 Task: Get the traffic updates for the Chicago Skyway (I-90).
Action: Key pressed chicago<Key.space>skyway
Screenshot: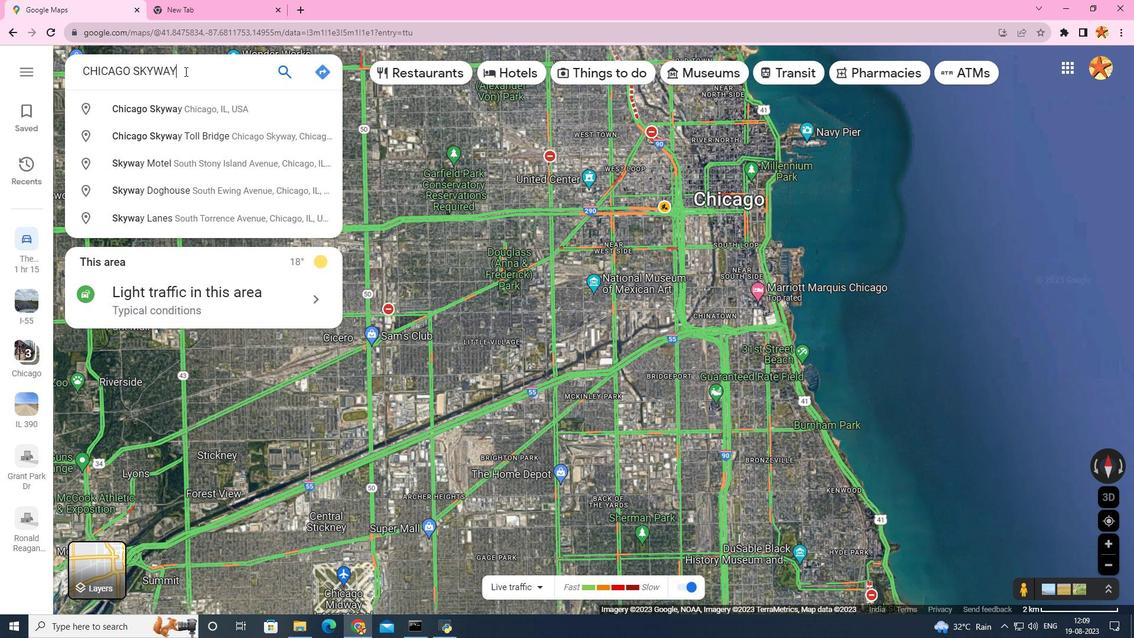 
Action: Mouse moved to (187, 111)
Screenshot: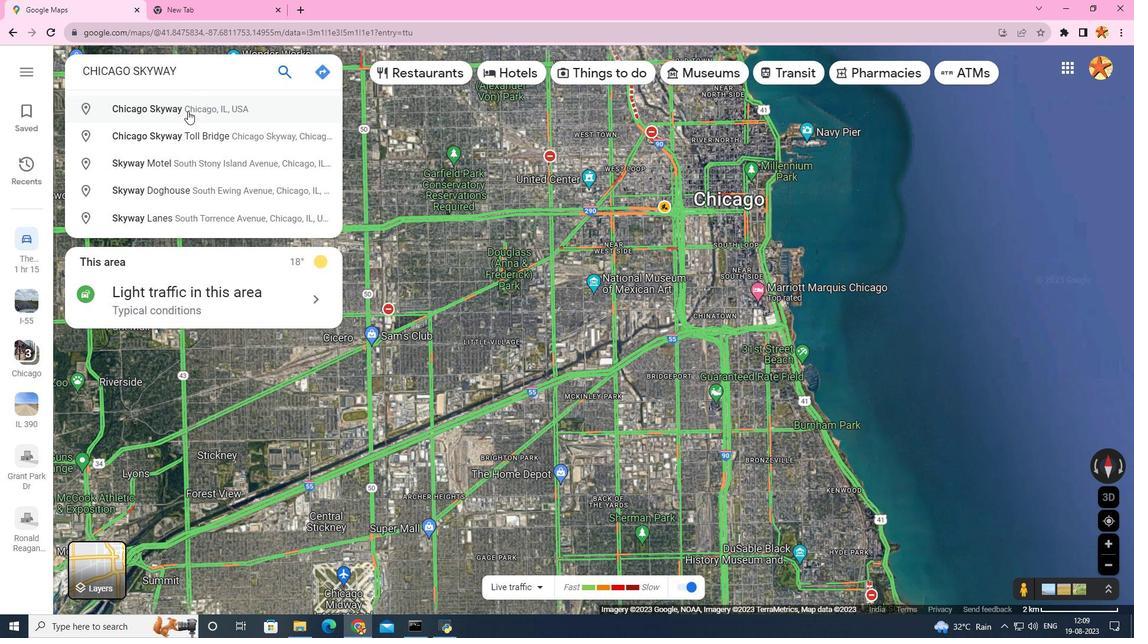 
Action: Mouse pressed left at (187, 111)
Screenshot: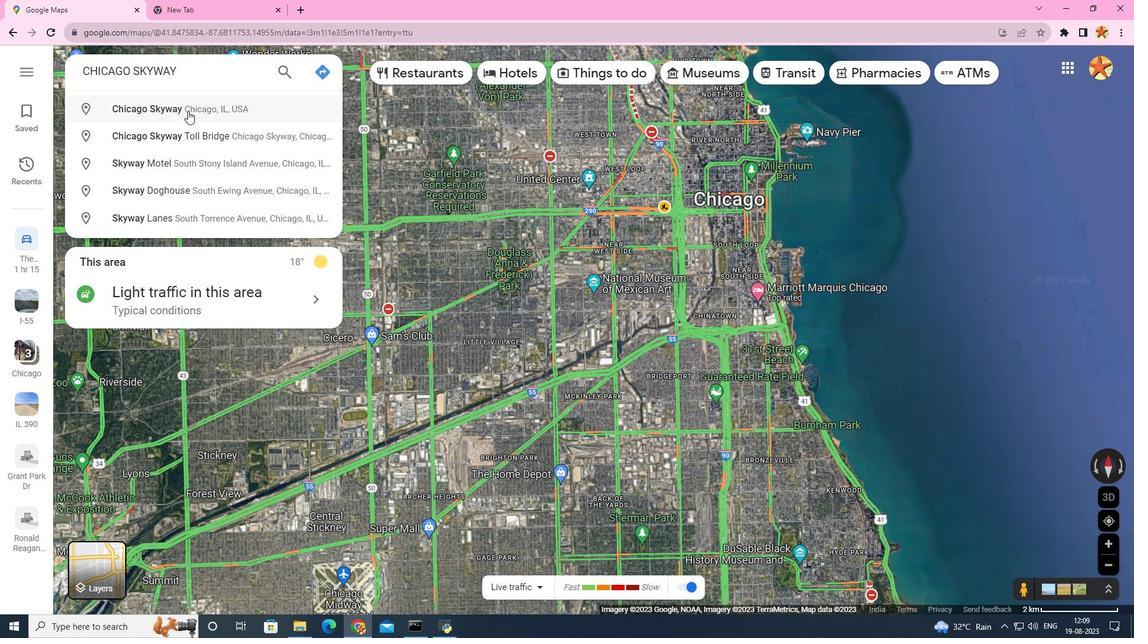 
Action: Mouse moved to (167, 381)
Screenshot: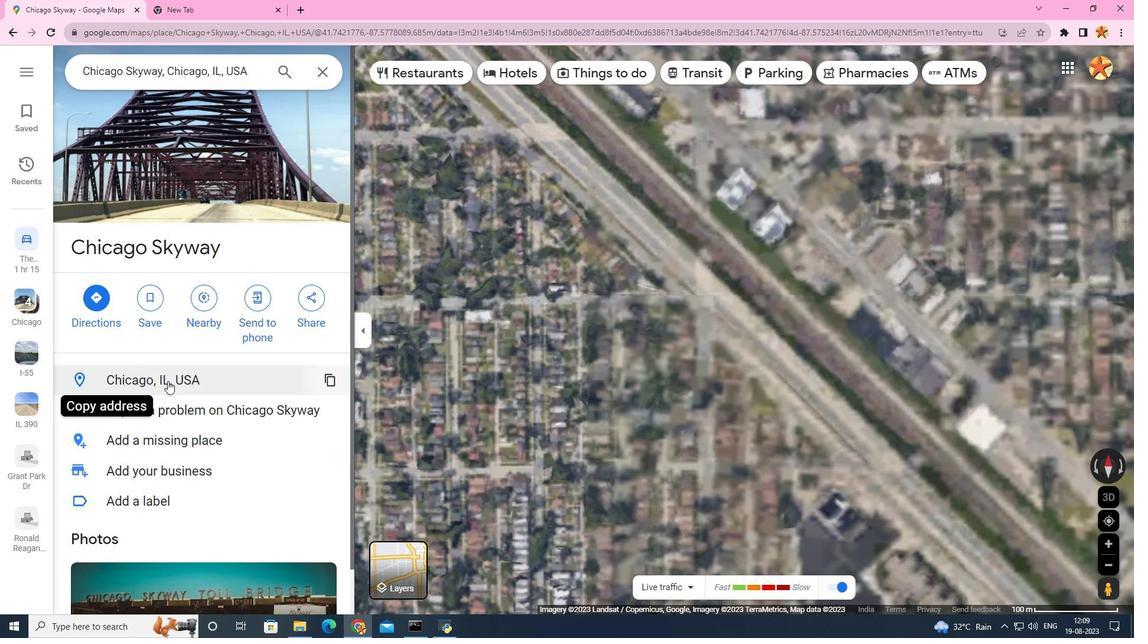 
Action: Mouse scrolled (167, 381) with delta (0, 0)
Screenshot: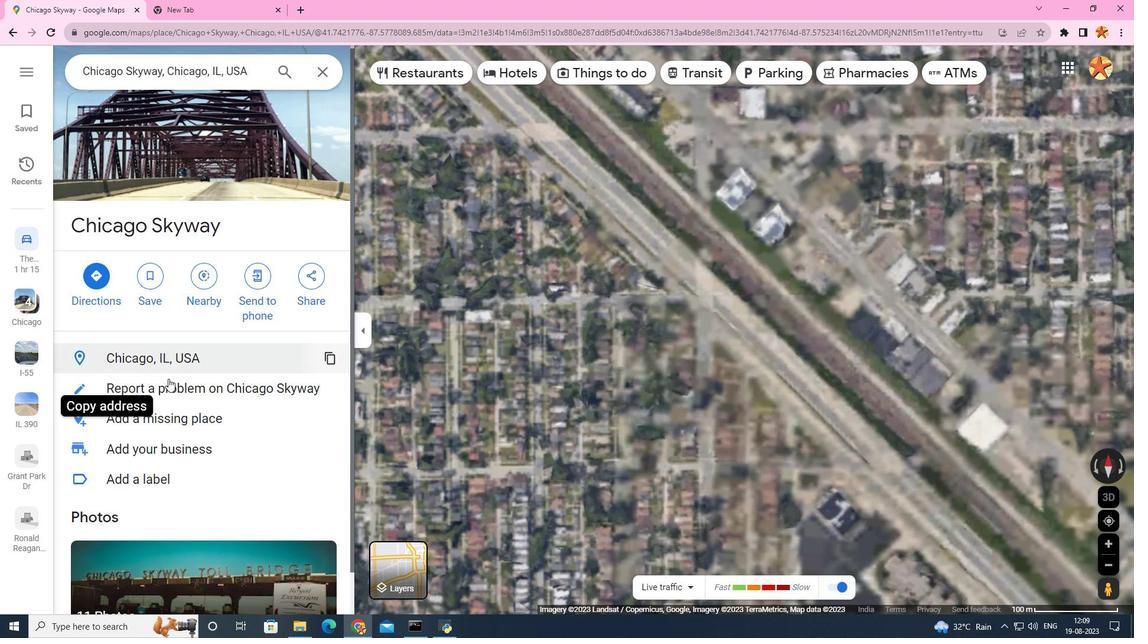 
Action: Mouse moved to (168, 379)
Screenshot: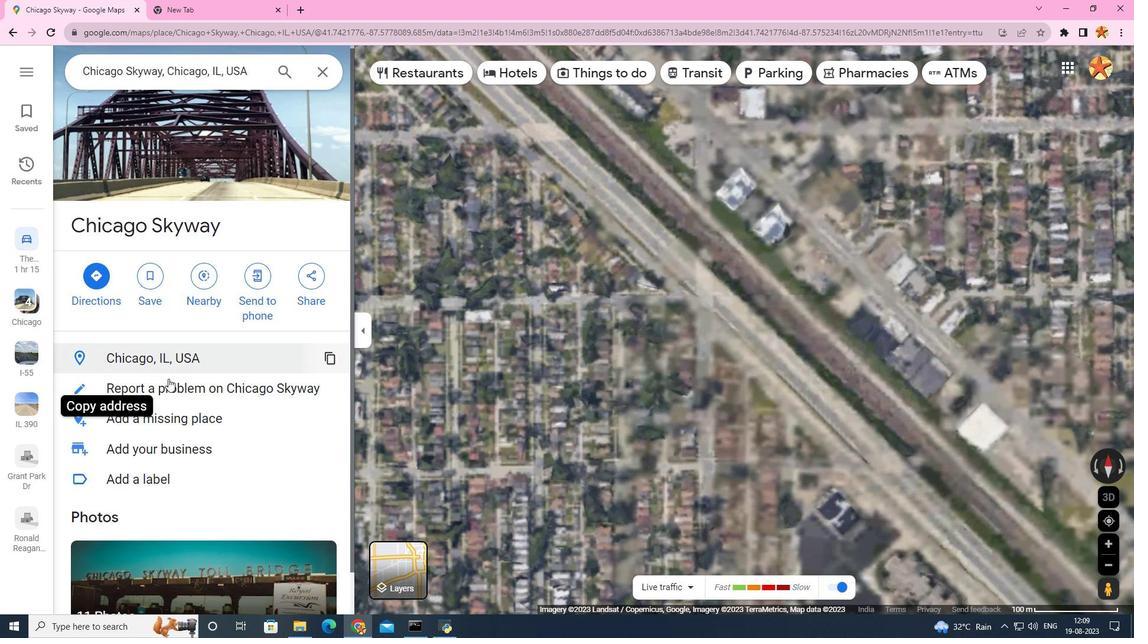 
Action: Mouse scrolled (168, 378) with delta (0, 0)
Screenshot: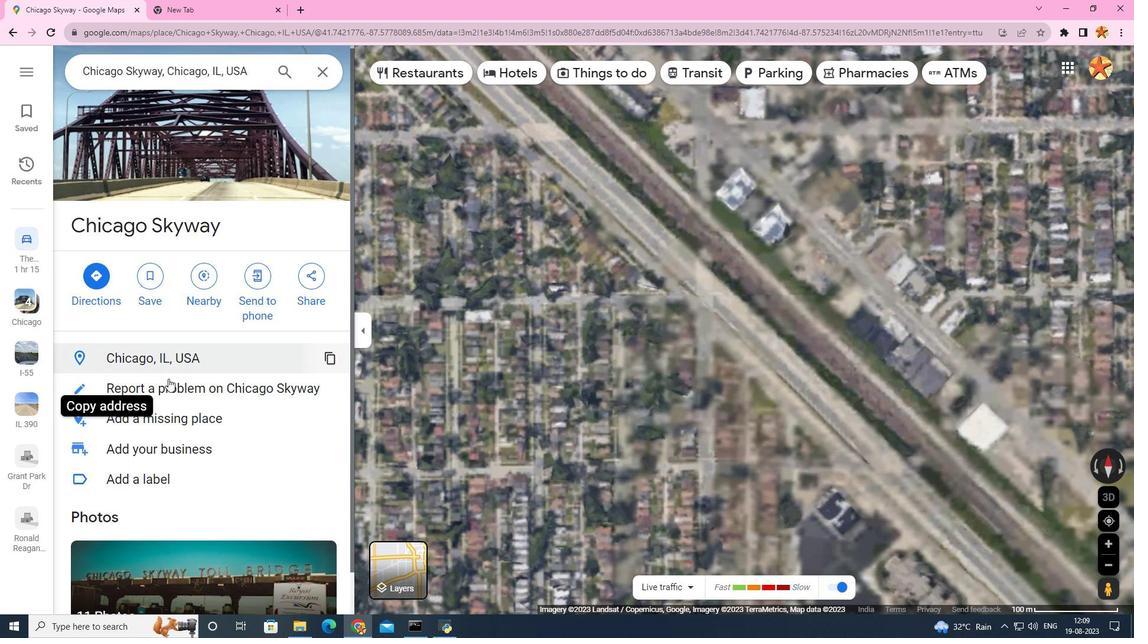 
Action: Mouse moved to (404, 573)
Screenshot: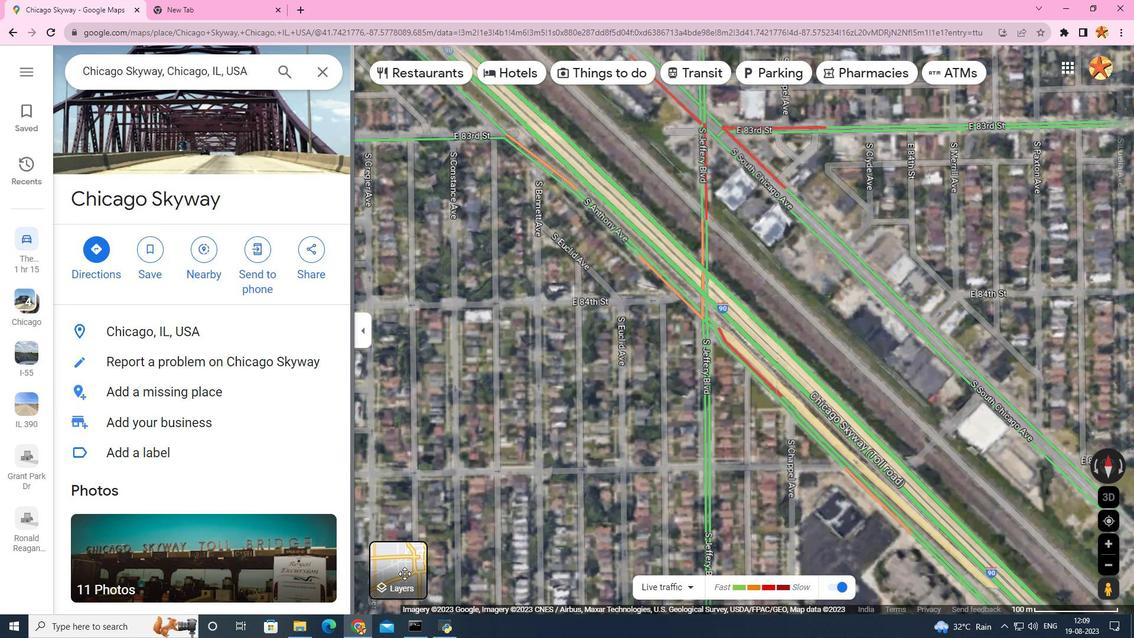 
Action: Mouse pressed left at (404, 573)
Screenshot: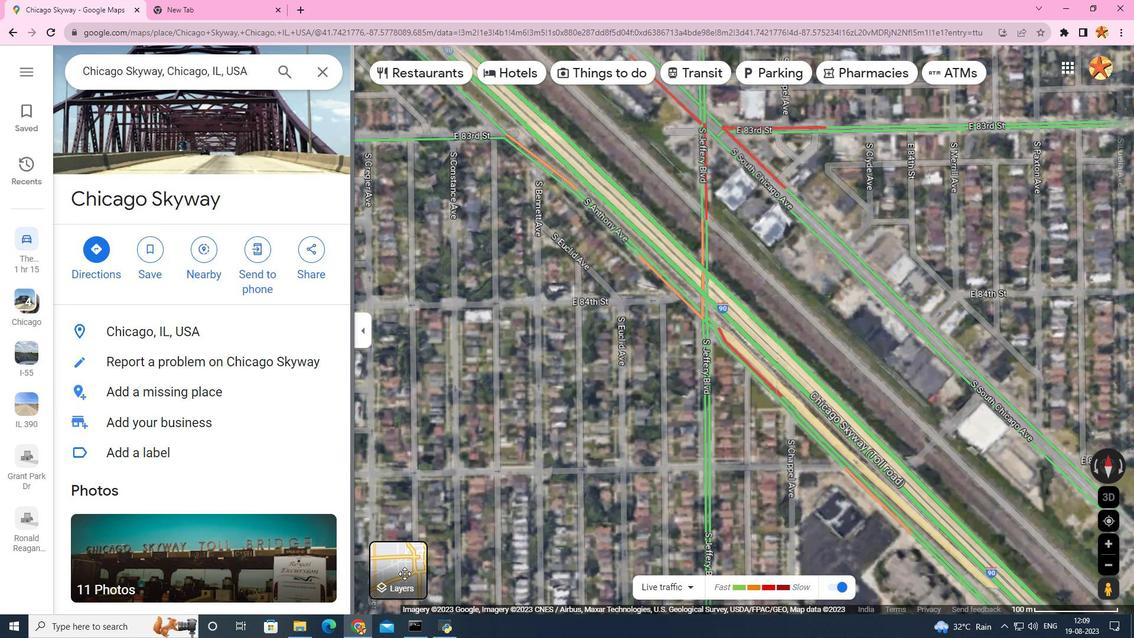 
Action: Mouse moved to (505, 564)
Screenshot: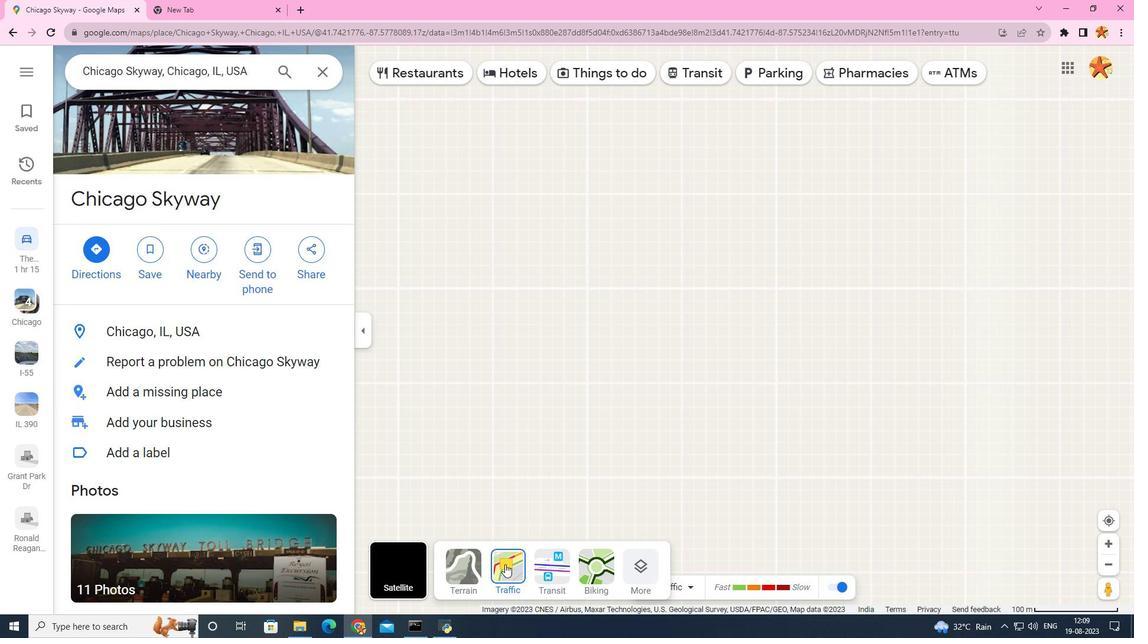 
Action: Mouse pressed left at (505, 564)
Screenshot: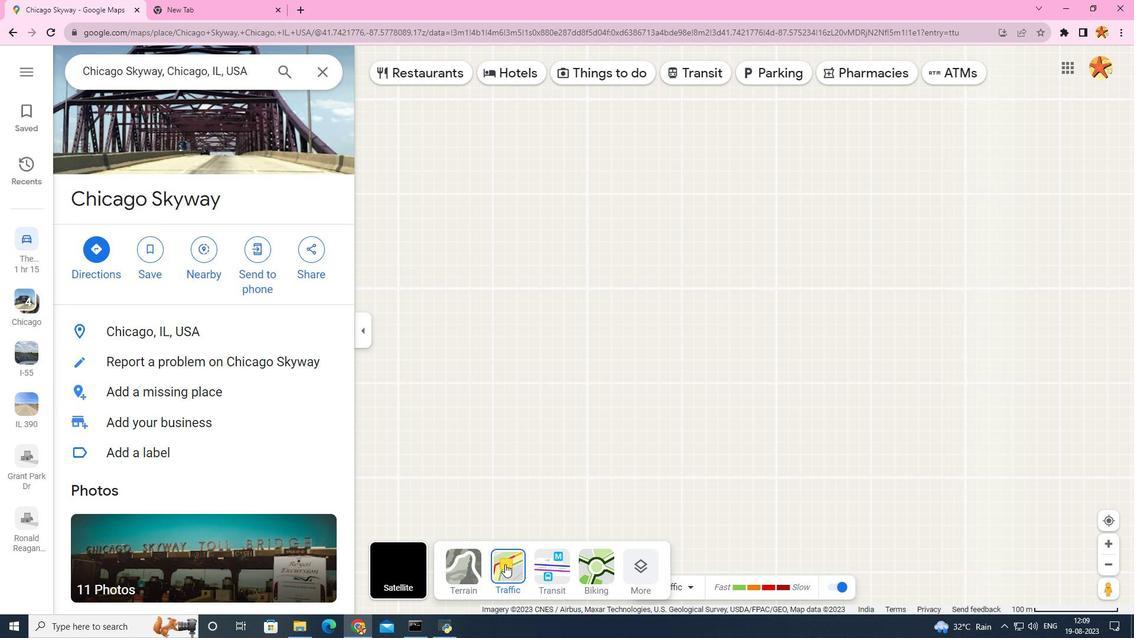
Action: Mouse moved to (612, 264)
Screenshot: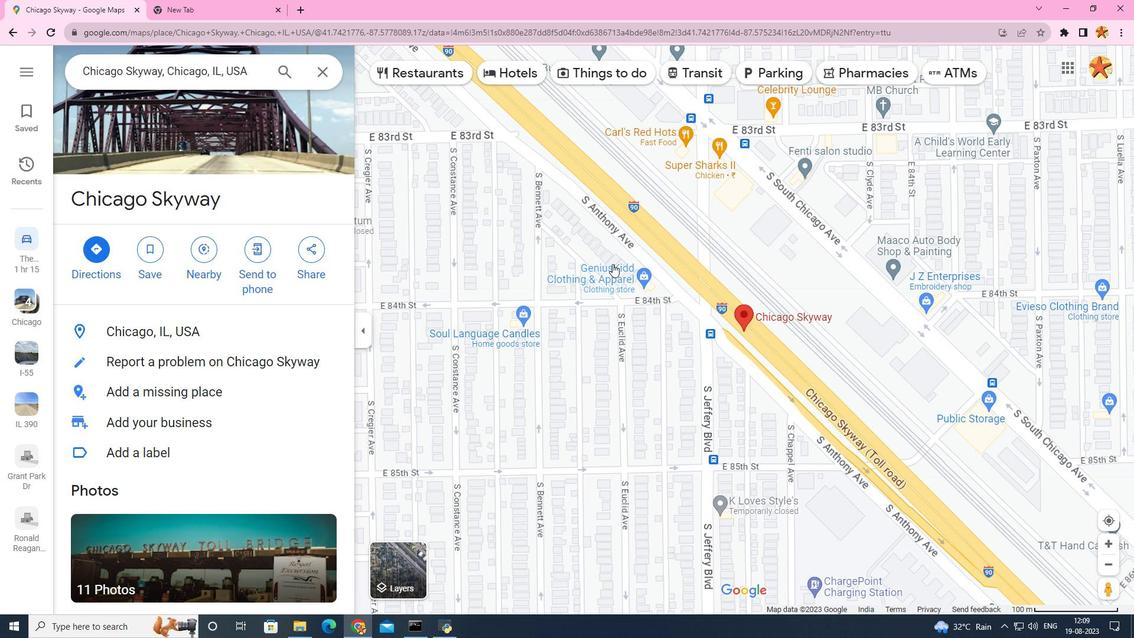 
Action: Mouse scrolled (612, 264) with delta (0, 0)
Screenshot: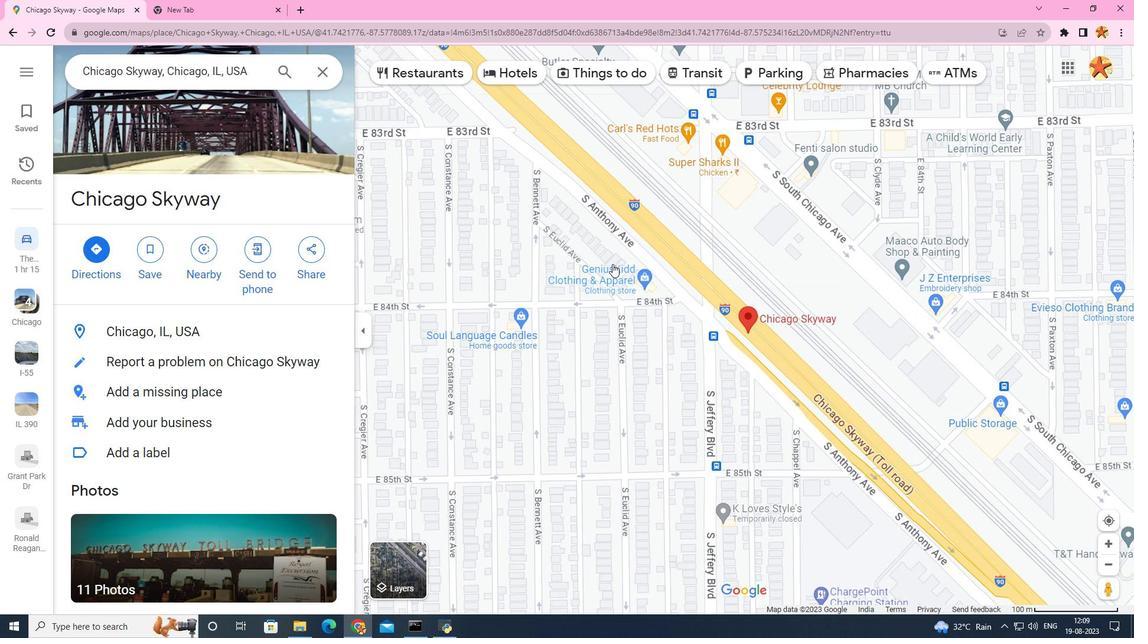 
Action: Mouse scrolled (612, 264) with delta (0, 0)
Screenshot: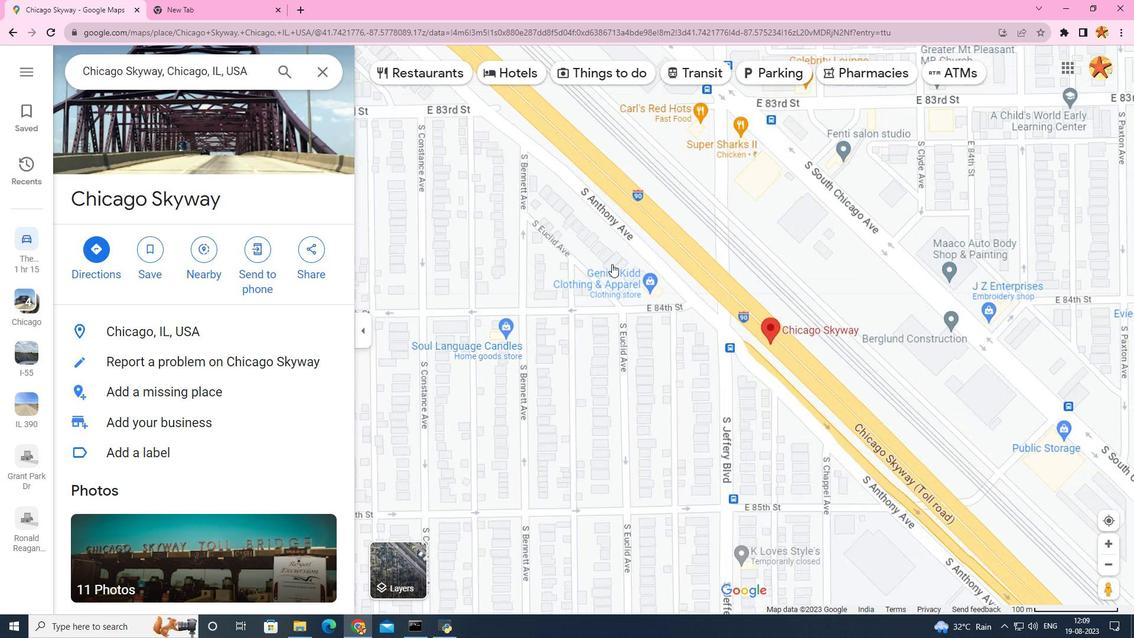 
Action: Mouse scrolled (612, 264) with delta (0, 0)
Screenshot: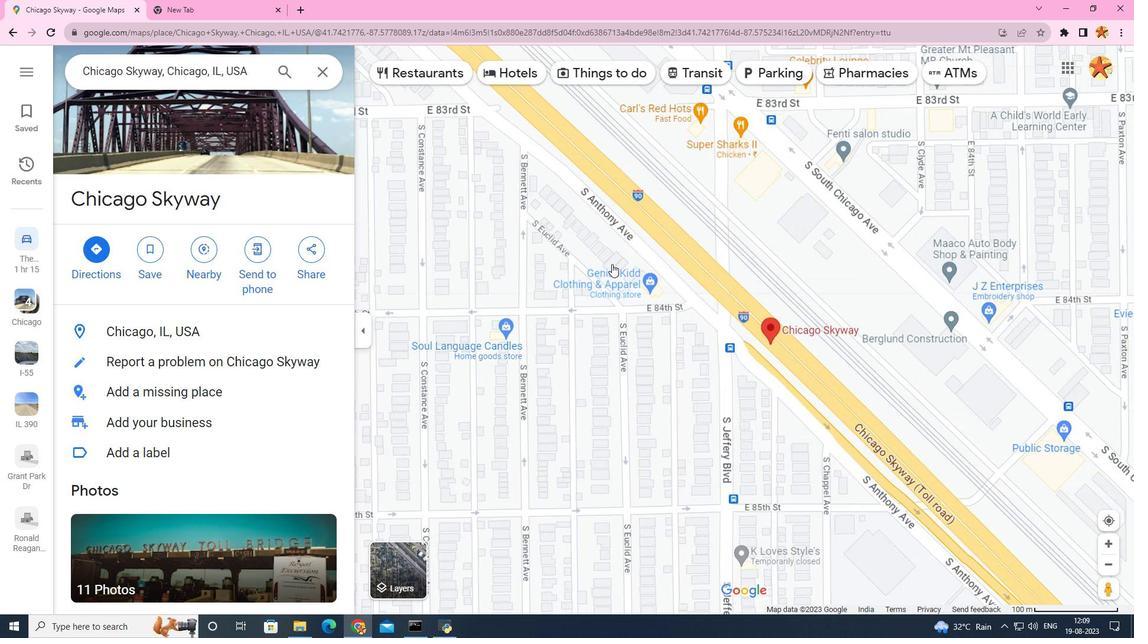 
Action: Mouse scrolled (612, 264) with delta (0, 0)
Screenshot: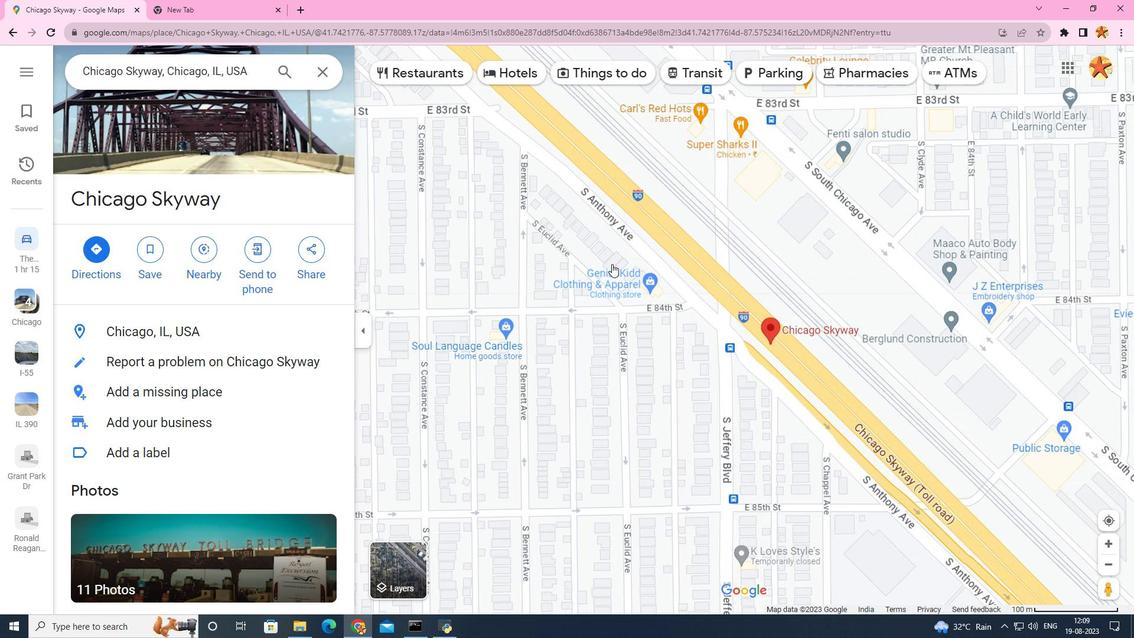 
Action: Mouse scrolled (612, 264) with delta (0, 0)
Screenshot: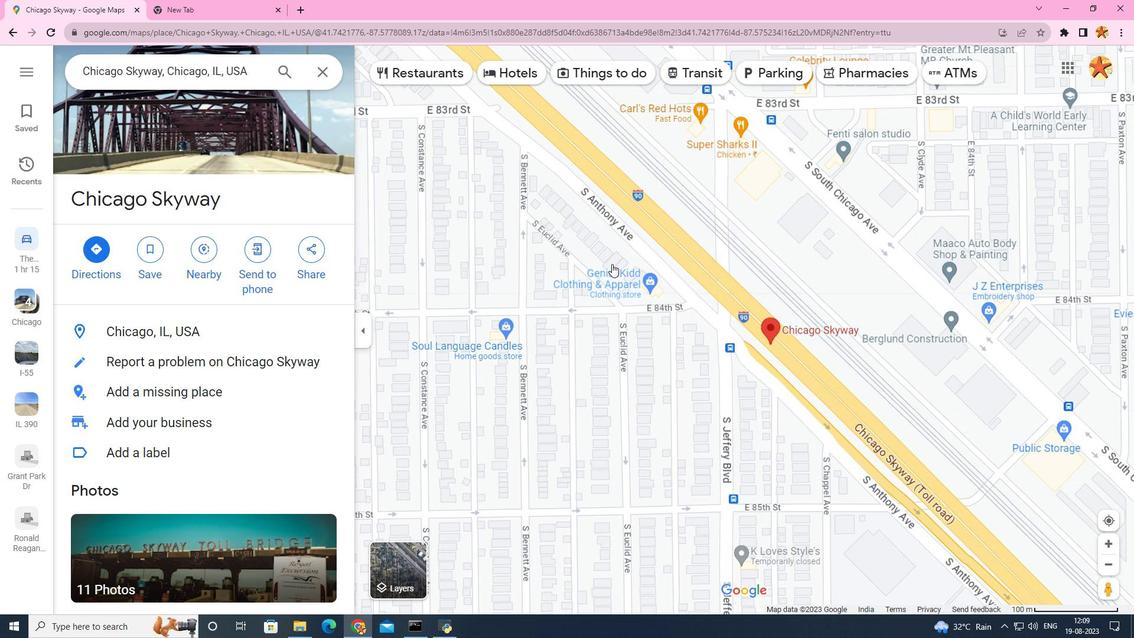 
Action: Mouse moved to (611, 264)
Screenshot: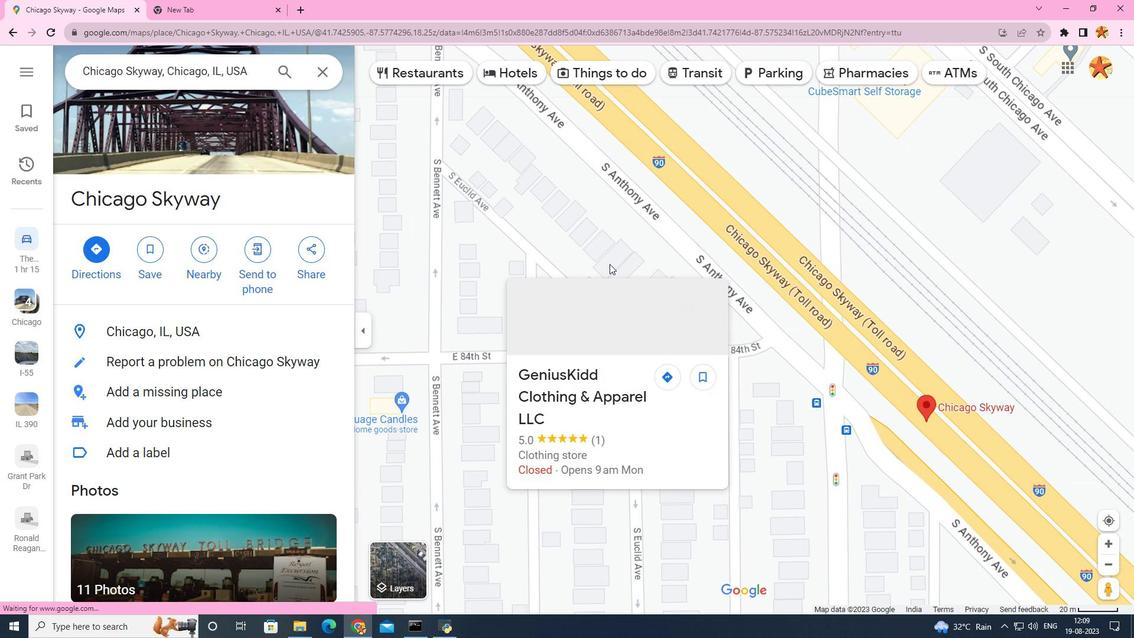 
Action: Mouse scrolled (611, 263) with delta (0, 0)
Screenshot: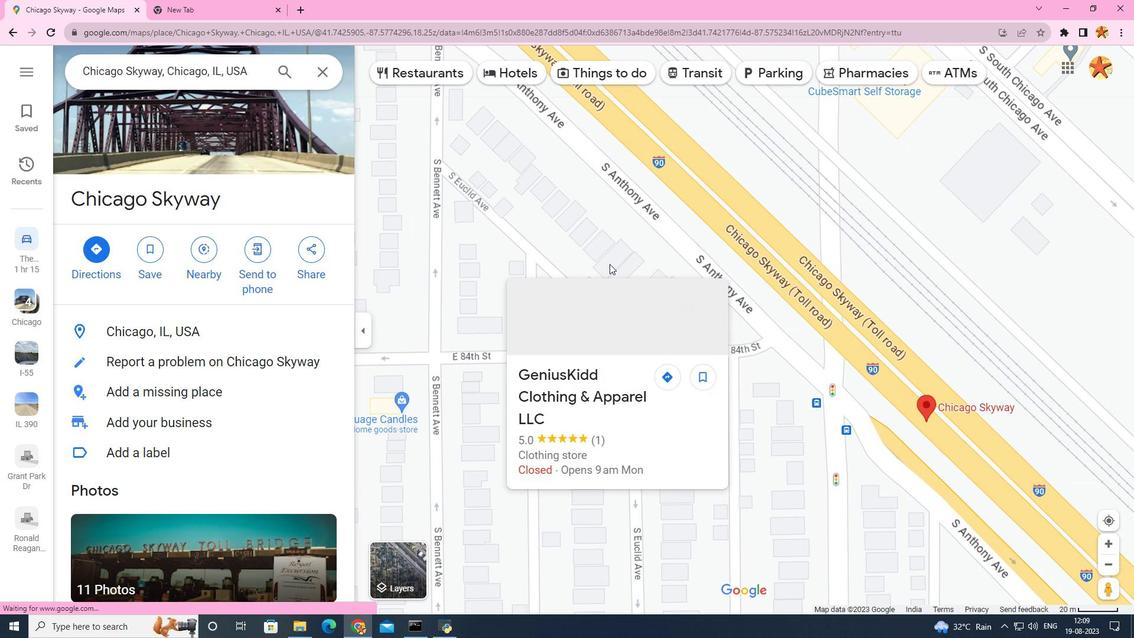
Action: Mouse scrolled (611, 263) with delta (0, 0)
Screenshot: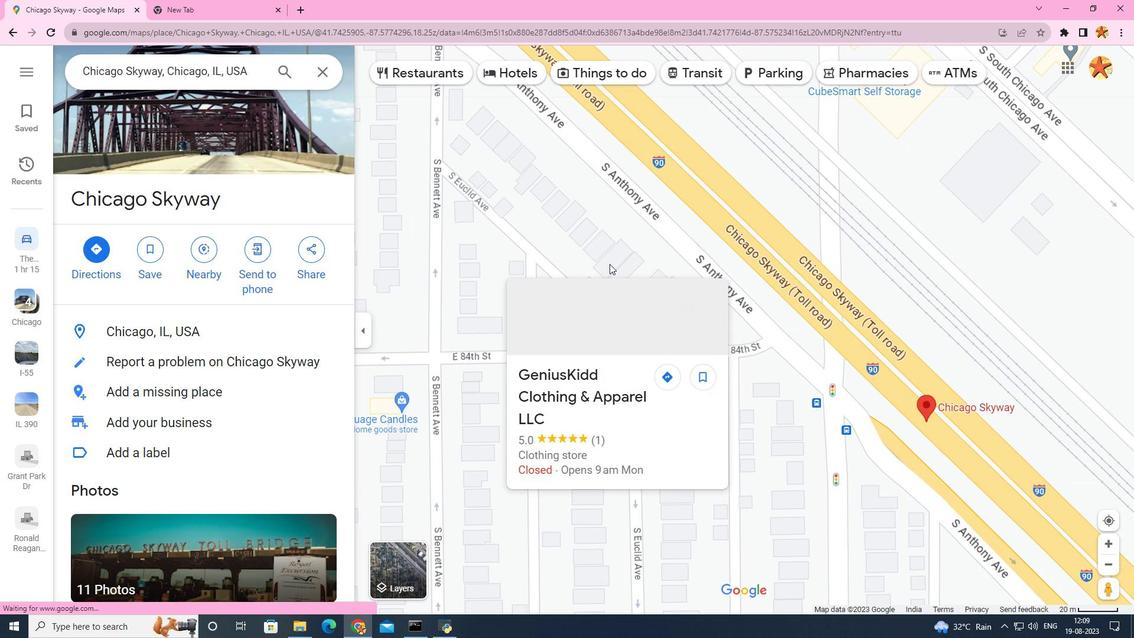 
Action: Mouse moved to (610, 264)
Screenshot: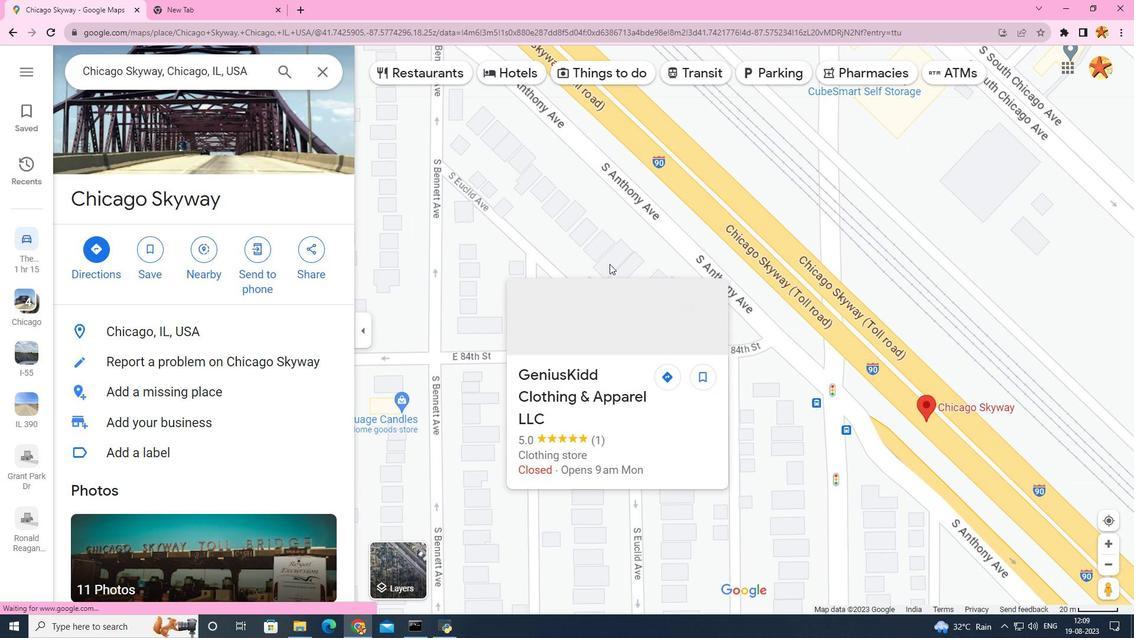
Action: Mouse scrolled (610, 263) with delta (0, 0)
Screenshot: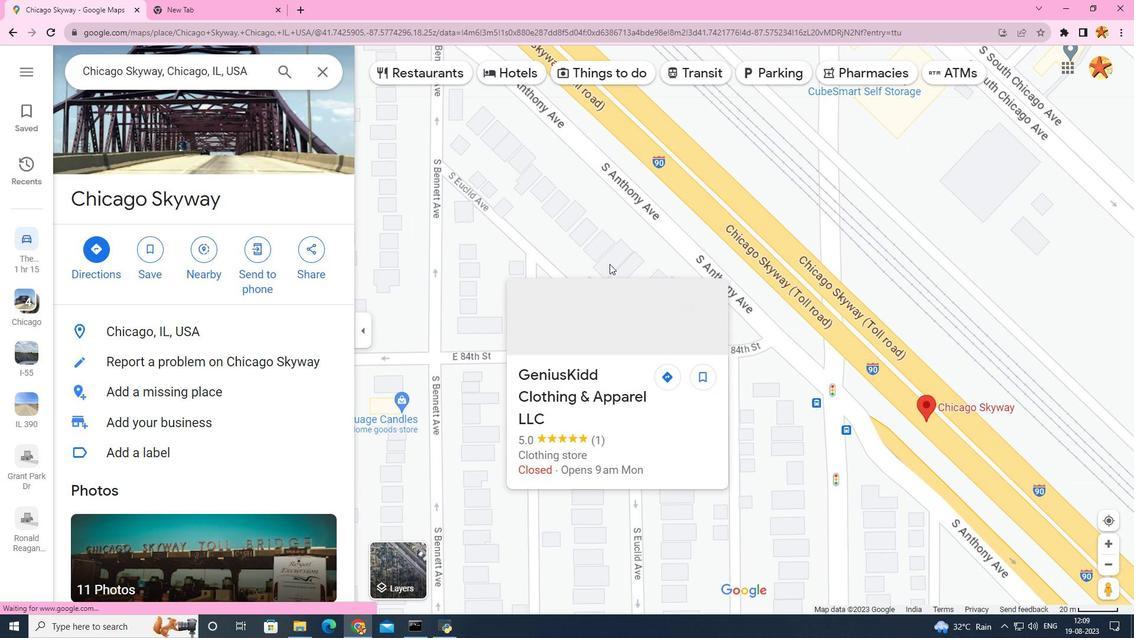
Action: Mouse moved to (609, 264)
Screenshot: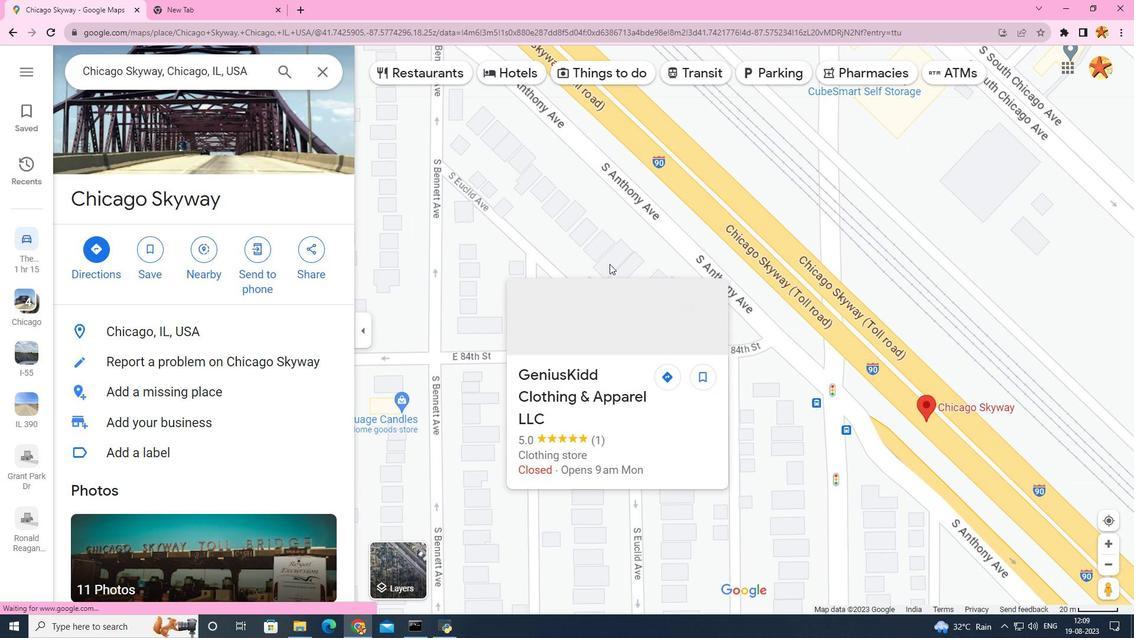 
Action: Mouse scrolled (610, 263) with delta (0, 0)
Screenshot: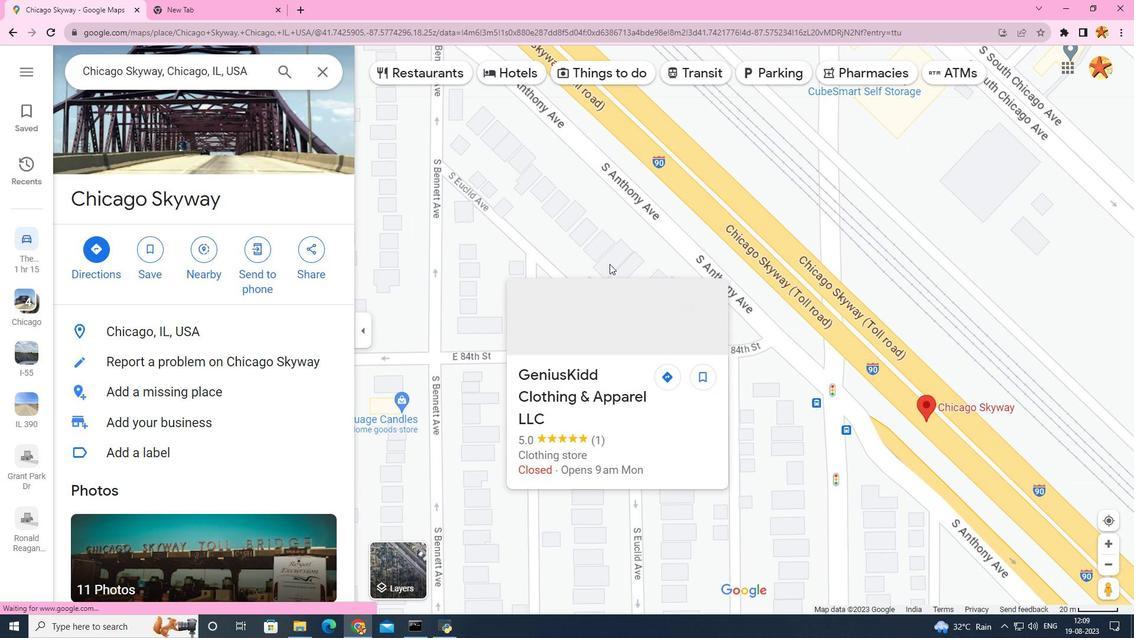 
Action: Mouse scrolled (609, 263) with delta (0, 0)
Screenshot: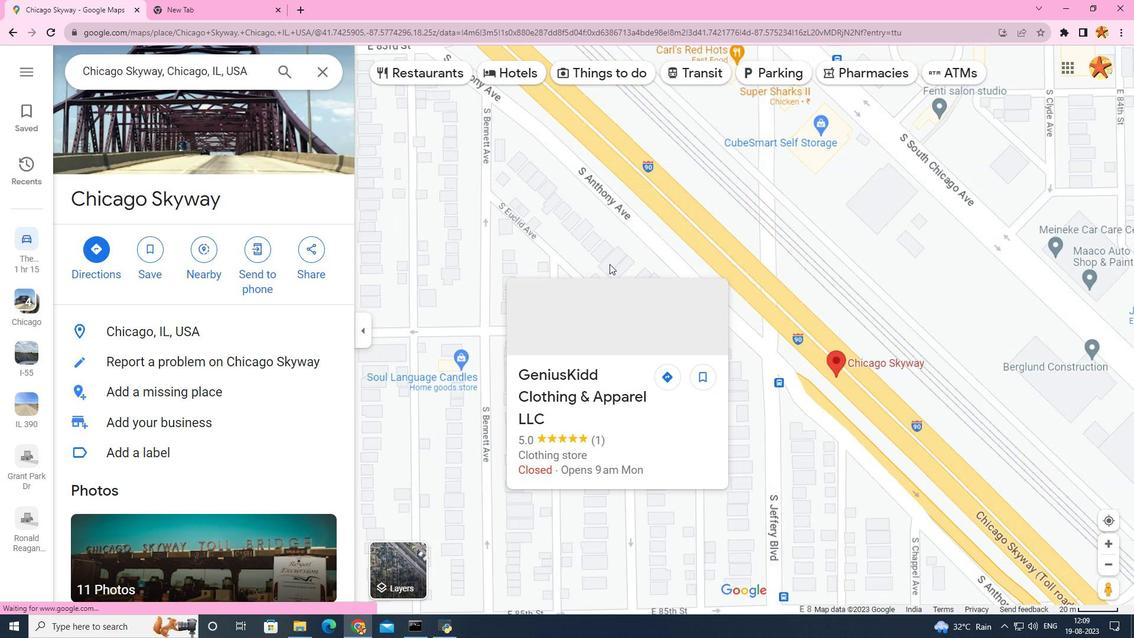 
Action: Mouse scrolled (609, 263) with delta (0, 0)
Screenshot: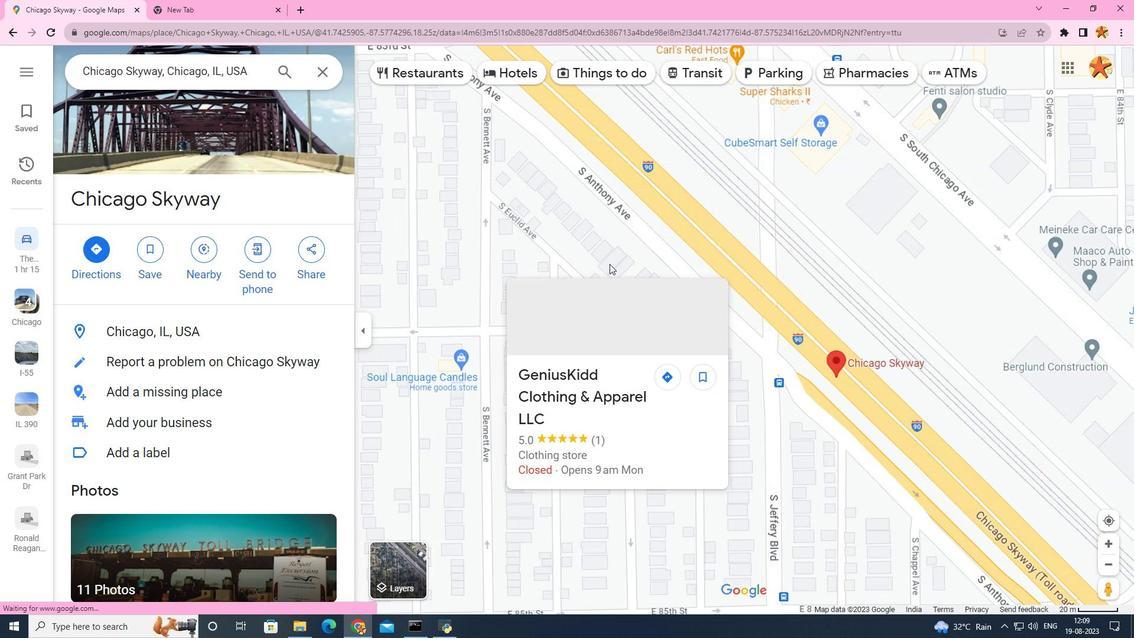
Action: Mouse scrolled (609, 263) with delta (0, 0)
Screenshot: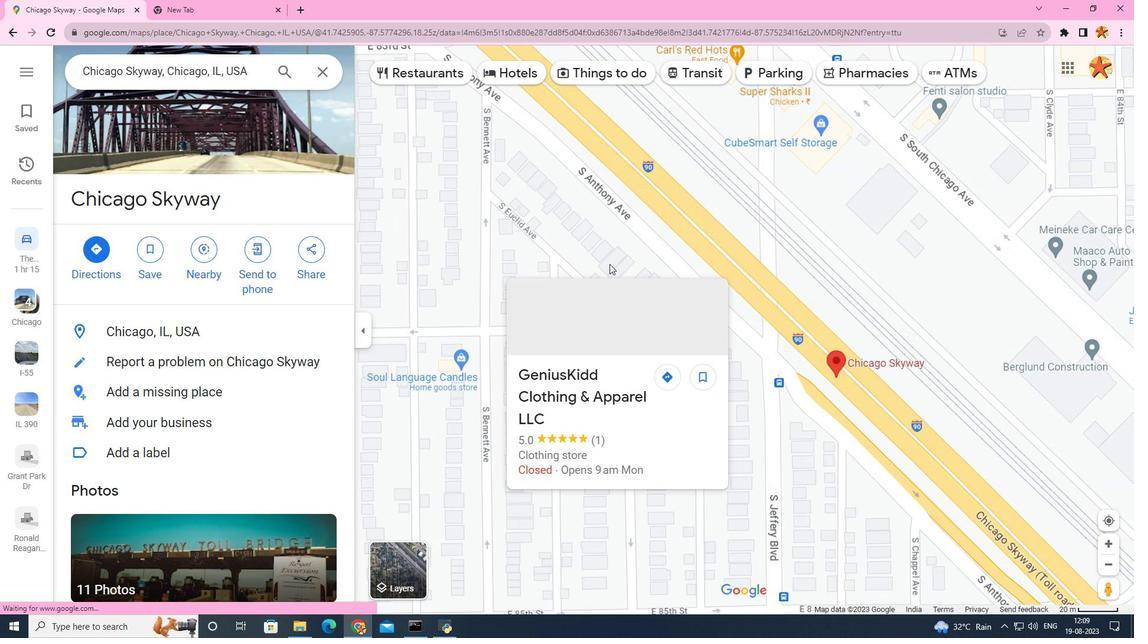 
Action: Mouse moved to (499, 566)
Screenshot: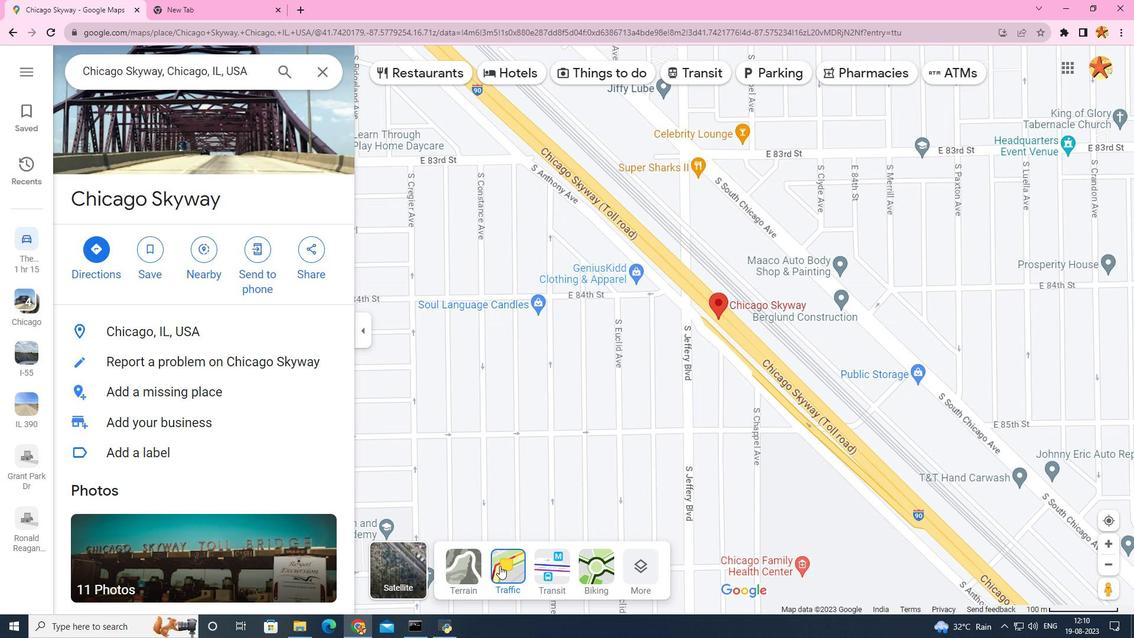 
Action: Mouse pressed left at (499, 566)
Screenshot: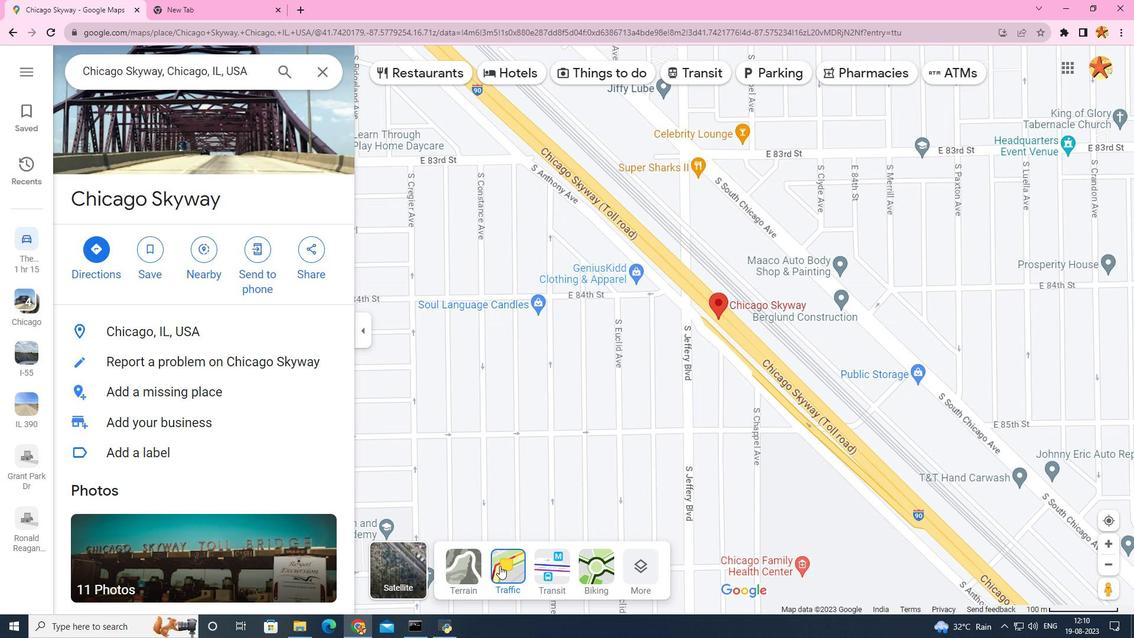 
Action: Mouse moved to (546, 183)
Screenshot: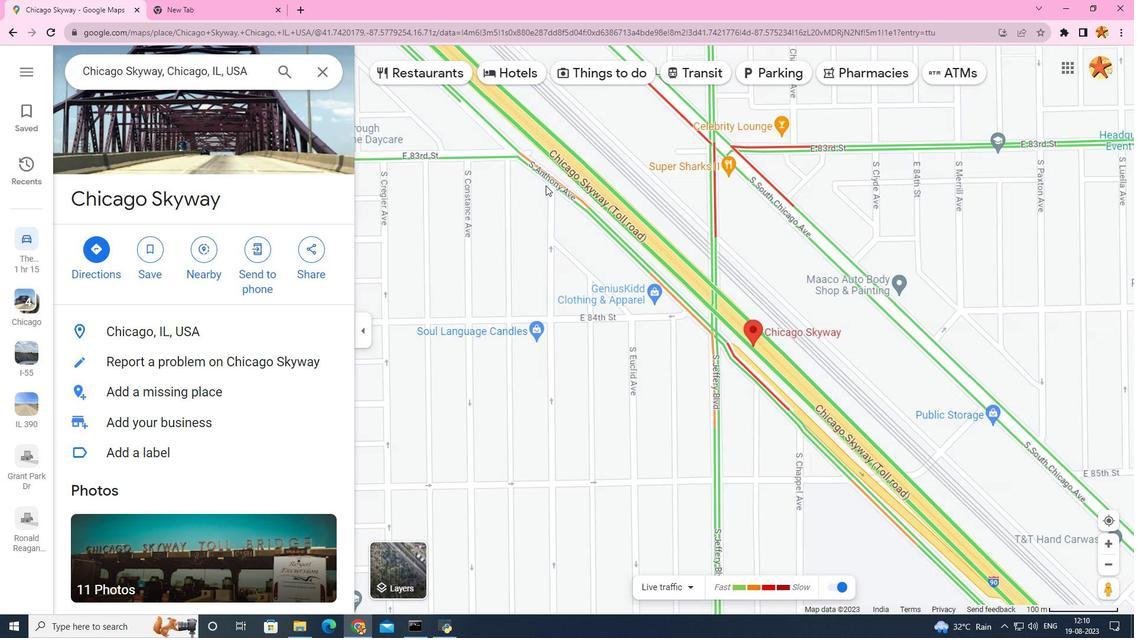 
Action: Mouse scrolled (546, 182) with delta (0, 0)
Screenshot: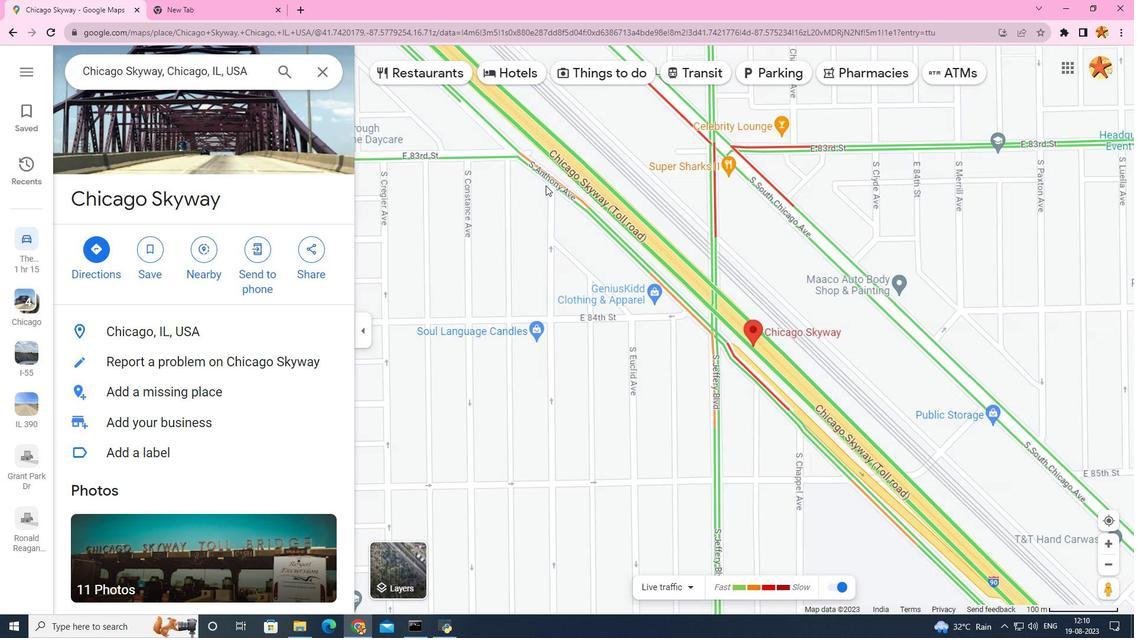 
Action: Mouse moved to (546, 183)
Screenshot: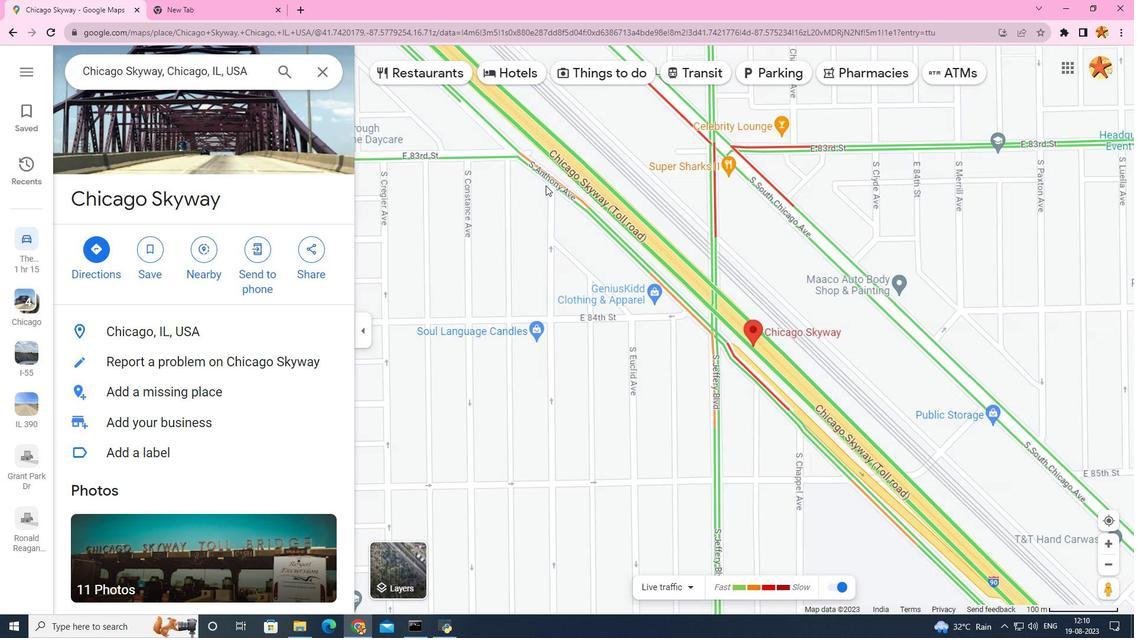 
Action: Mouse scrolled (546, 183) with delta (0, 0)
Screenshot: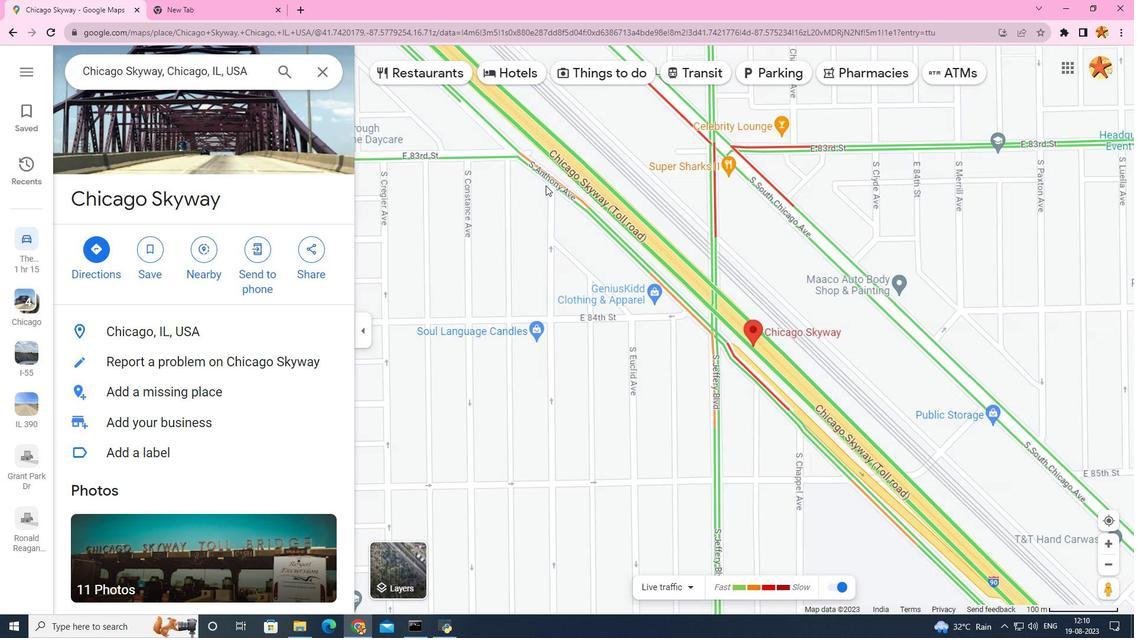 
Action: Mouse scrolled (546, 183) with delta (0, 0)
Screenshot: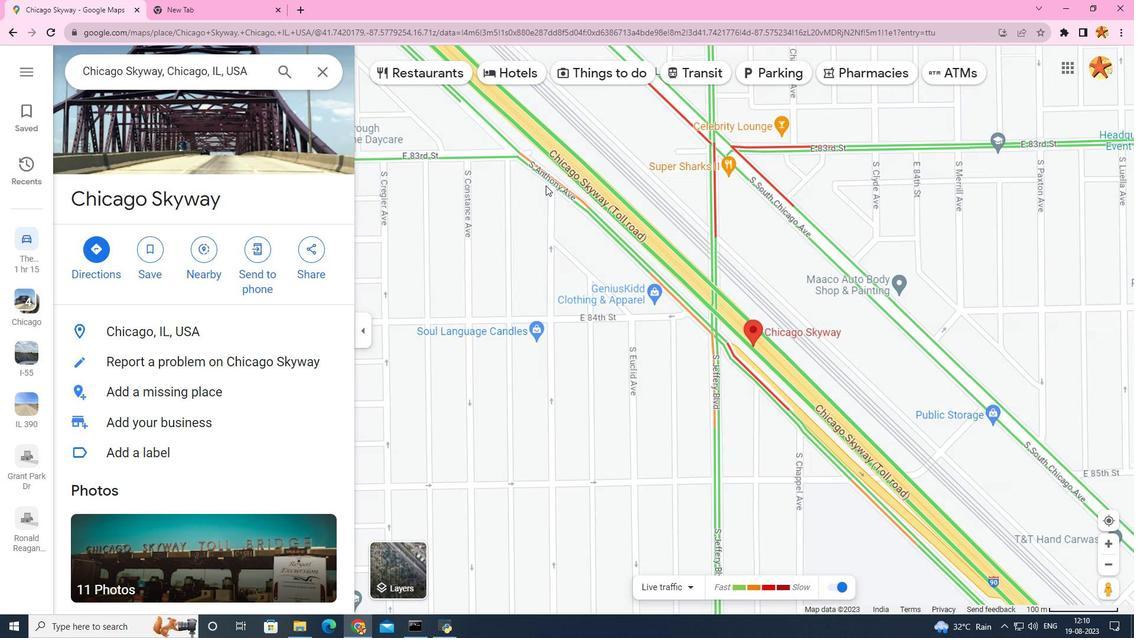 
Action: Mouse moved to (546, 183)
Screenshot: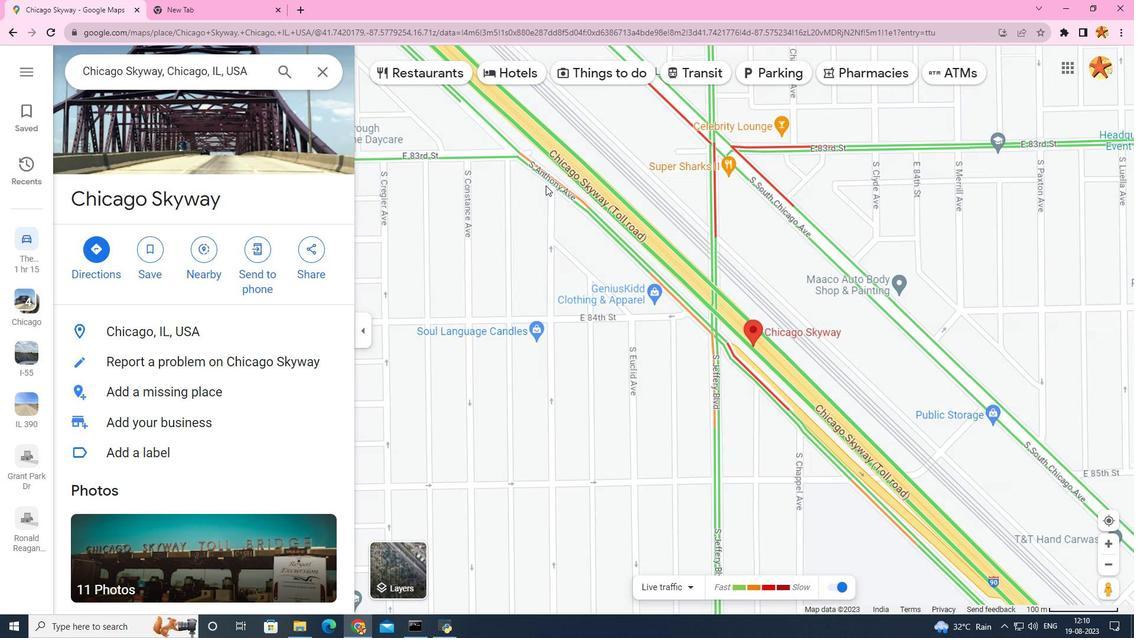 
Action: Mouse scrolled (546, 184) with delta (0, 0)
Screenshot: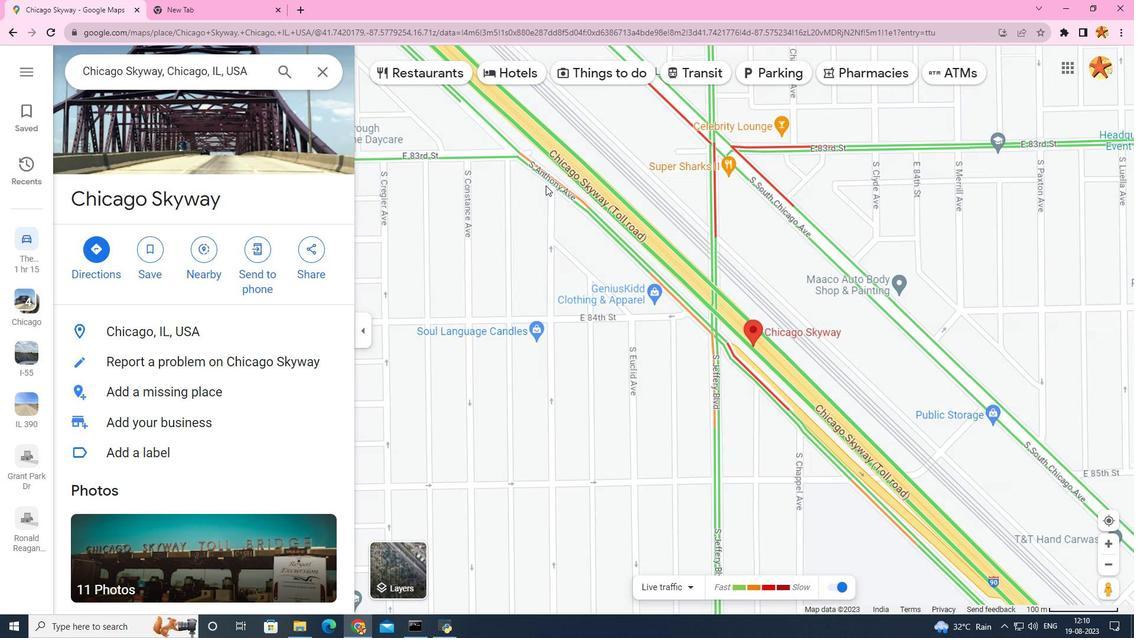 
Action: Mouse moved to (546, 184)
Screenshot: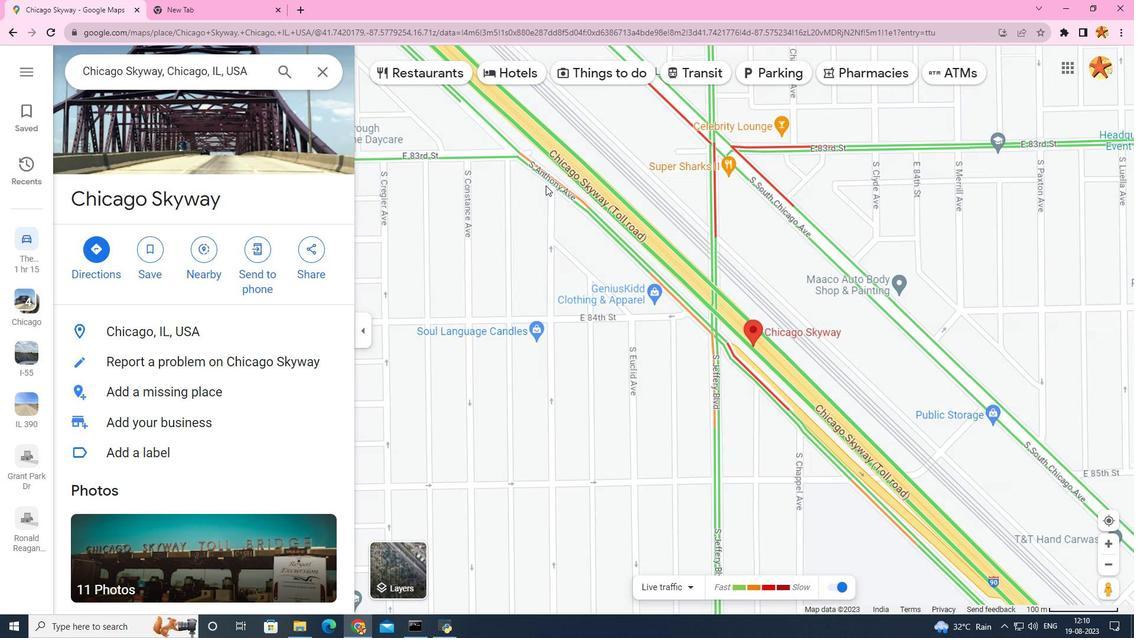 
Action: Mouse scrolled (546, 184) with delta (0, 0)
Screenshot: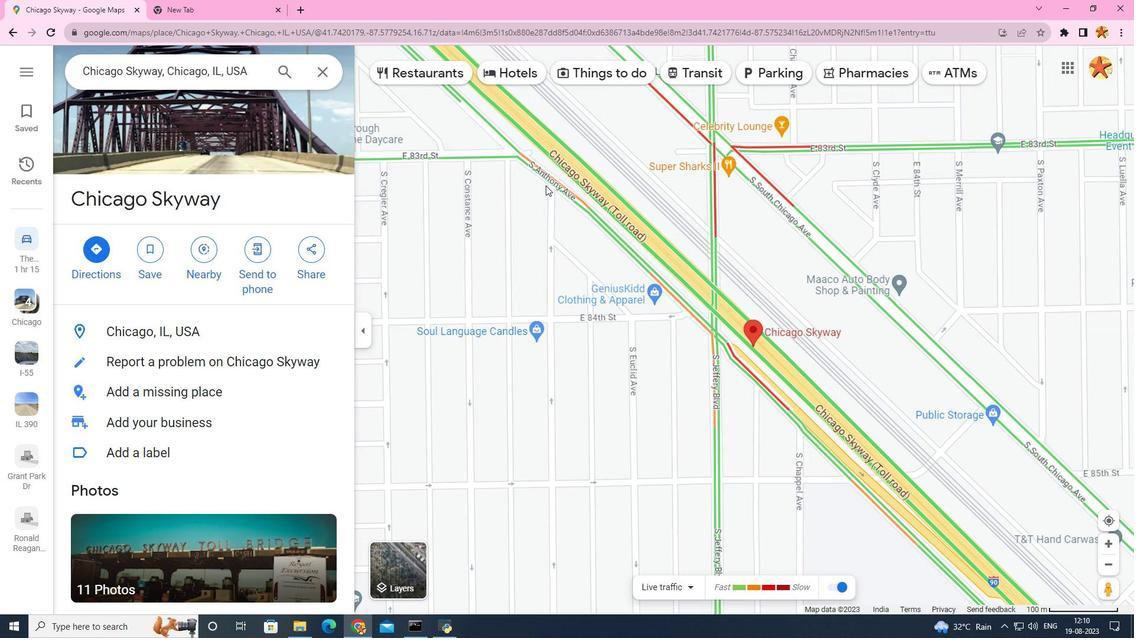 
Action: Mouse moved to (545, 187)
Screenshot: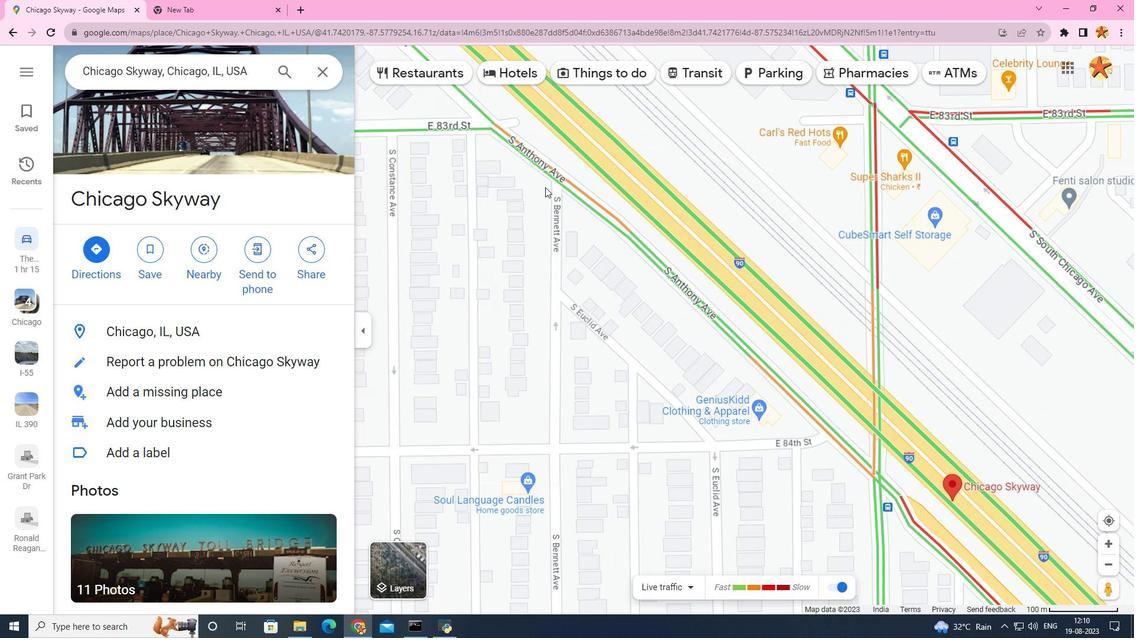 
Action: Mouse scrolled (545, 186) with delta (0, 0)
Screenshot: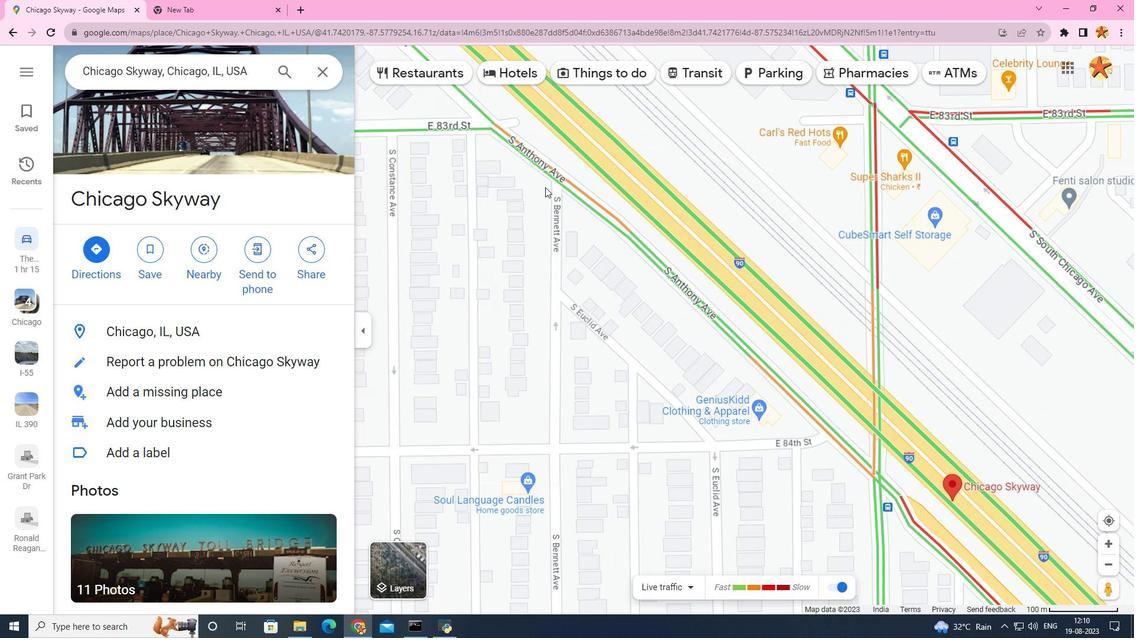 
Action: Mouse scrolled (545, 186) with delta (0, 0)
Screenshot: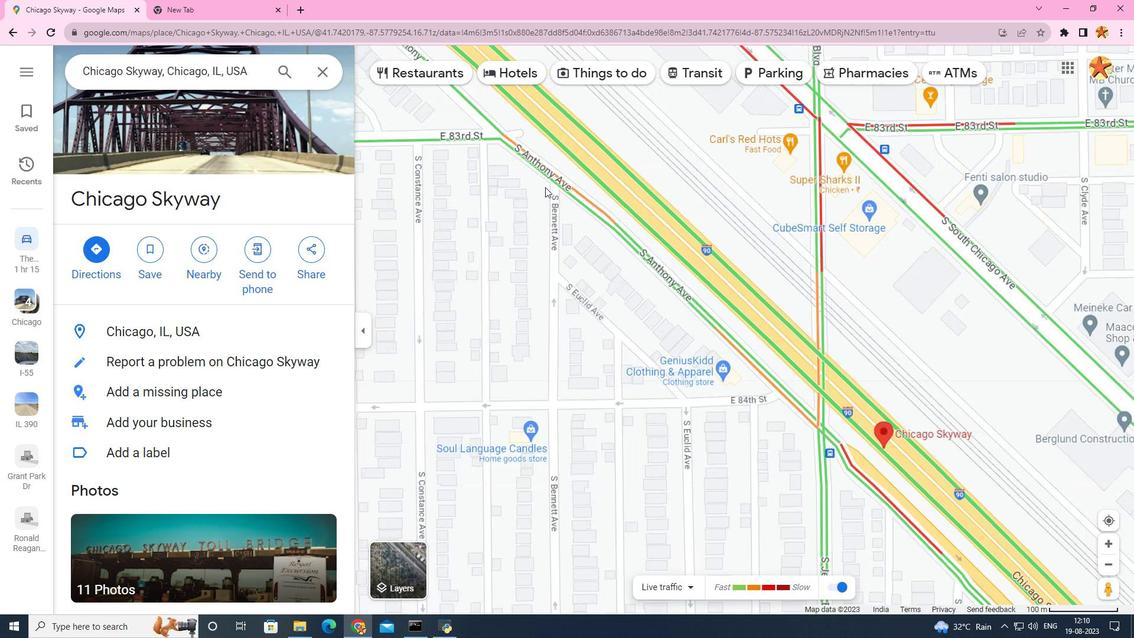 
Action: Mouse scrolled (545, 186) with delta (0, 0)
Screenshot: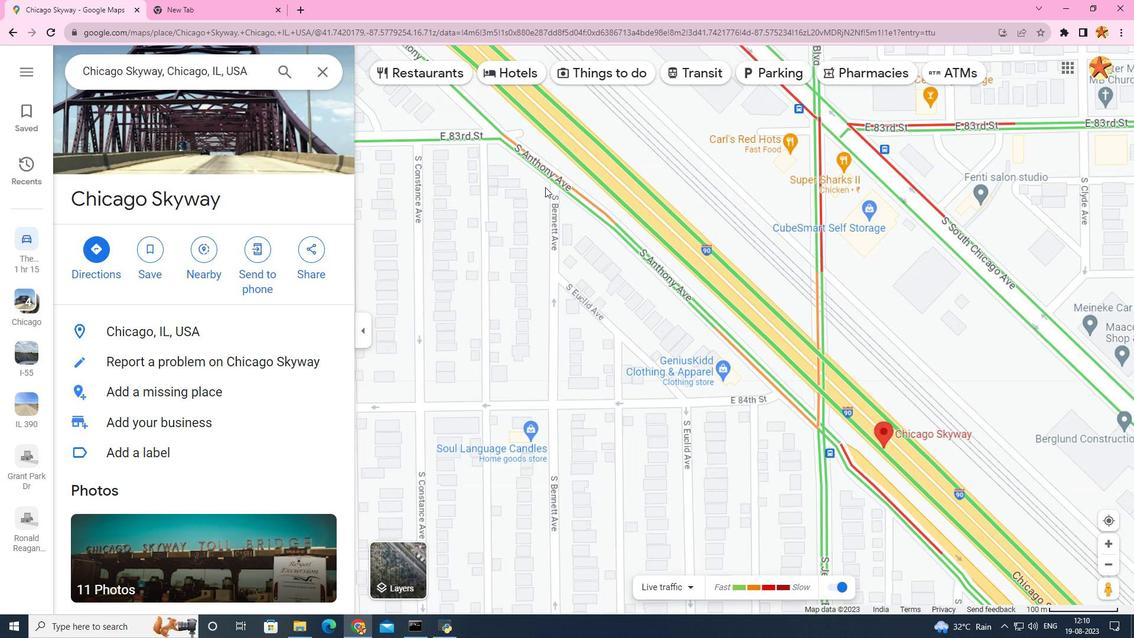 
Action: Mouse scrolled (545, 186) with delta (0, 0)
Screenshot: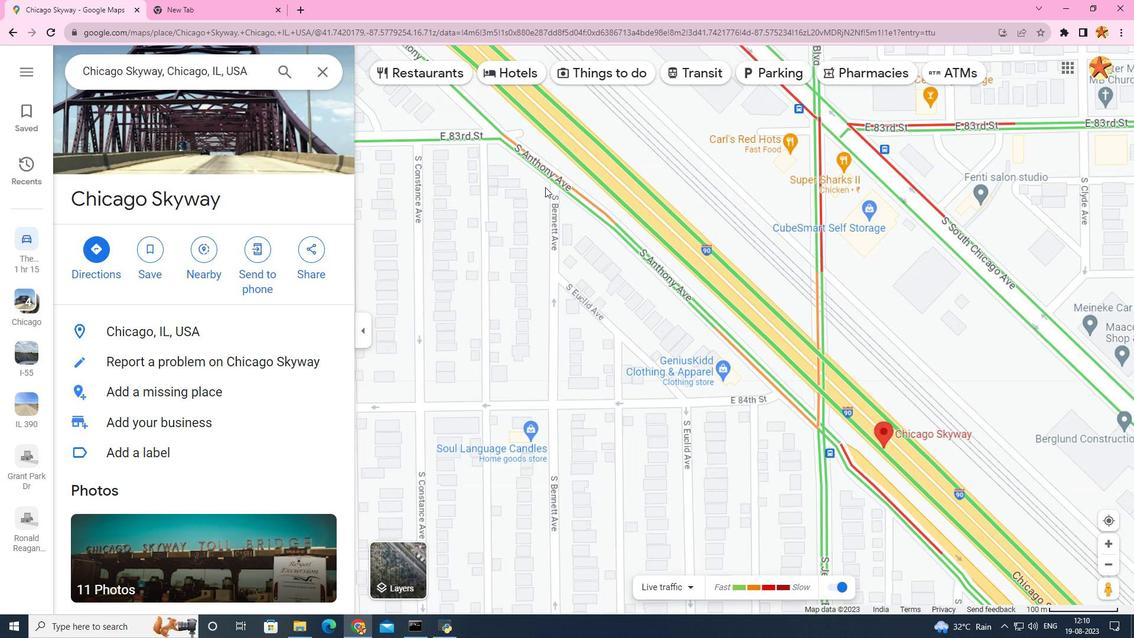 
Action: Mouse scrolled (545, 186) with delta (0, 0)
Screenshot: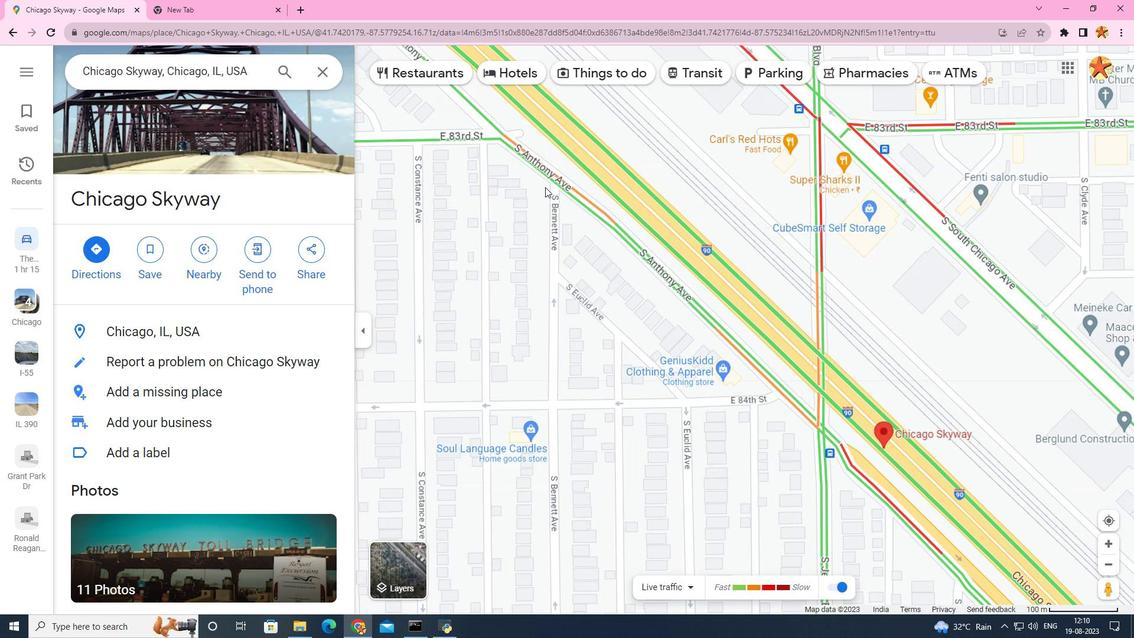 
Action: Mouse scrolled (545, 186) with delta (0, 0)
Screenshot: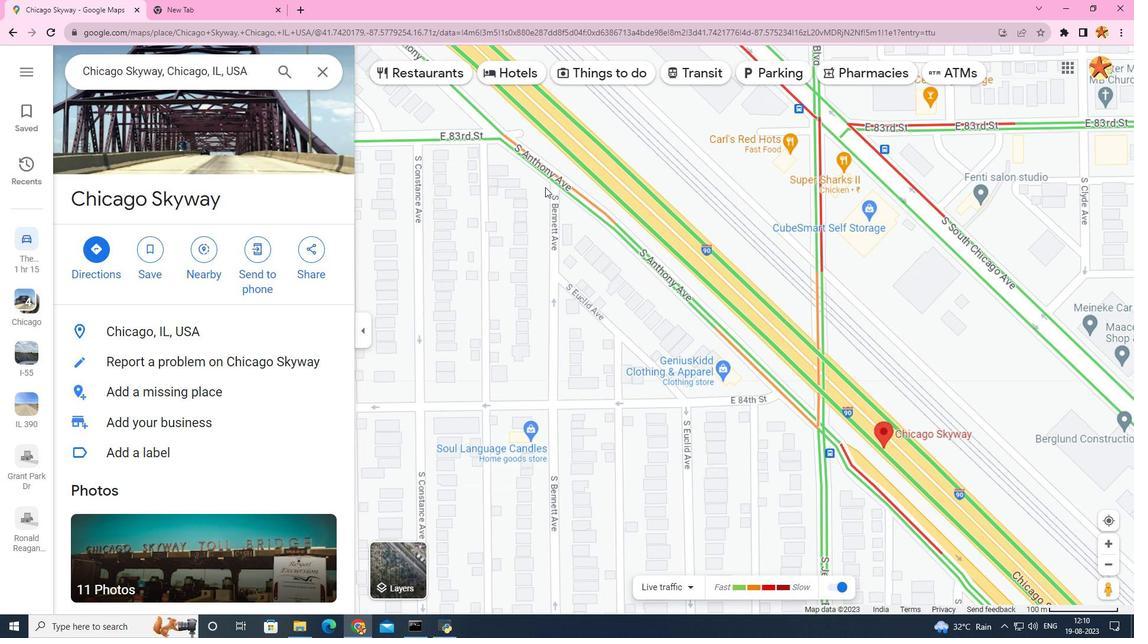 
Action: Mouse scrolled (545, 186) with delta (0, 0)
Screenshot: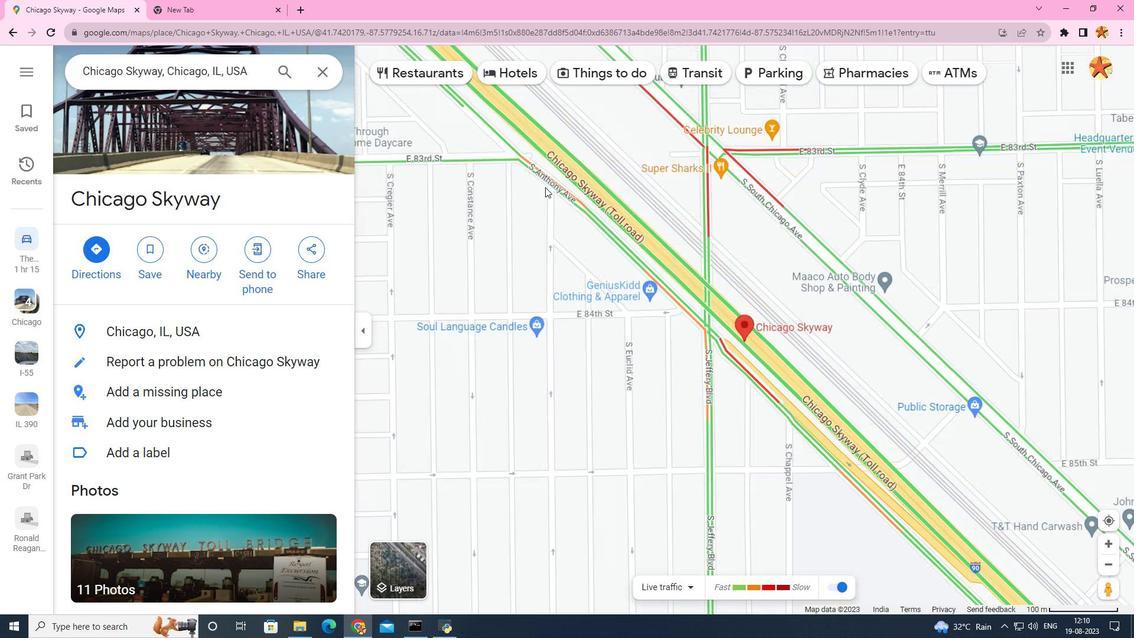 
Action: Mouse scrolled (545, 186) with delta (0, 0)
Screenshot: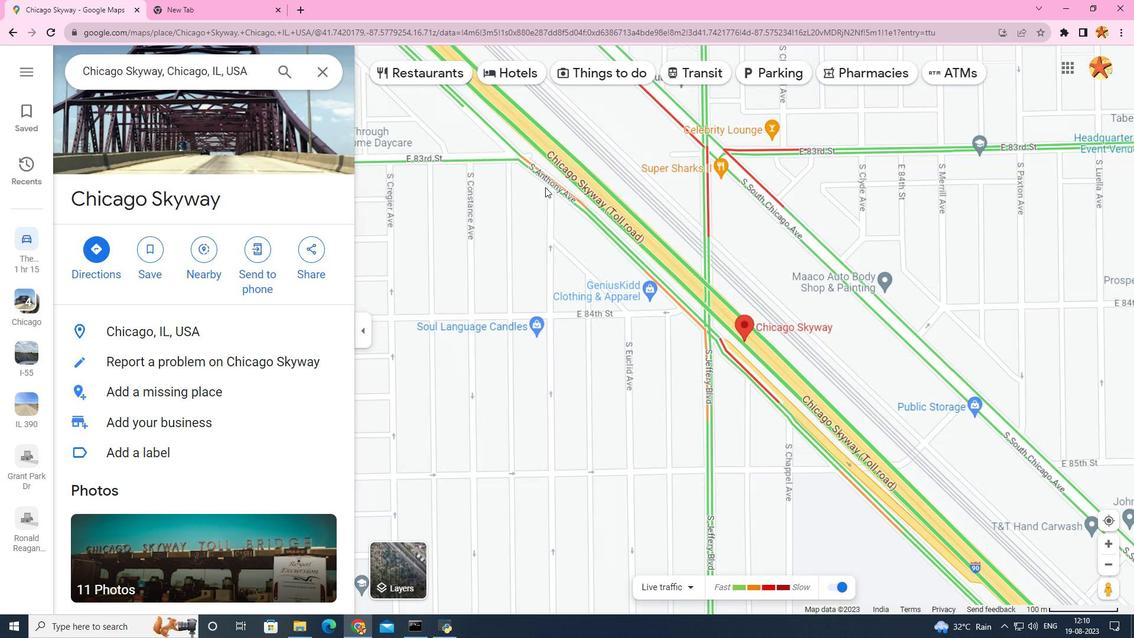 
Action: Mouse scrolled (545, 186) with delta (0, 0)
Screenshot: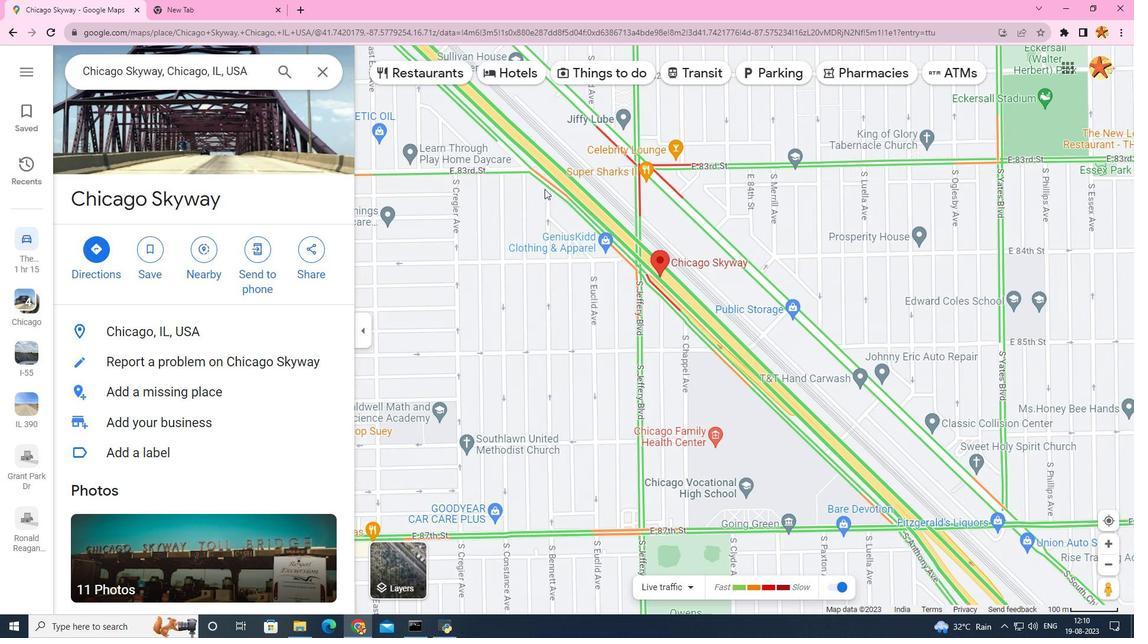 
Action: Mouse moved to (545, 187)
Screenshot: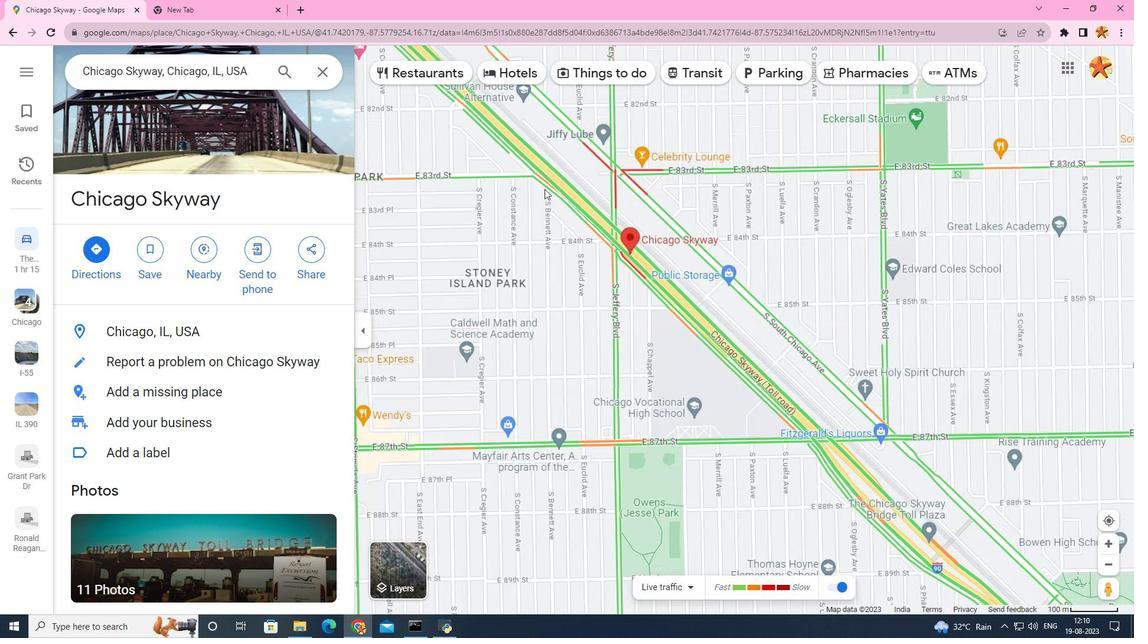 
Action: Mouse scrolled (545, 186) with delta (0, 0)
Screenshot: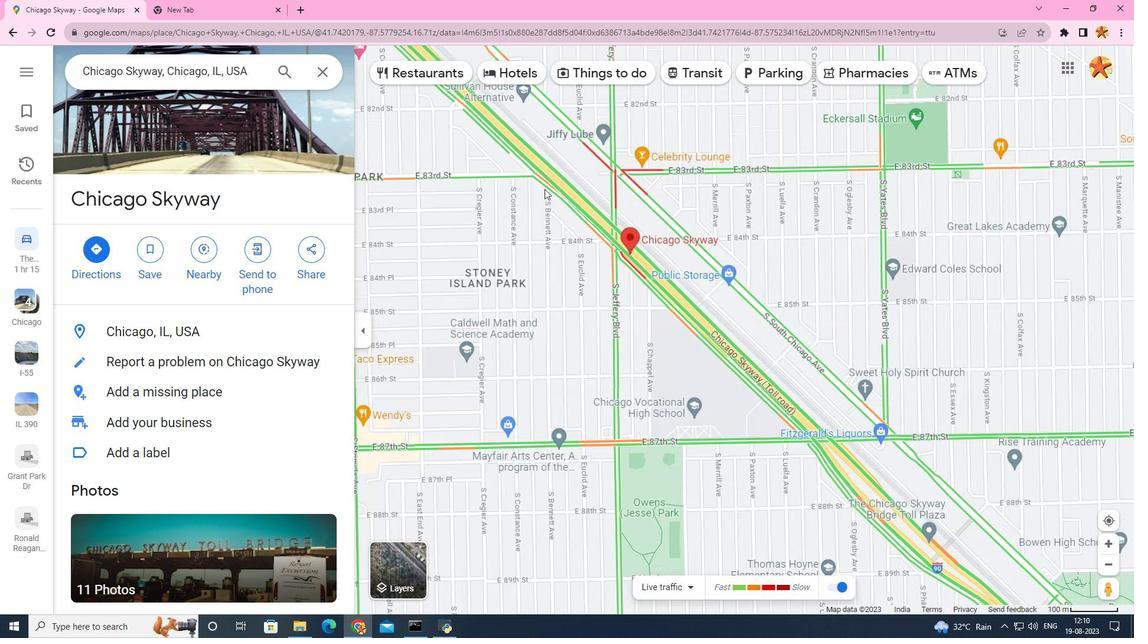 
Action: Mouse scrolled (545, 186) with delta (0, 0)
Screenshot: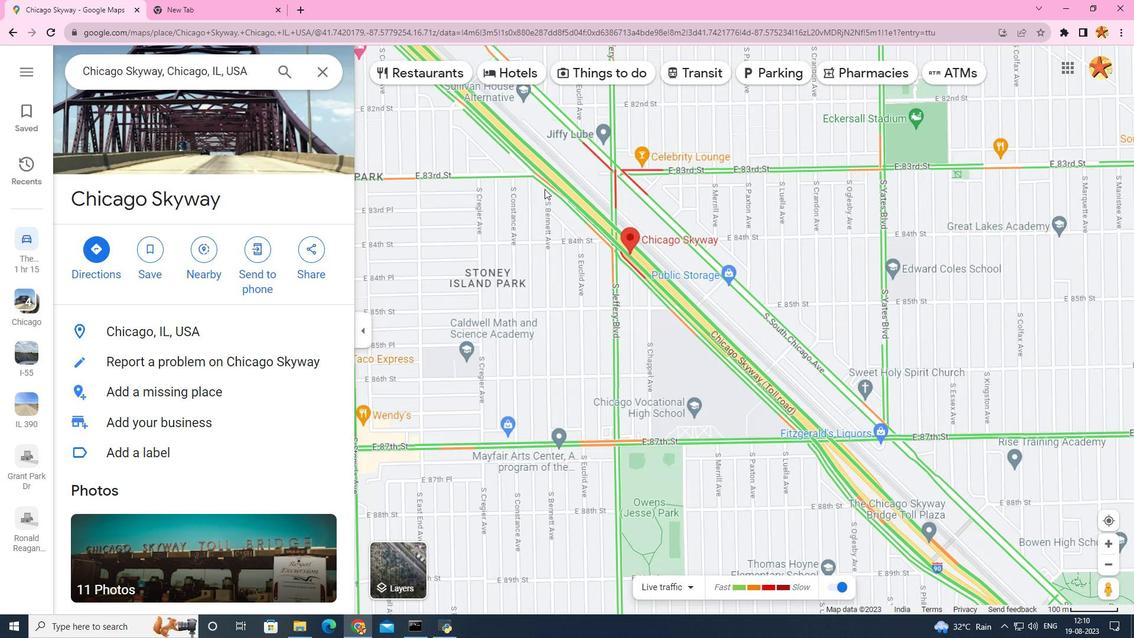 
Action: Mouse scrolled (545, 186) with delta (0, 0)
Screenshot: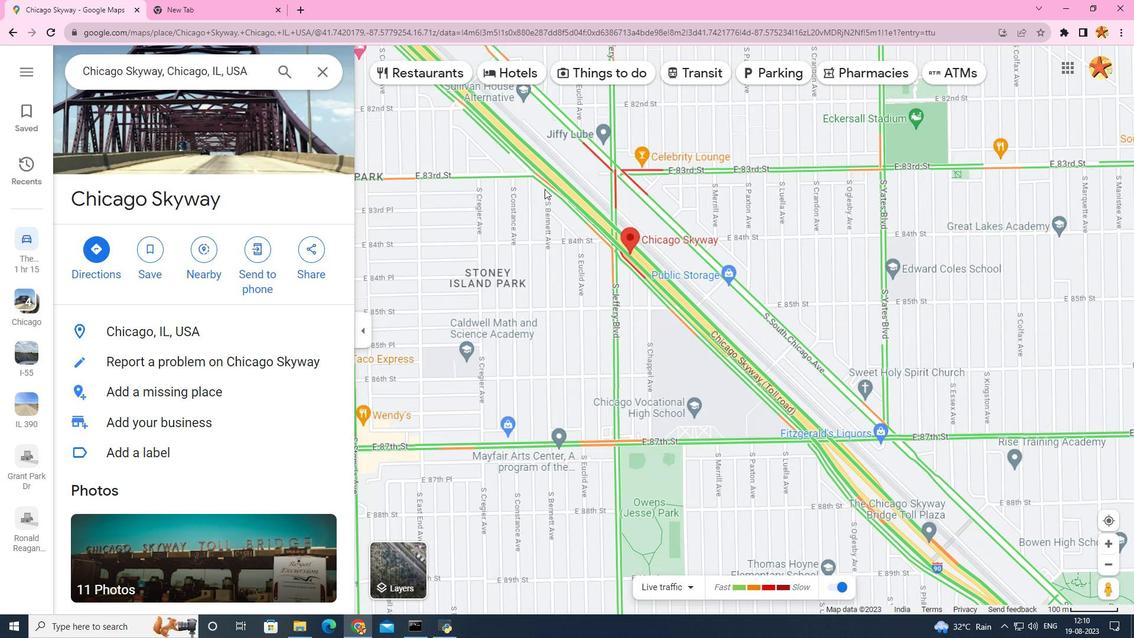 
Action: Mouse moved to (545, 188)
Screenshot: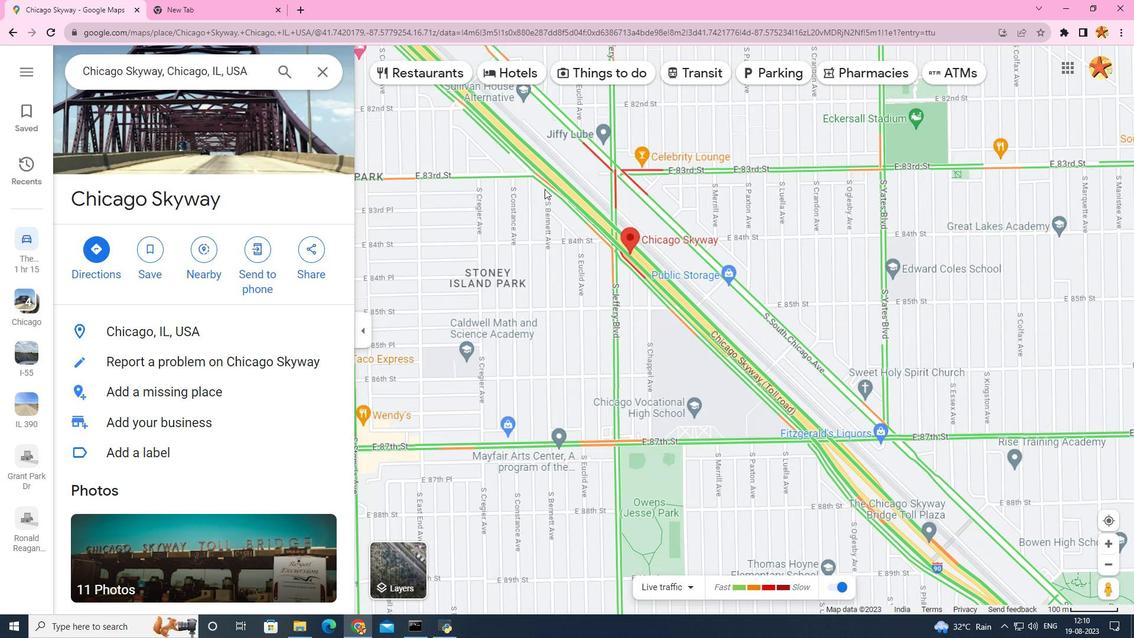 
Action: Mouse scrolled (545, 187) with delta (0, 0)
Screenshot: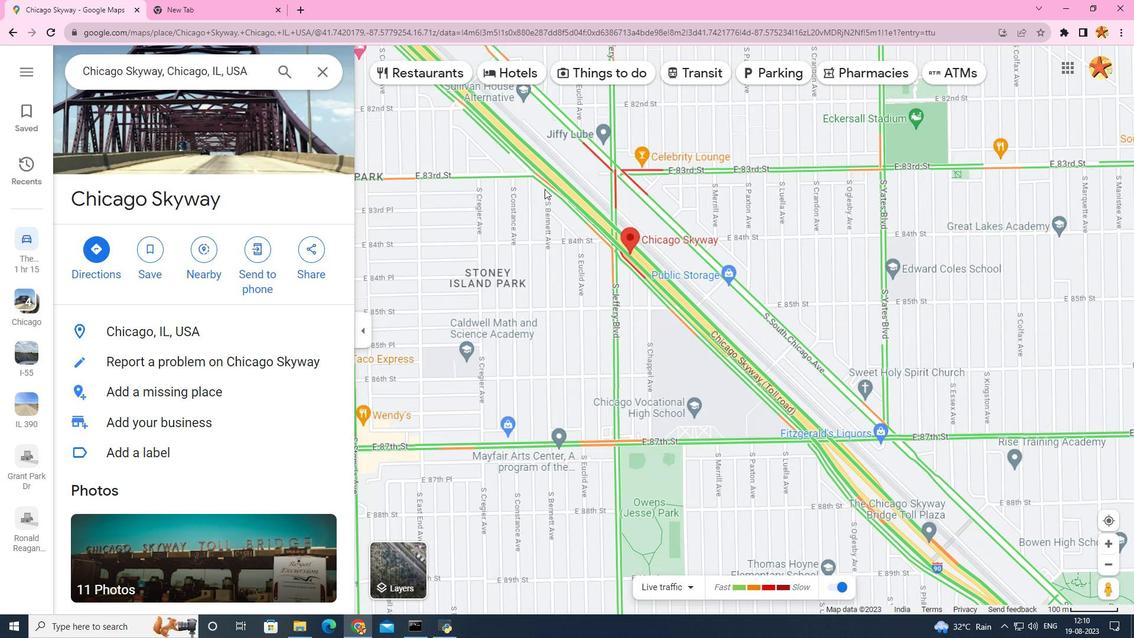 
Action: Mouse moved to (544, 189)
Screenshot: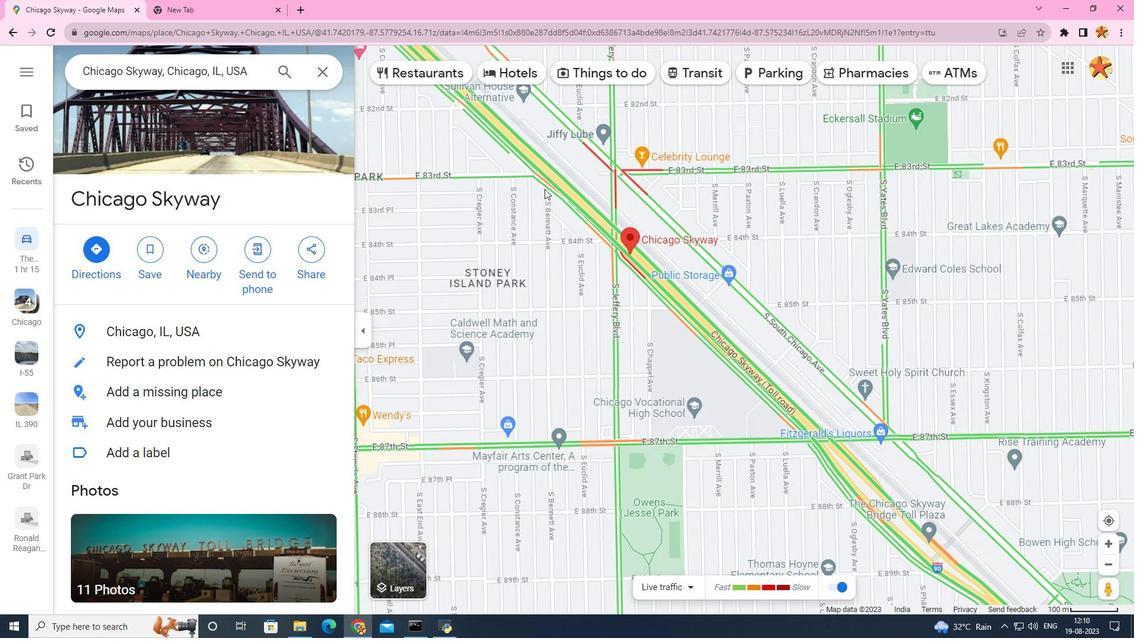 
Action: Mouse scrolled (544, 188) with delta (0, 0)
Screenshot: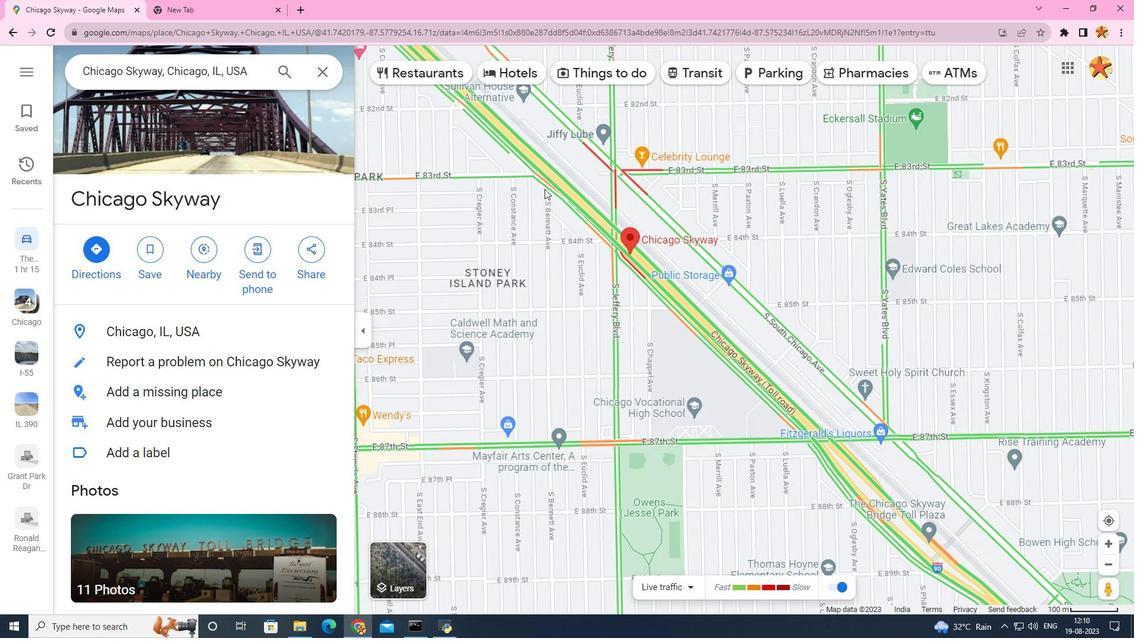 
Action: Mouse scrolled (544, 188) with delta (0, 0)
Screenshot: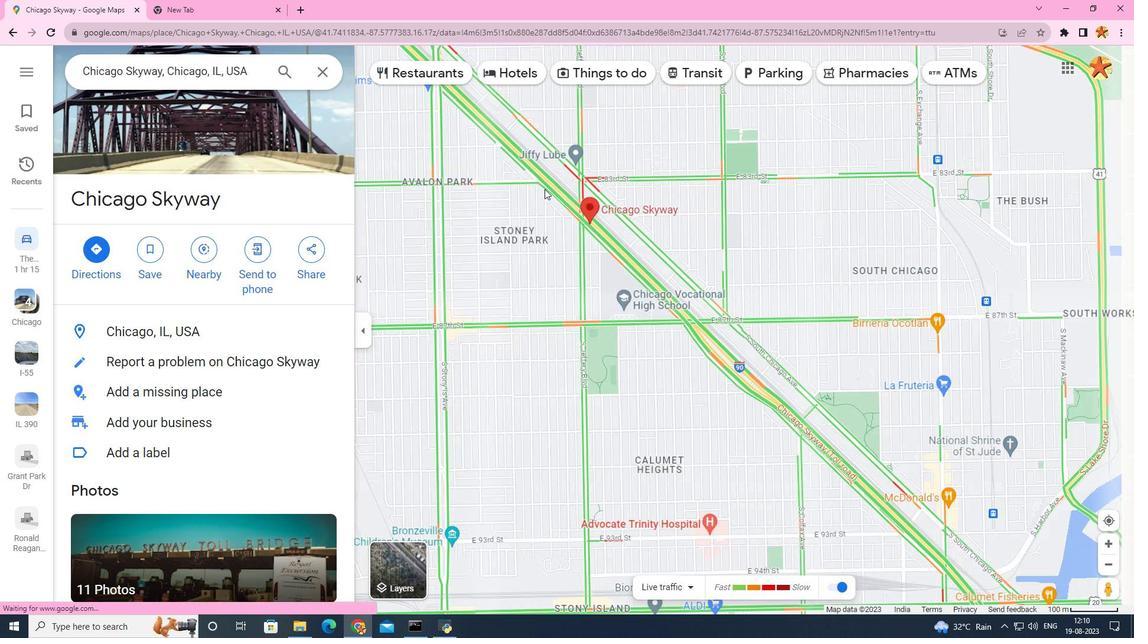 
Action: Mouse moved to (621, 224)
Screenshot: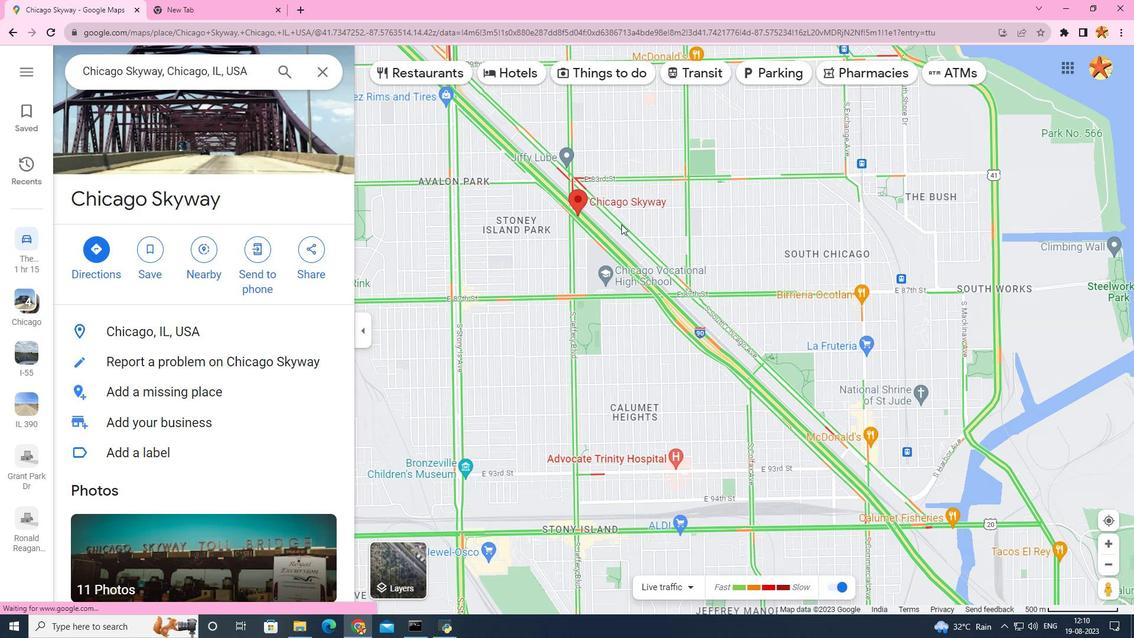 
Action: Mouse scrolled (621, 225) with delta (0, 0)
Screenshot: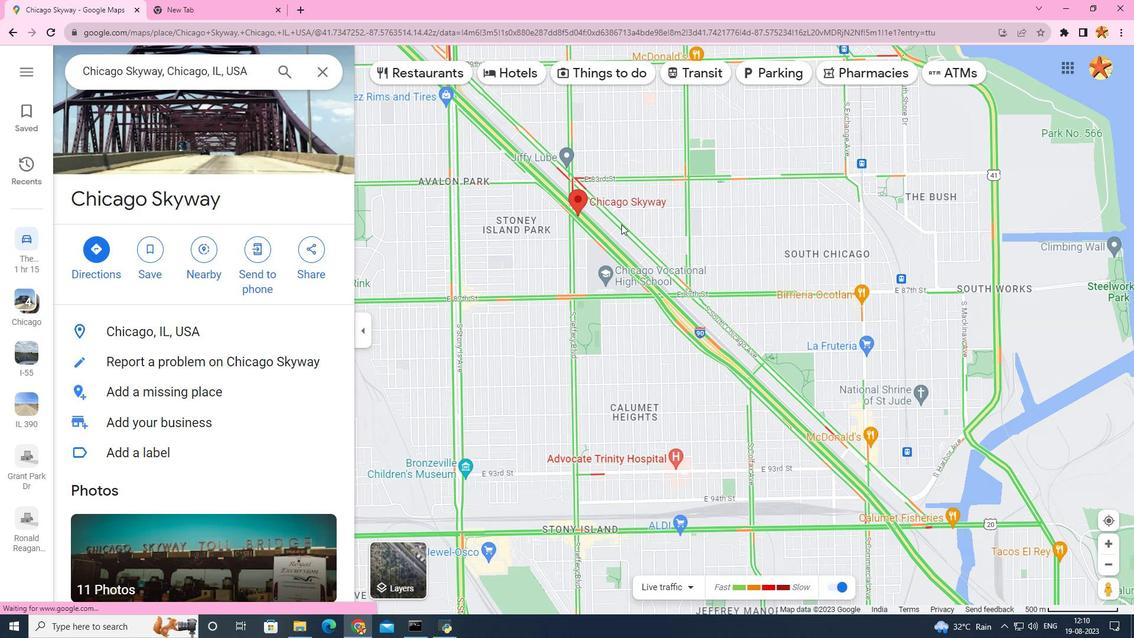 
Action: Mouse scrolled (621, 225) with delta (0, 0)
Screenshot: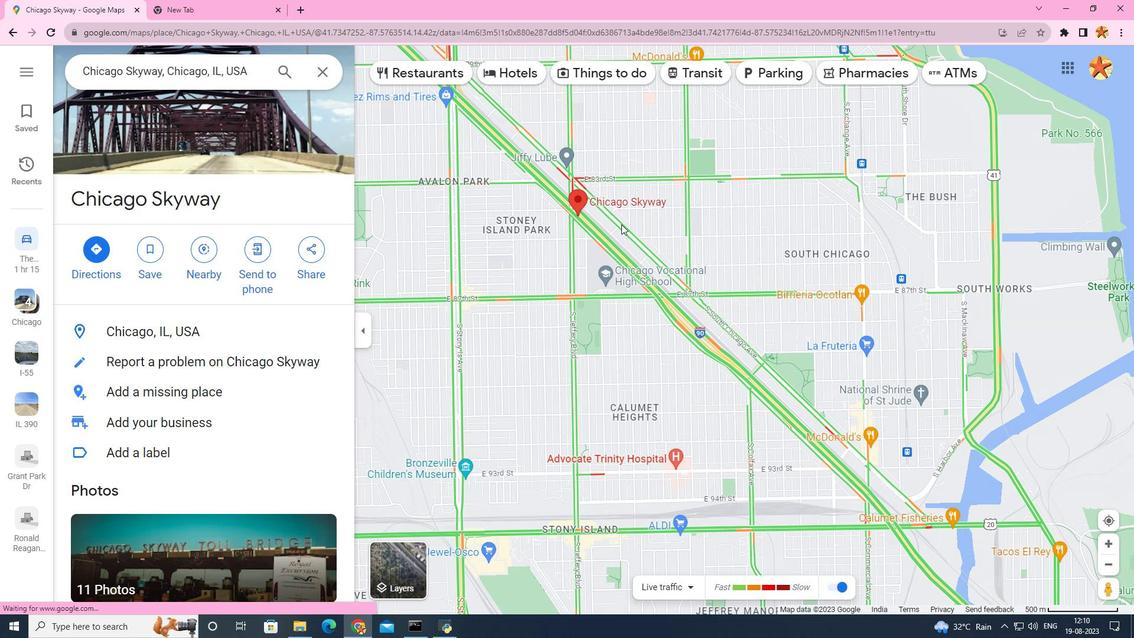 
Action: Mouse scrolled (621, 225) with delta (0, 0)
Screenshot: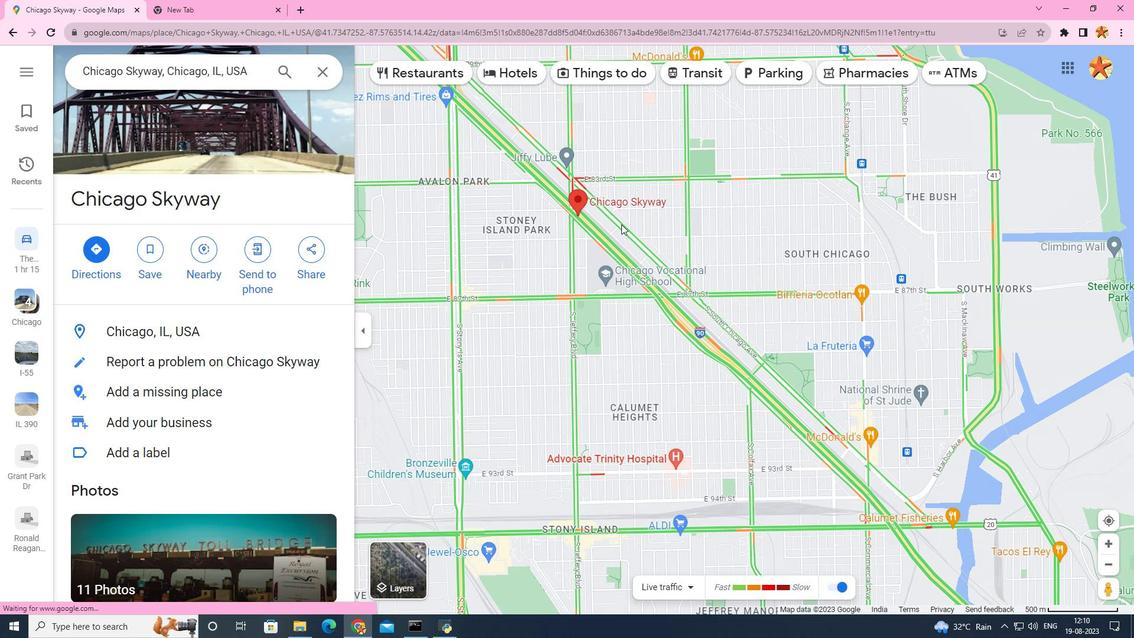 
Action: Mouse scrolled (621, 225) with delta (0, 0)
Screenshot: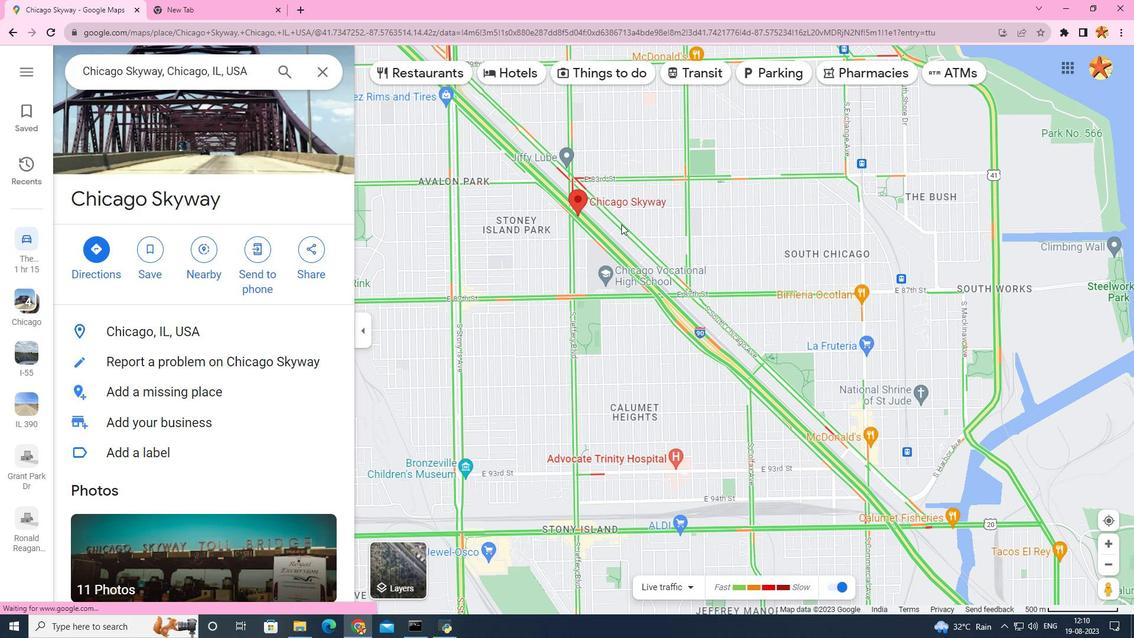 
Action: Mouse scrolled (621, 225) with delta (0, 0)
Screenshot: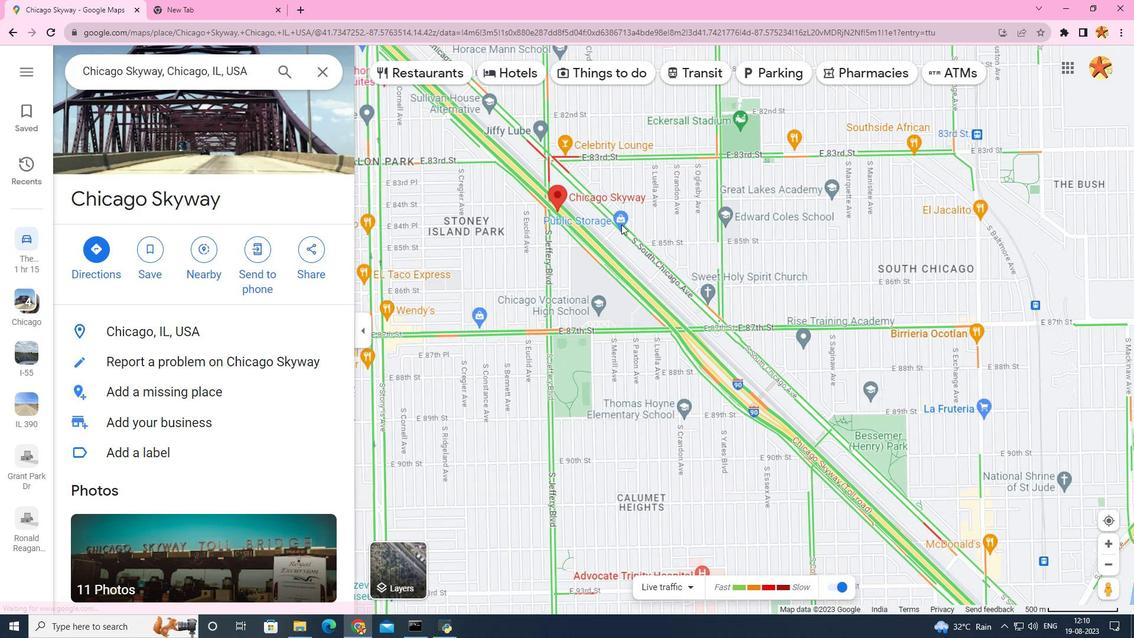 
Action: Mouse scrolled (621, 225) with delta (0, 0)
Screenshot: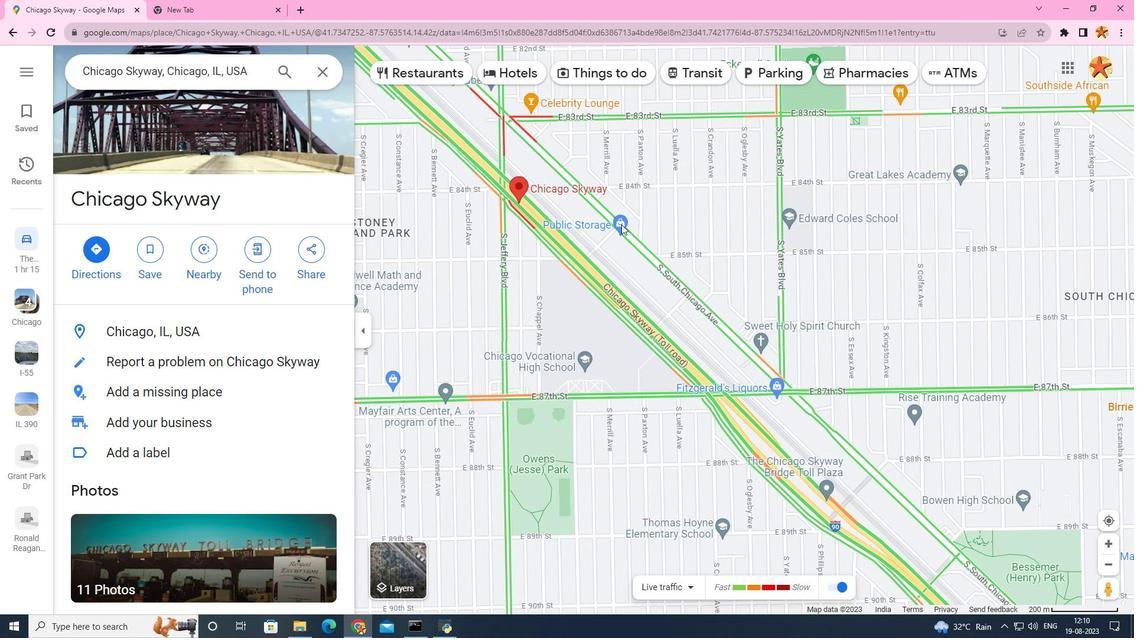
Action: Mouse scrolled (621, 225) with delta (0, 0)
Screenshot: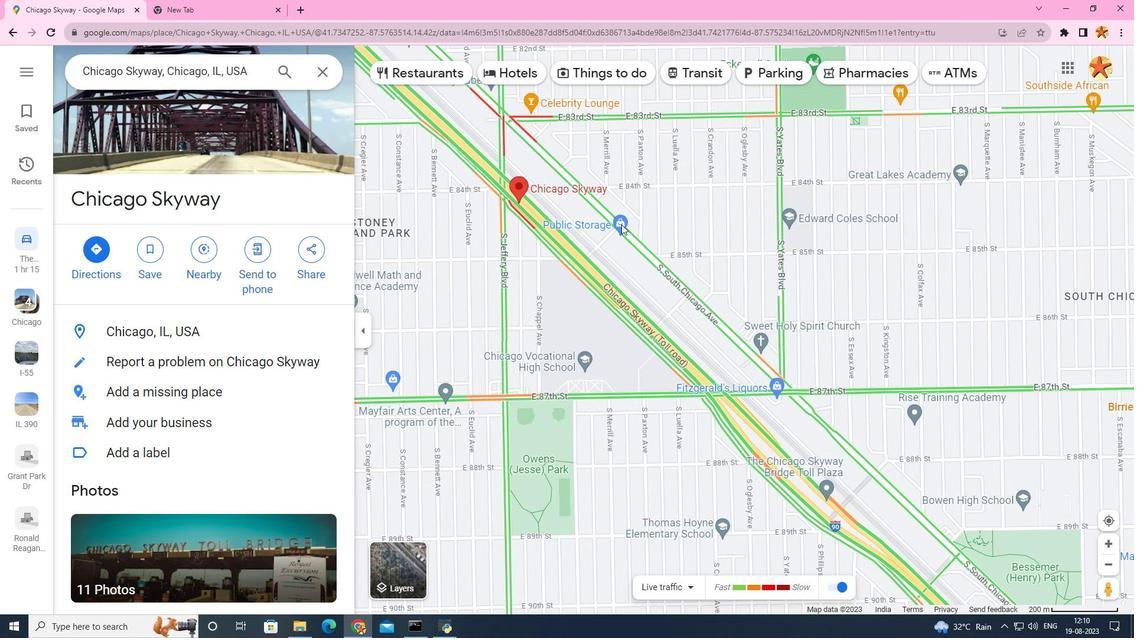 
Action: Mouse scrolled (621, 225) with delta (0, 0)
Screenshot: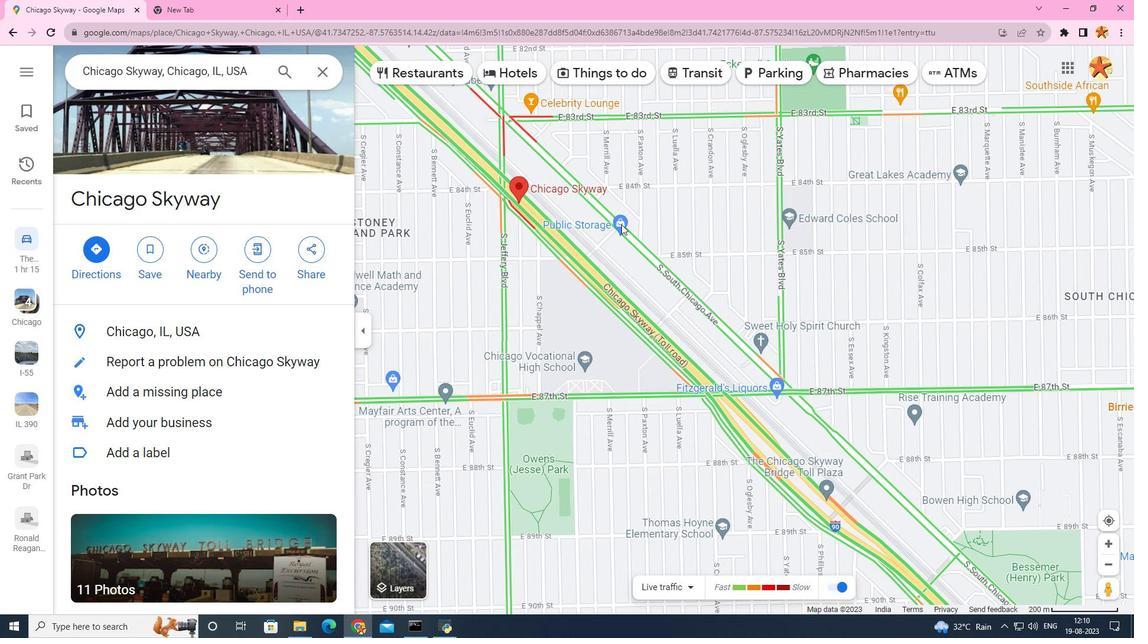 
Action: Mouse scrolled (621, 225) with delta (0, 0)
Screenshot: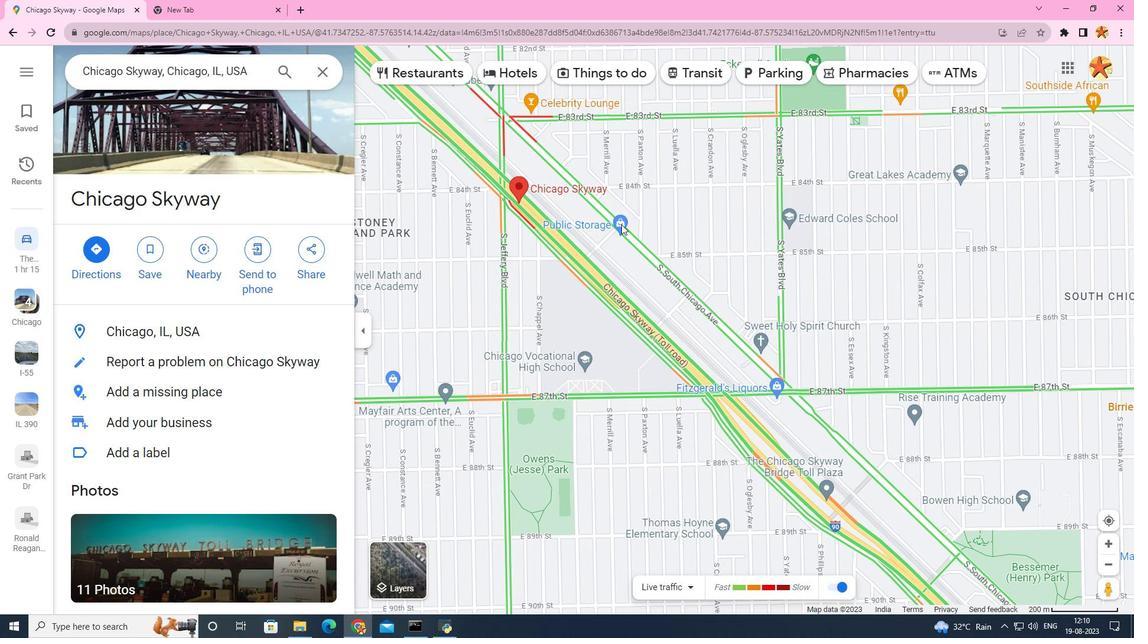 
Action: Mouse scrolled (621, 225) with delta (0, 0)
Screenshot: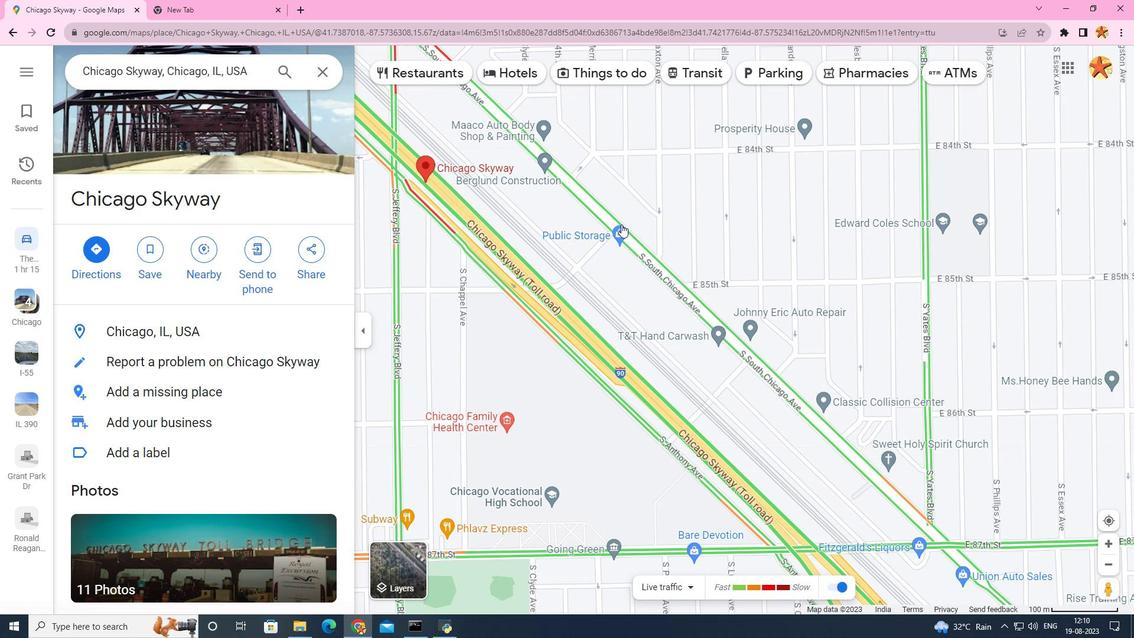 
Action: Mouse scrolled (621, 223) with delta (0, 0)
Screenshot: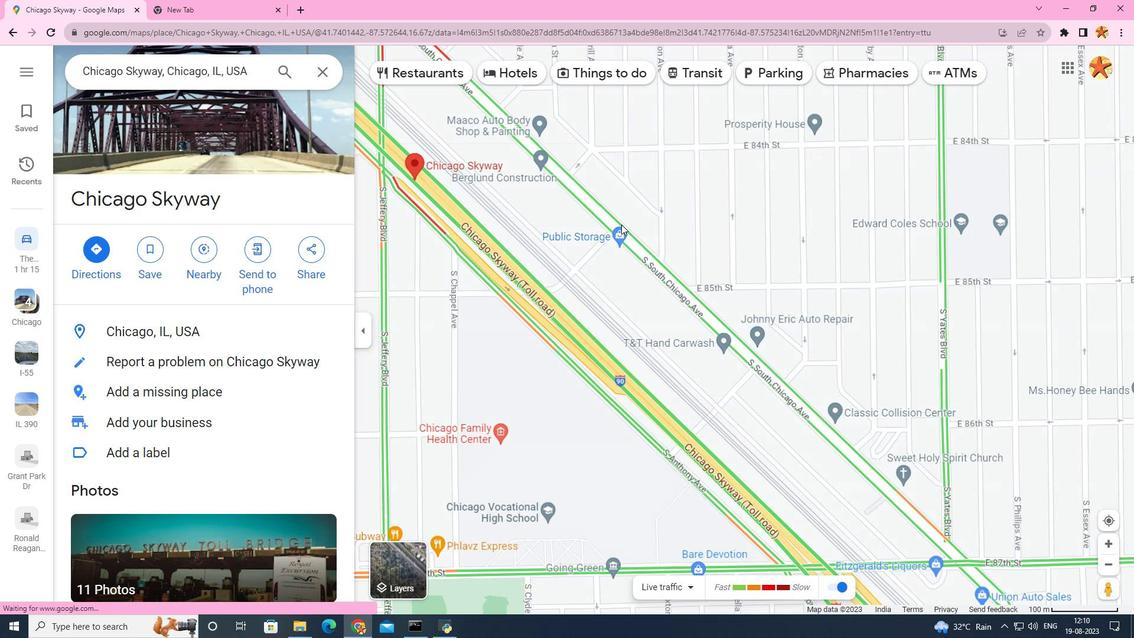 
Action: Mouse scrolled (621, 223) with delta (0, 0)
Screenshot: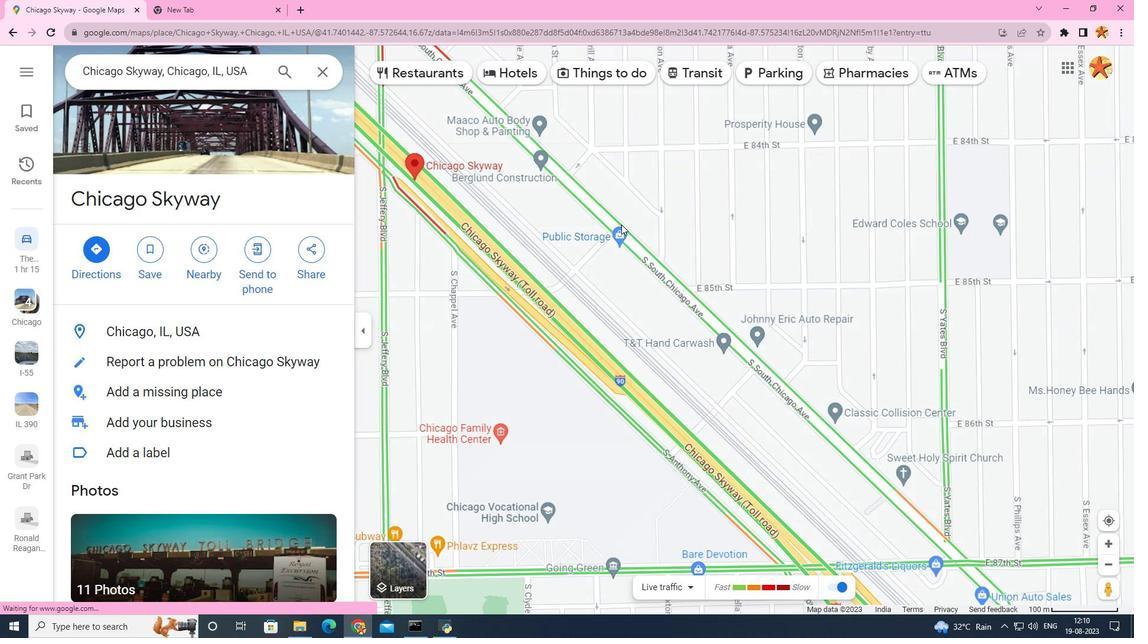 
Action: Mouse scrolled (621, 223) with delta (0, 0)
Screenshot: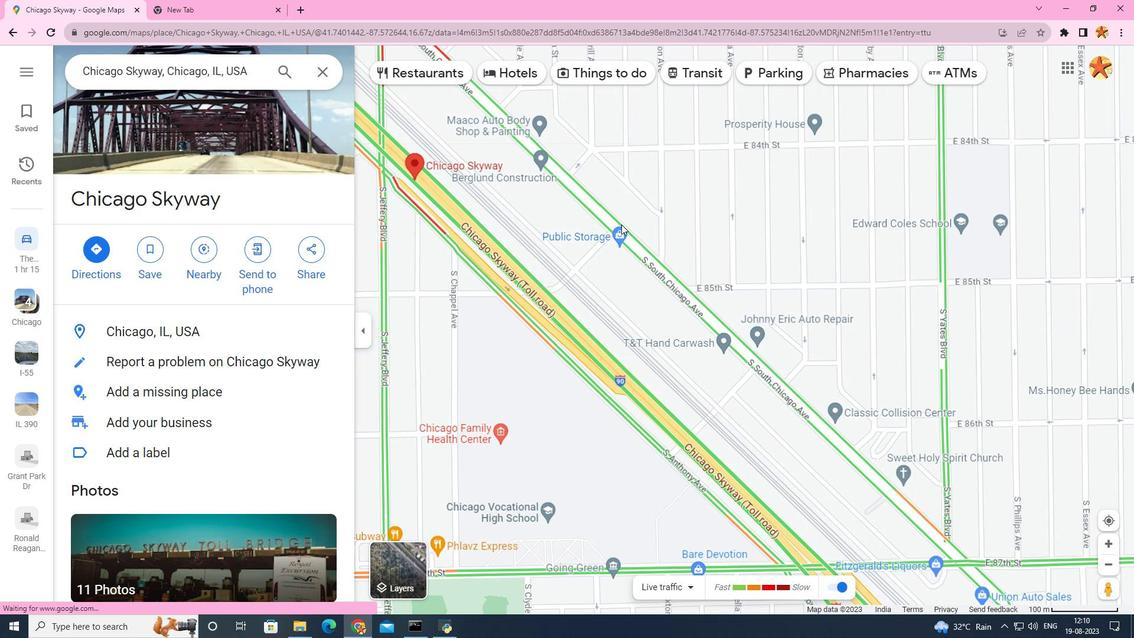 
Action: Mouse scrolled (621, 223) with delta (0, 0)
Screenshot: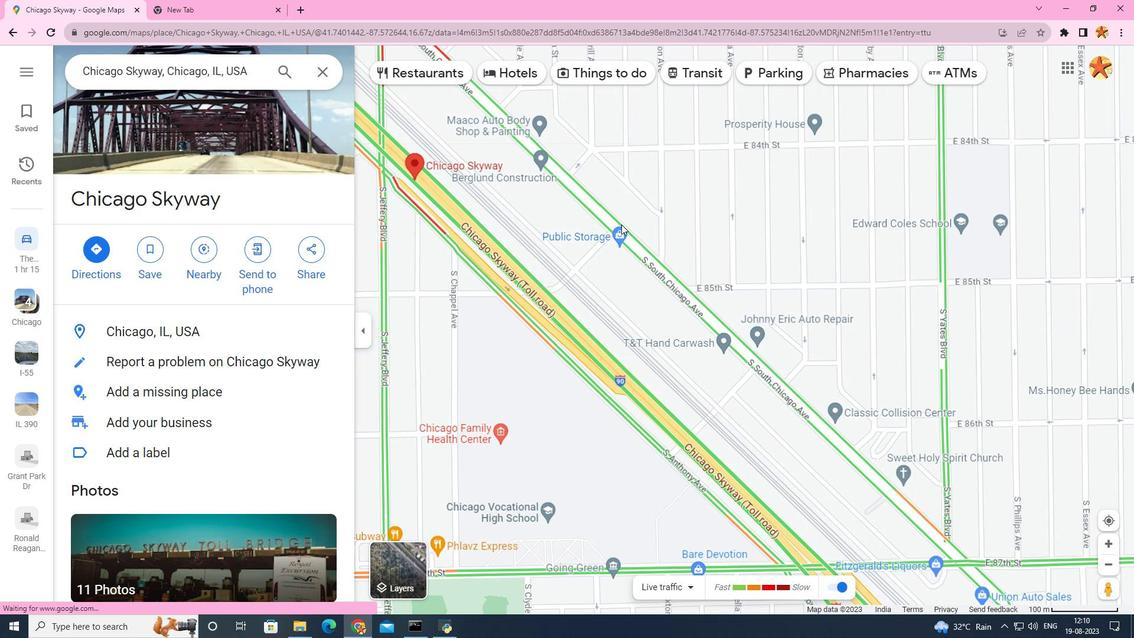 
Action: Mouse scrolled (621, 223) with delta (0, 0)
Screenshot: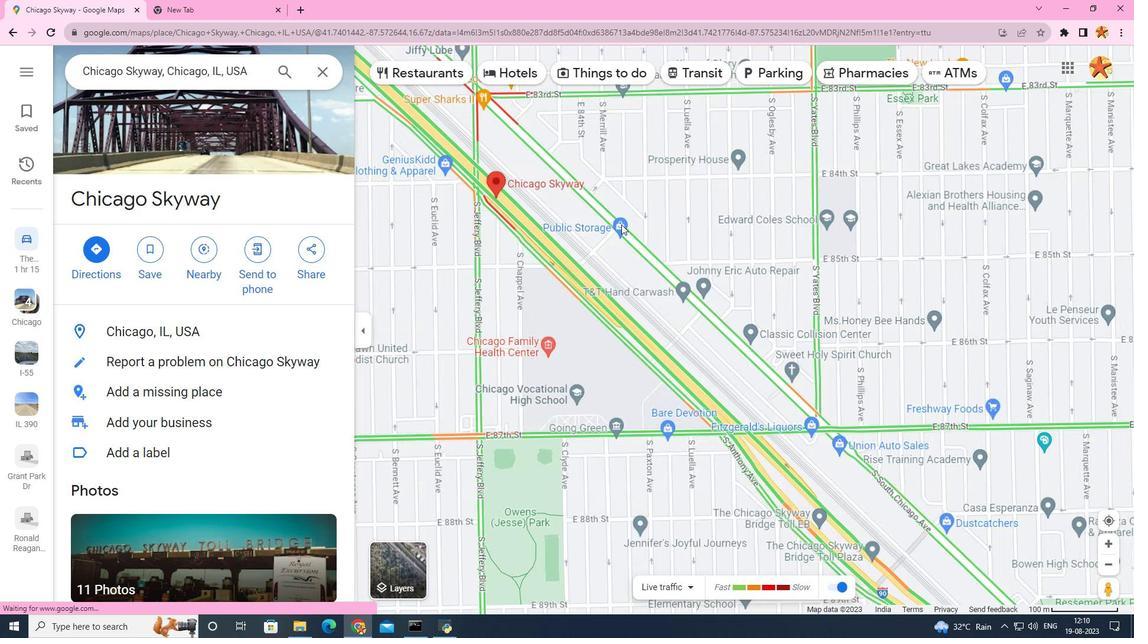 
Action: Mouse scrolled (621, 225) with delta (0, 0)
Screenshot: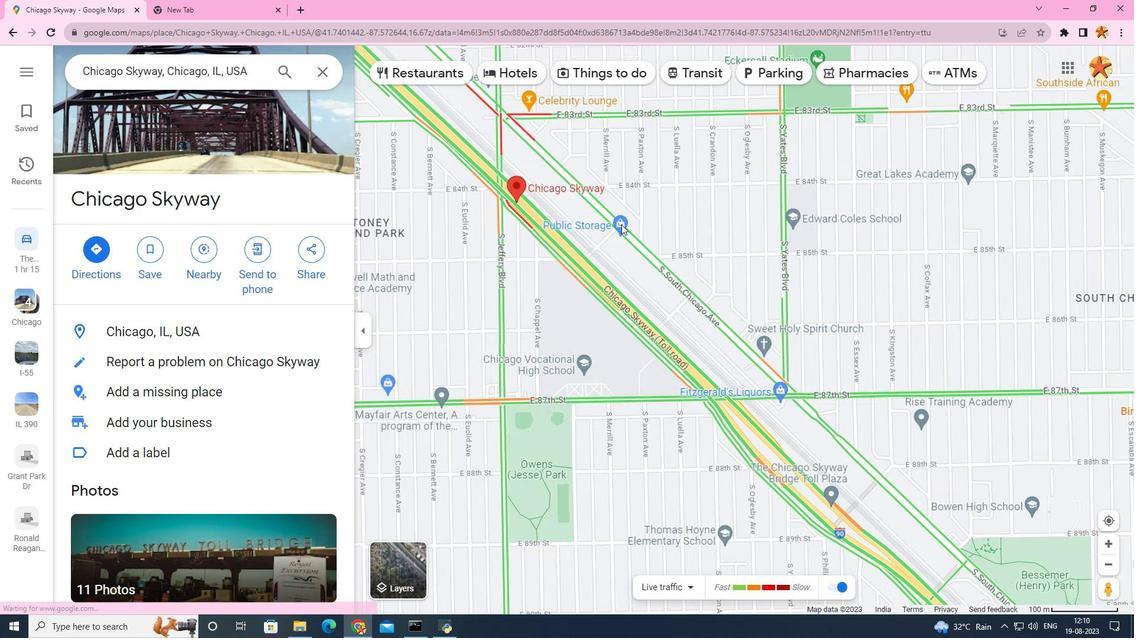 
Action: Mouse scrolled (621, 223) with delta (0, 0)
Screenshot: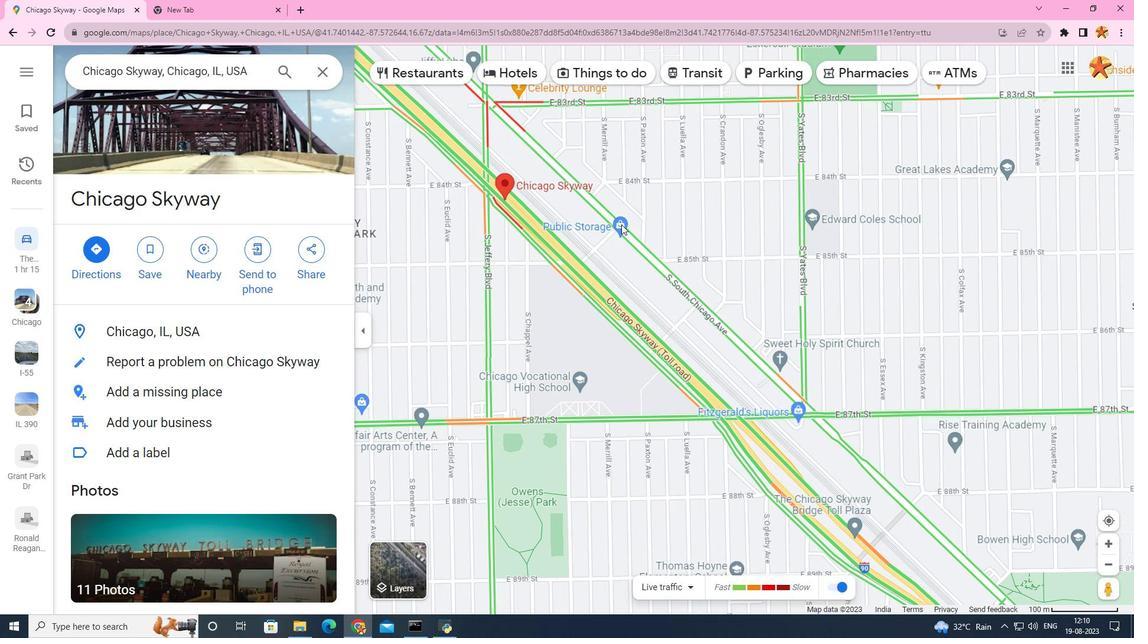 
Action: Mouse scrolled (621, 223) with delta (0, 0)
Screenshot: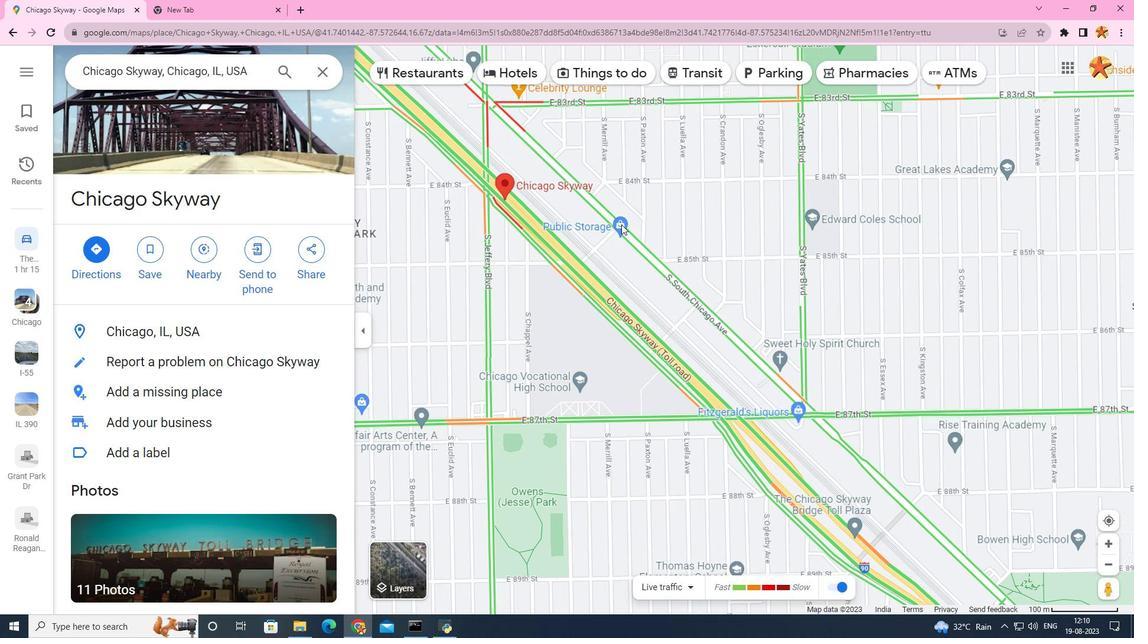 
Action: Mouse scrolled (621, 223) with delta (0, 0)
Screenshot: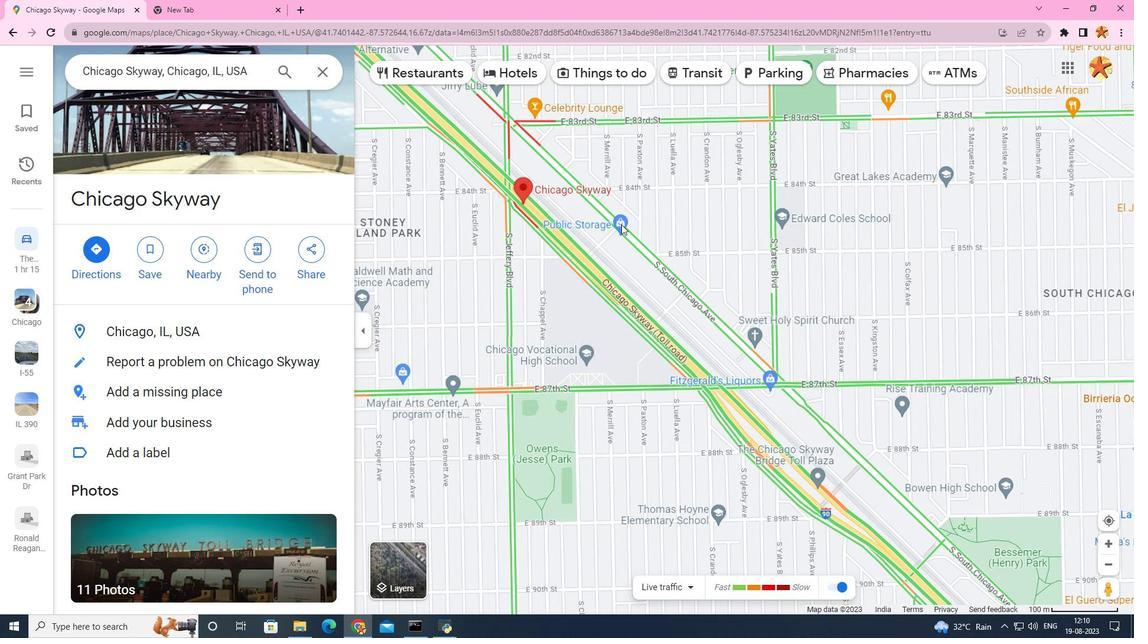 
Action: Mouse scrolled (621, 223) with delta (0, 0)
Screenshot: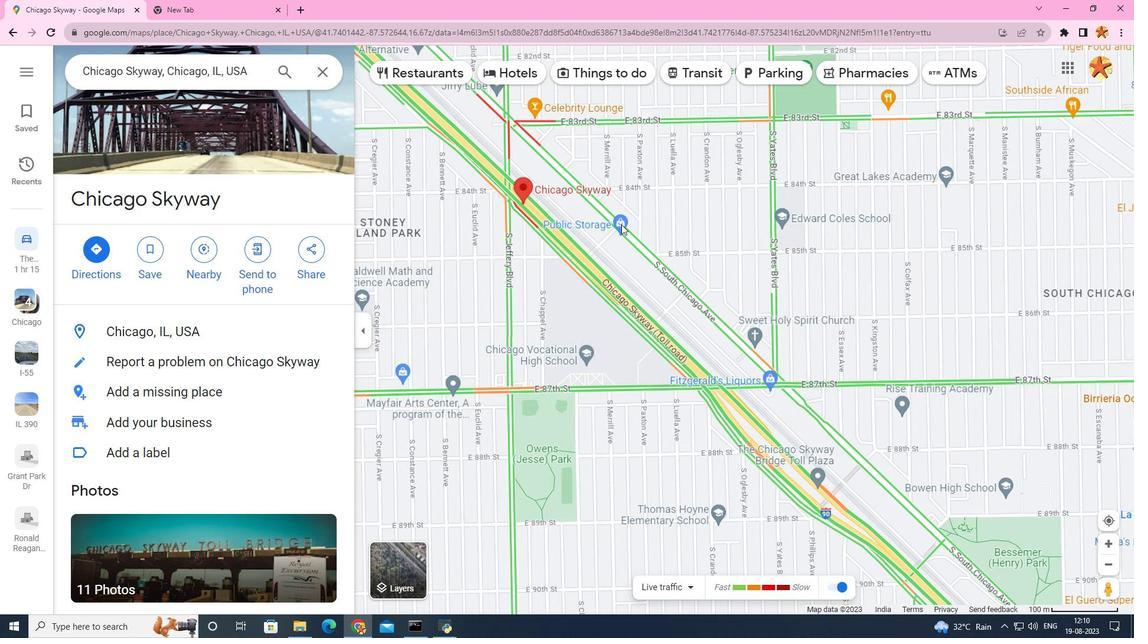 
Action: Mouse scrolled (621, 223) with delta (0, 0)
Screenshot: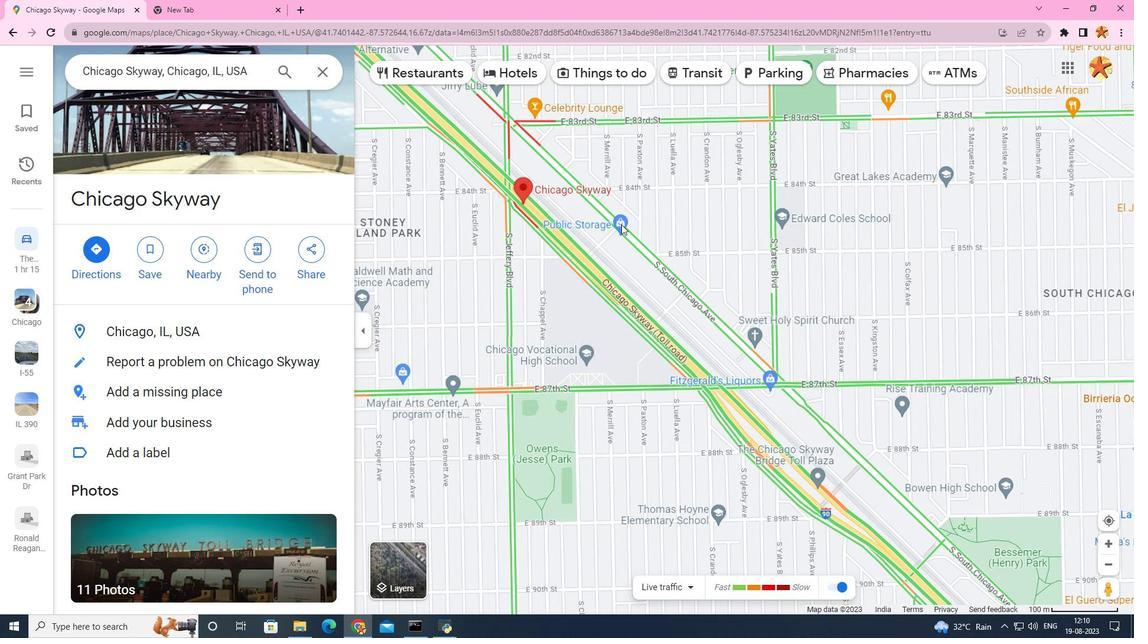 
Action: Mouse moved to (962, 551)
Screenshot: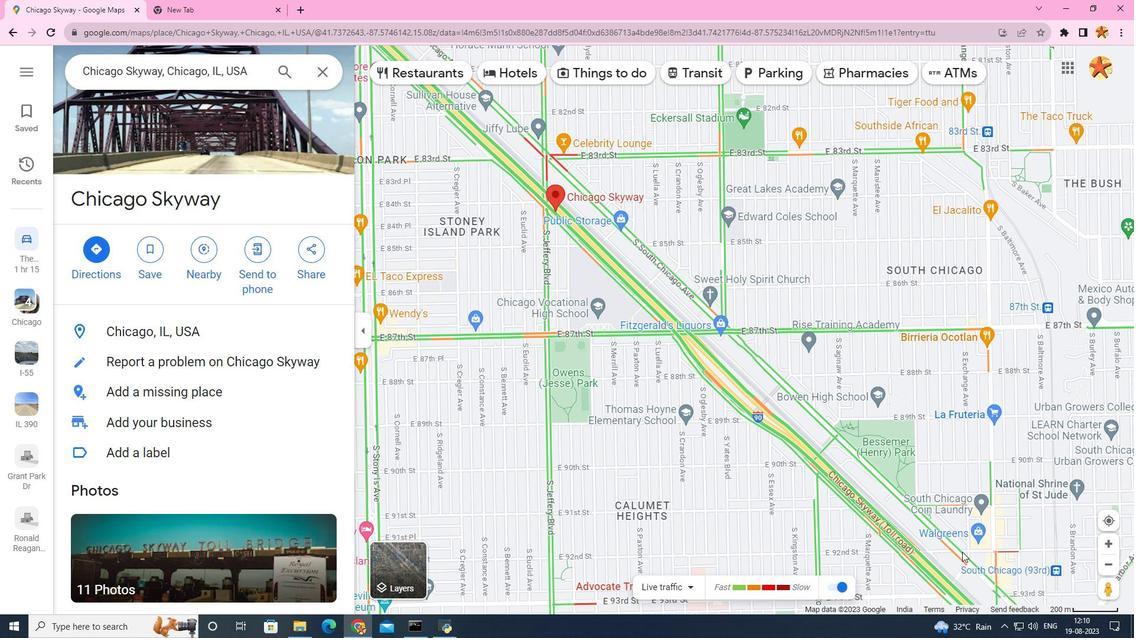 
Action: Mouse scrolled (962, 552) with delta (0, 0)
Screenshot: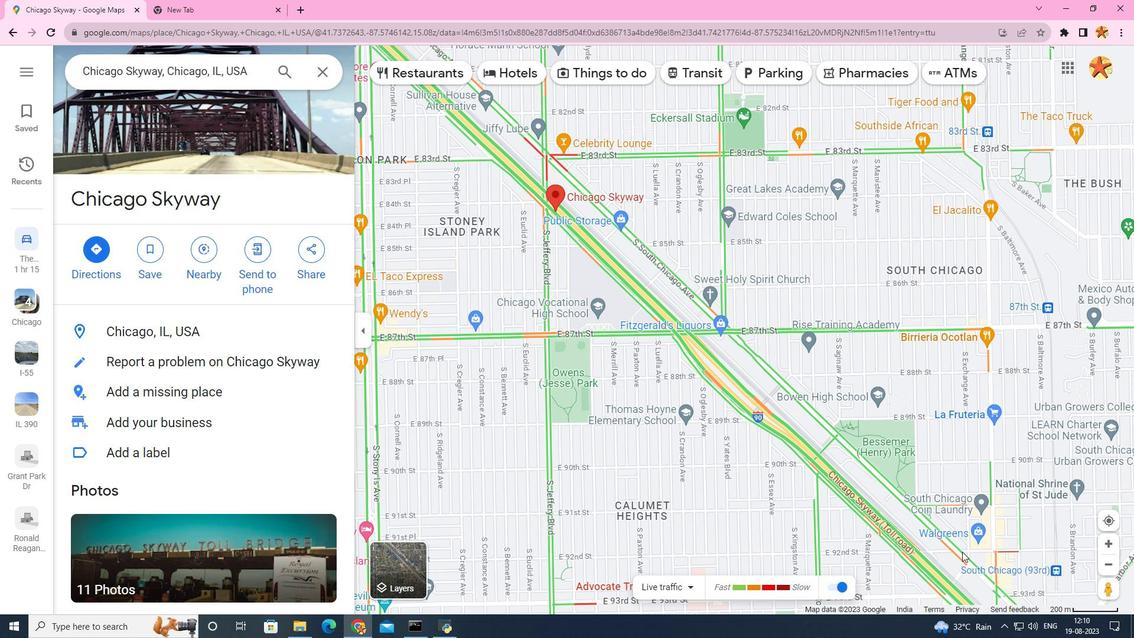 
Action: Mouse scrolled (962, 552) with delta (0, 0)
Screenshot: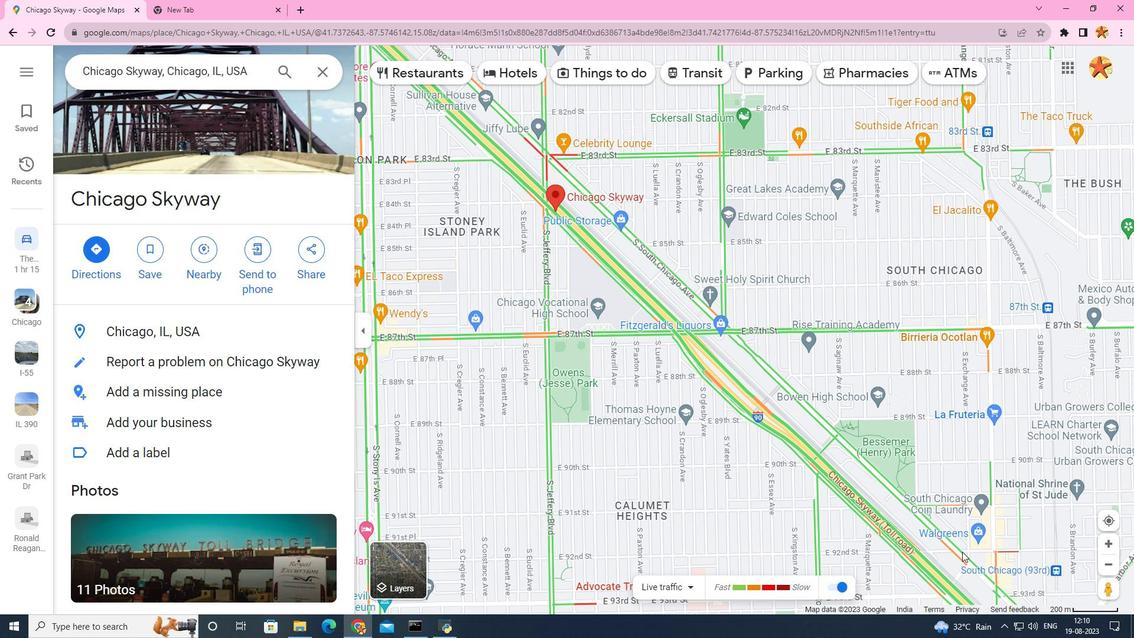 
Action: Mouse scrolled (962, 552) with delta (0, 0)
Screenshot: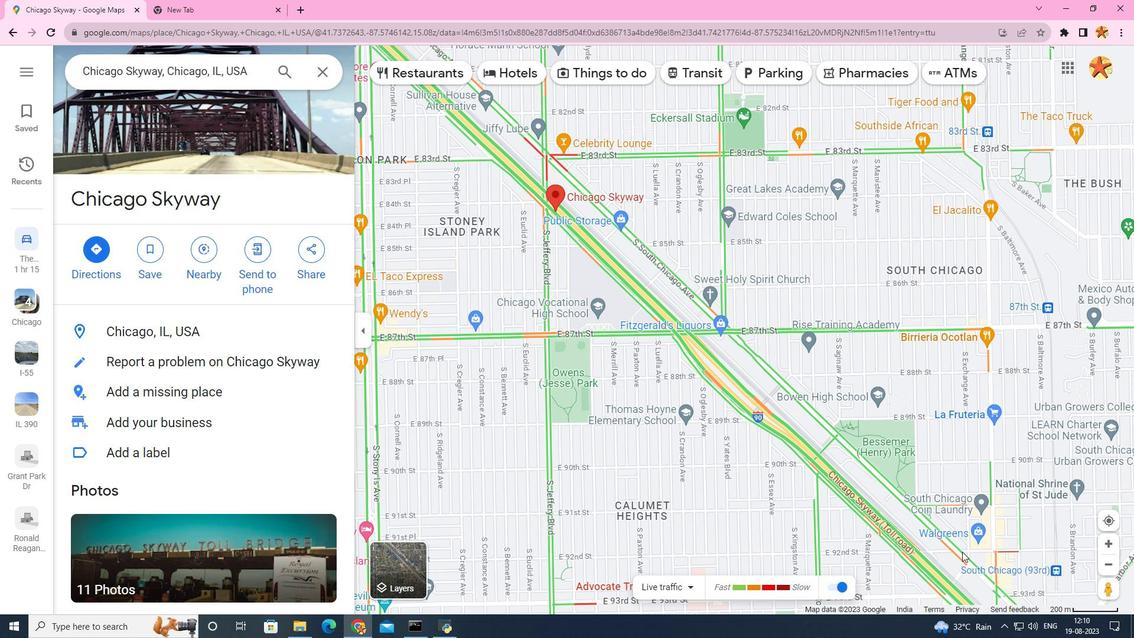
Action: Mouse scrolled (962, 552) with delta (0, 0)
Screenshot: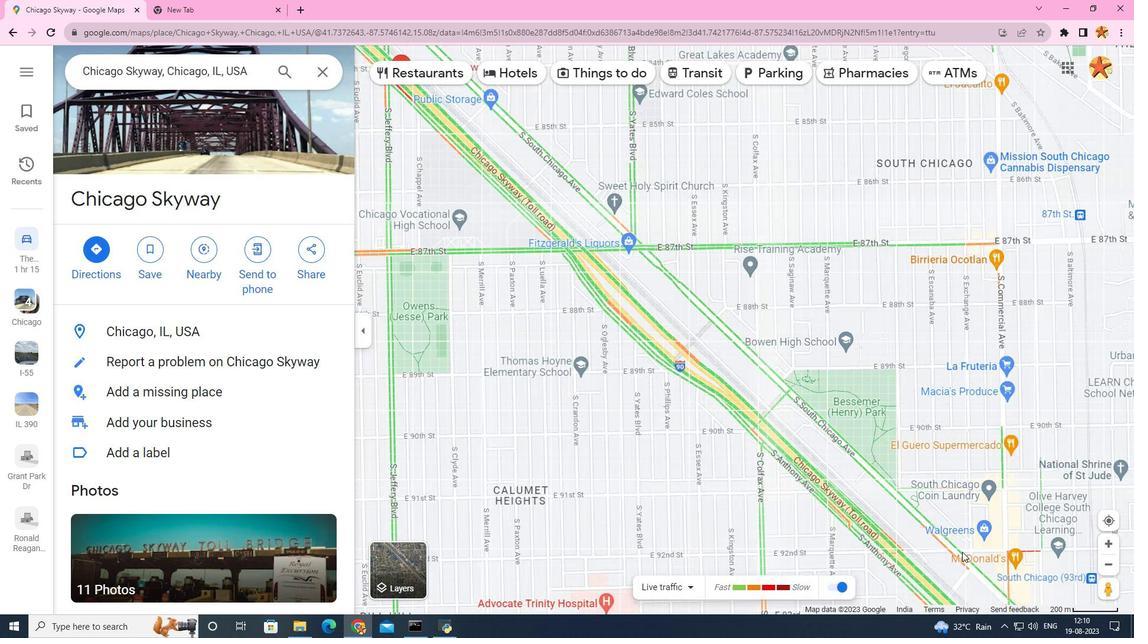 
Action: Mouse scrolled (962, 552) with delta (0, 0)
Screenshot: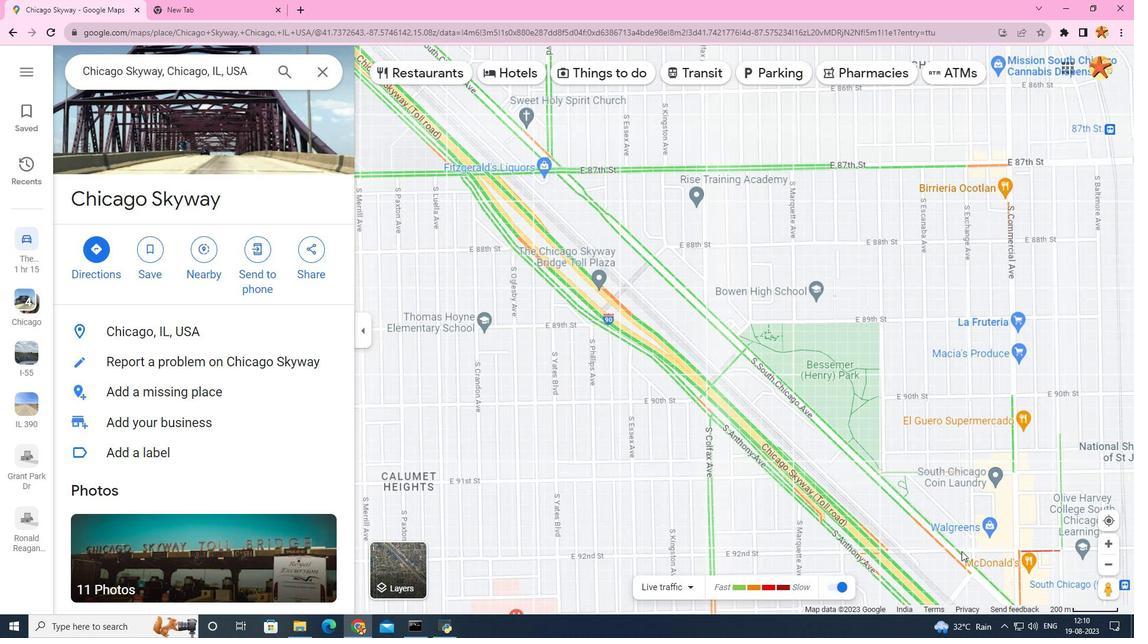 
Action: Mouse moved to (944, 536)
Screenshot: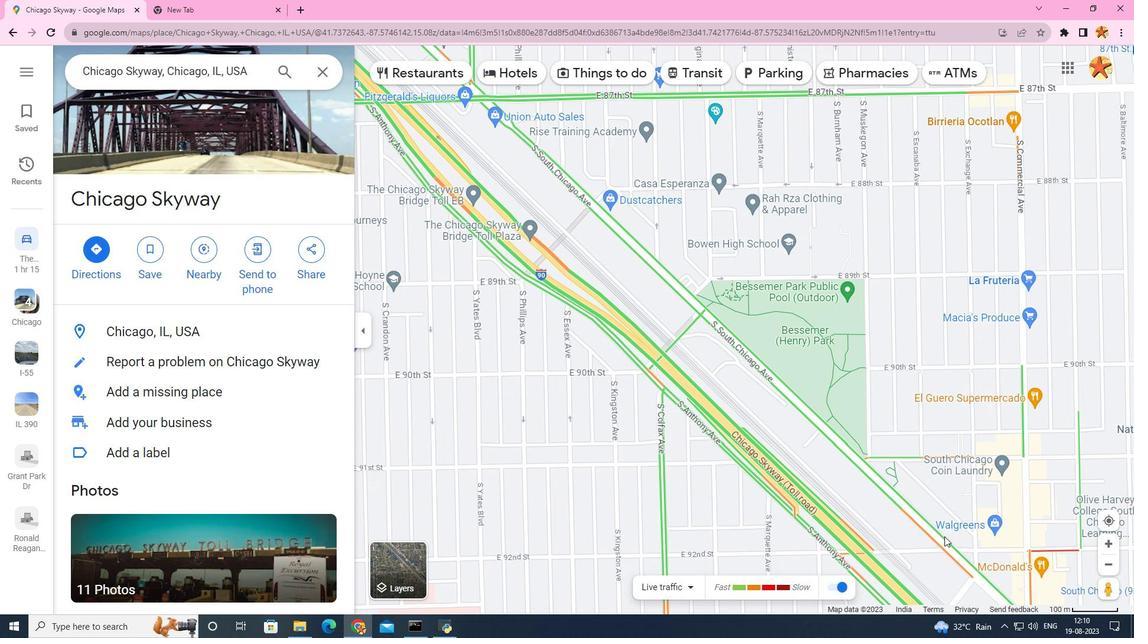 
Action: Mouse scrolled (944, 537) with delta (0, 0)
Screenshot: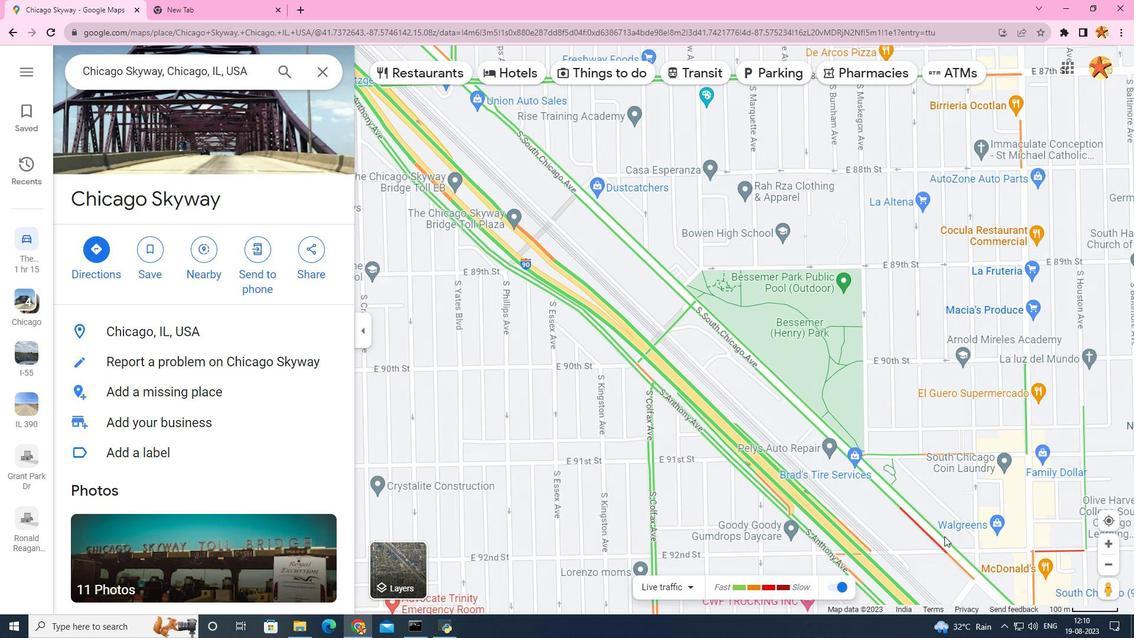 
Action: Mouse scrolled (944, 537) with delta (0, 0)
Screenshot: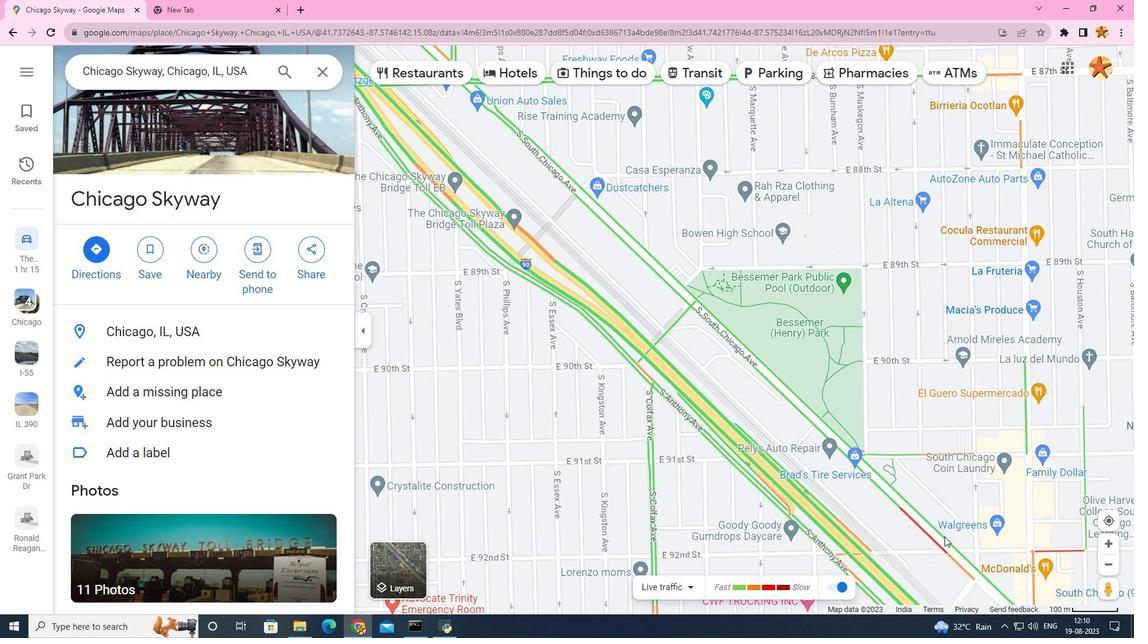 
Action: Mouse scrolled (944, 537) with delta (0, 0)
Screenshot: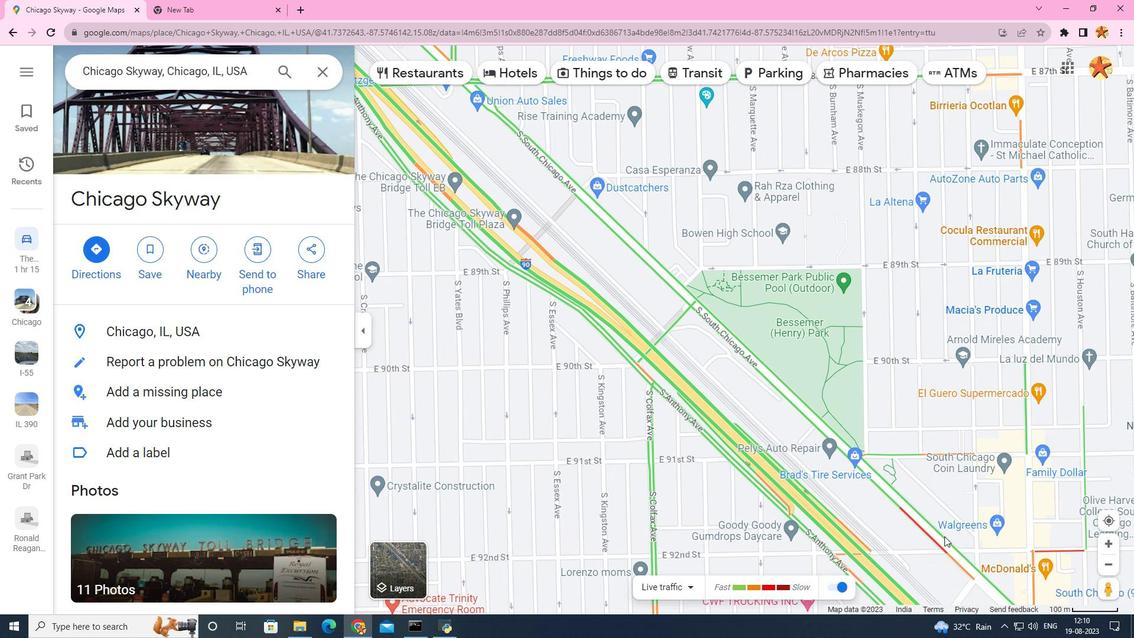 
Action: Mouse moved to (813, 462)
Screenshot: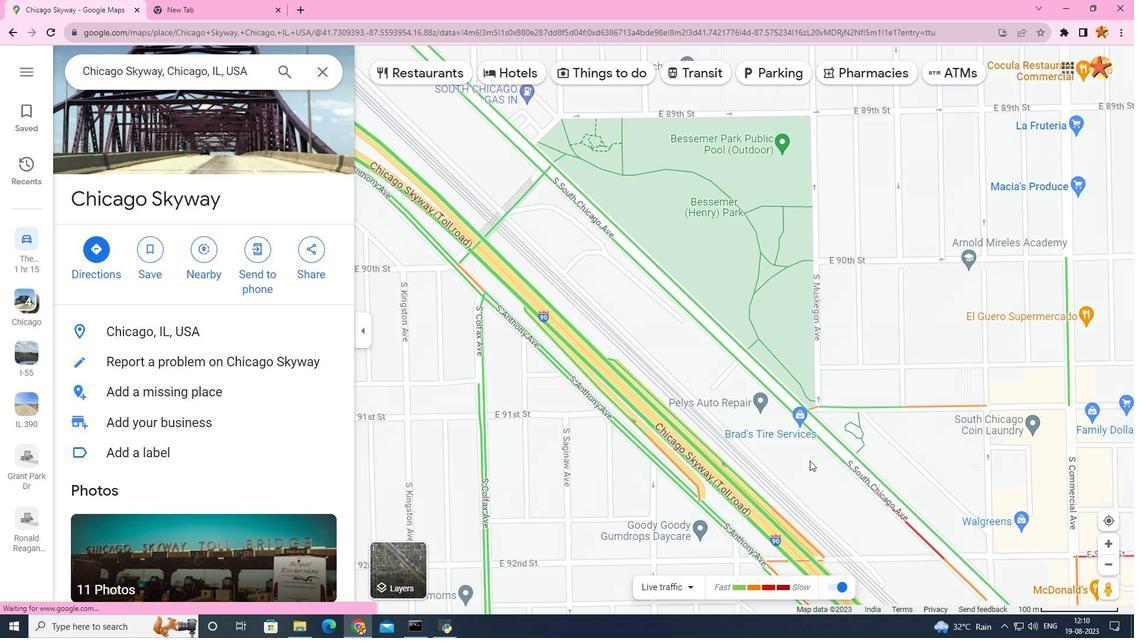 
Action: Mouse scrolled (813, 462) with delta (0, 0)
Screenshot: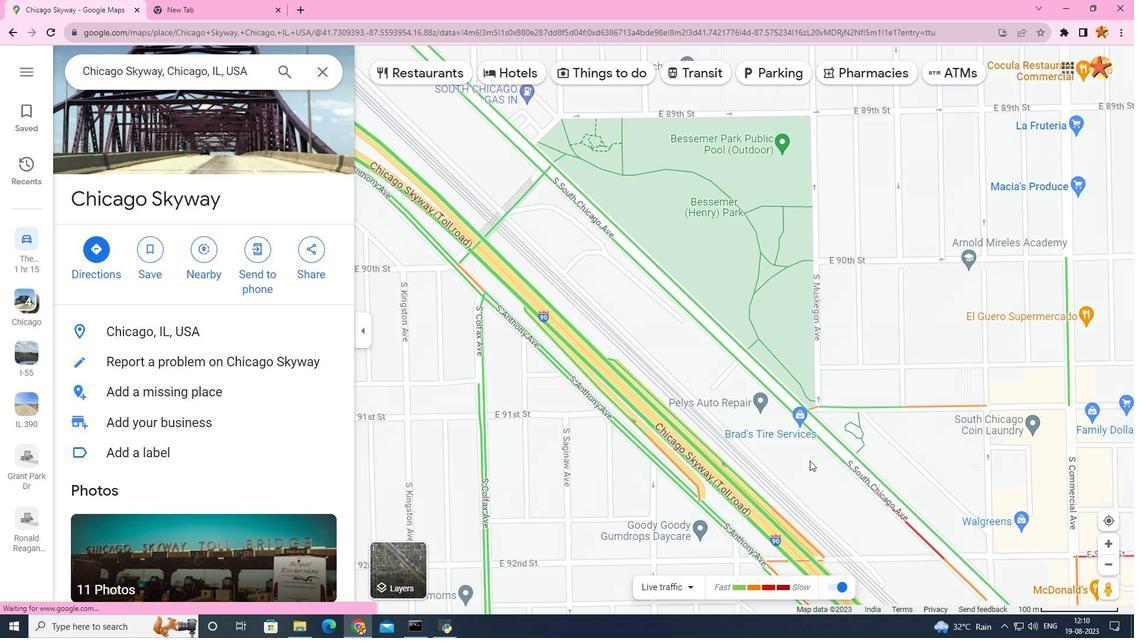 
Action: Mouse moved to (811, 462)
Screenshot: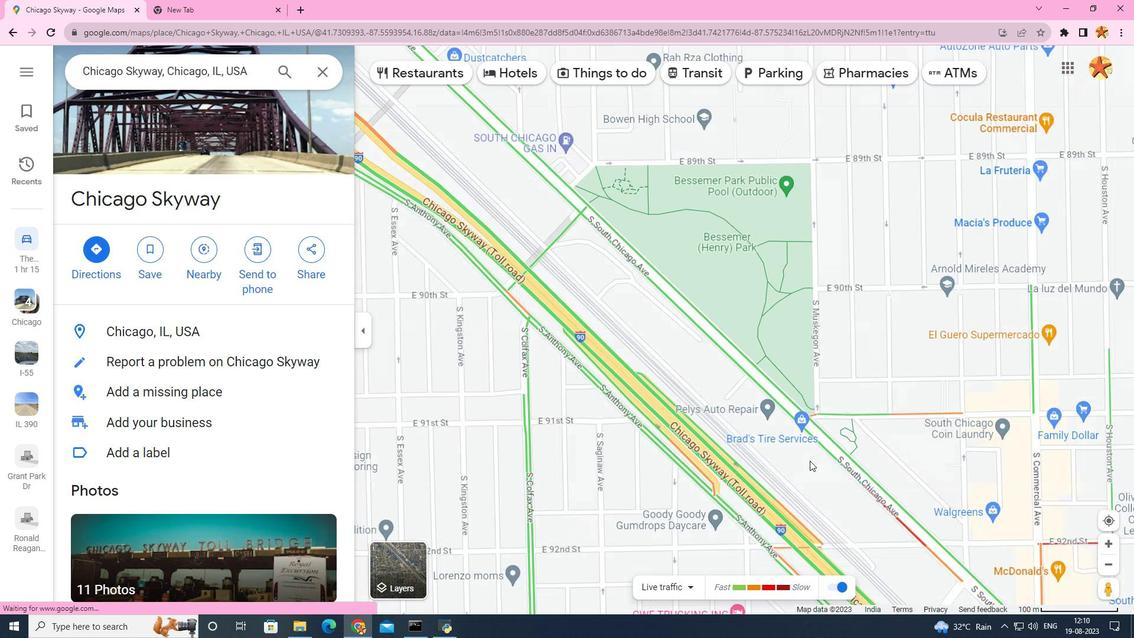 
Action: Mouse scrolled (811, 461) with delta (0, 0)
Screenshot: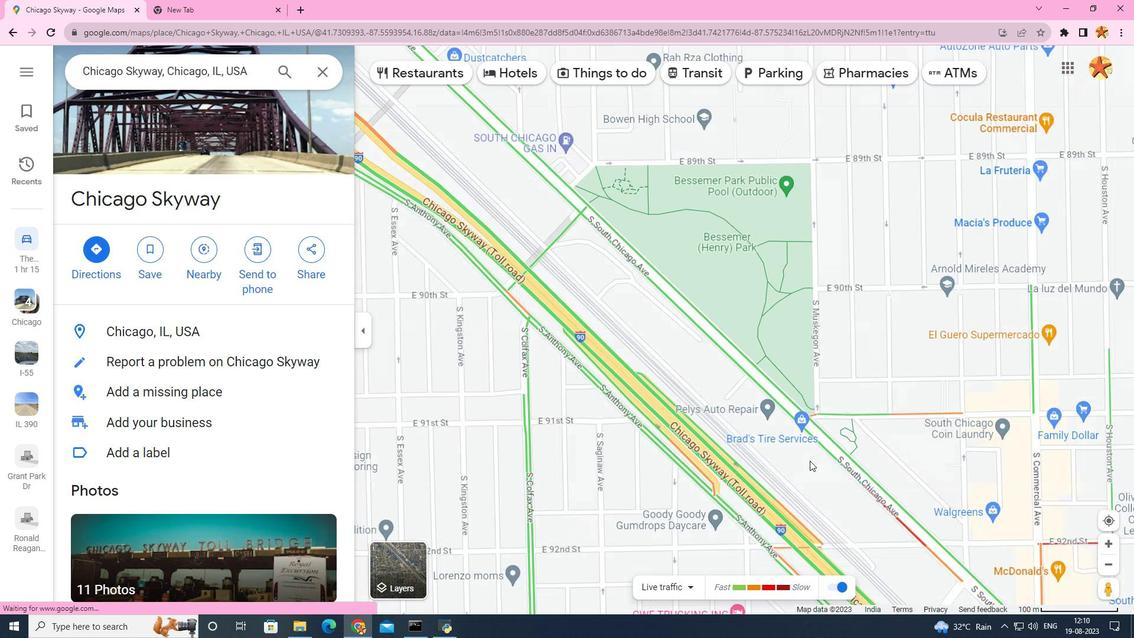 
Action: Mouse moved to (811, 461)
Screenshot: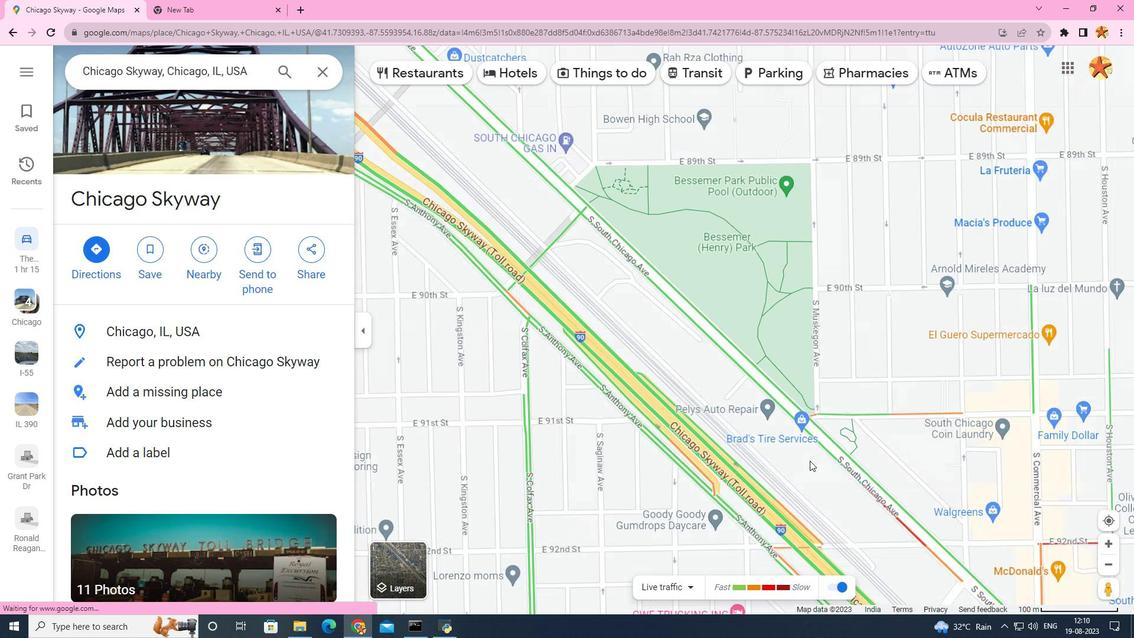 
Action: Mouse scrolled (811, 460) with delta (0, 0)
Screenshot: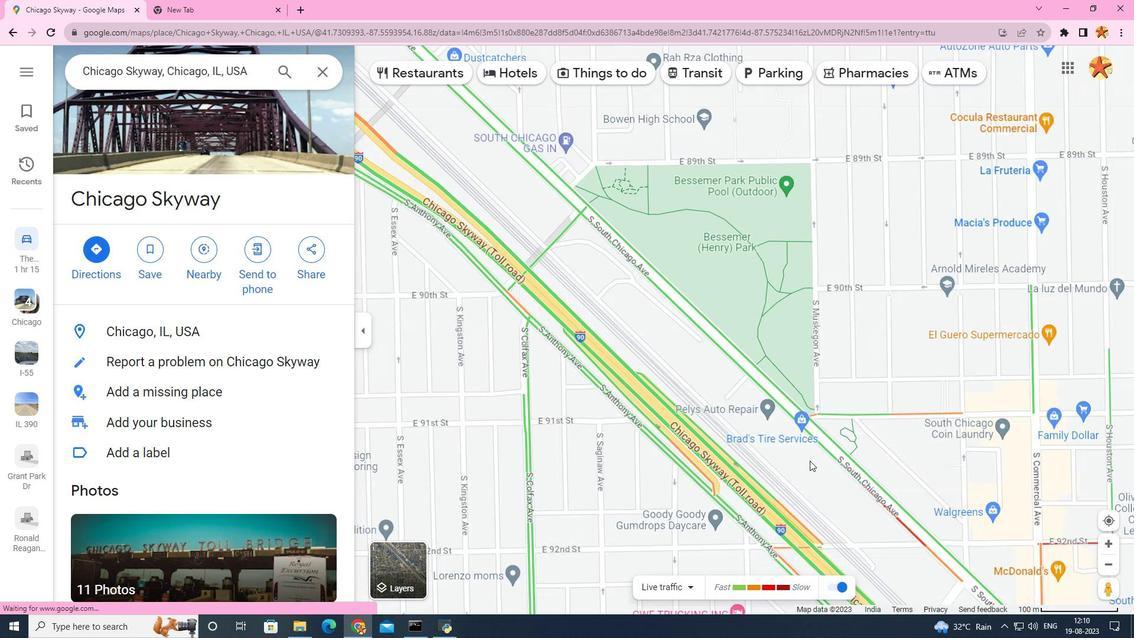 
Action: Mouse moved to (810, 460)
Screenshot: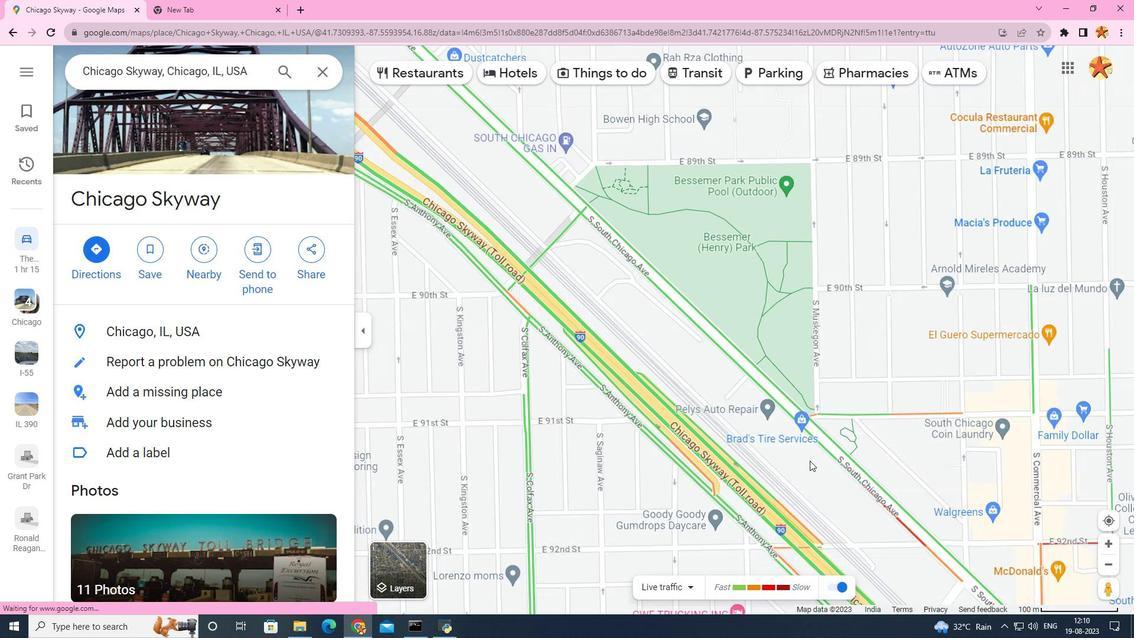 
Action: Mouse scrolled (810, 460) with delta (0, 0)
Screenshot: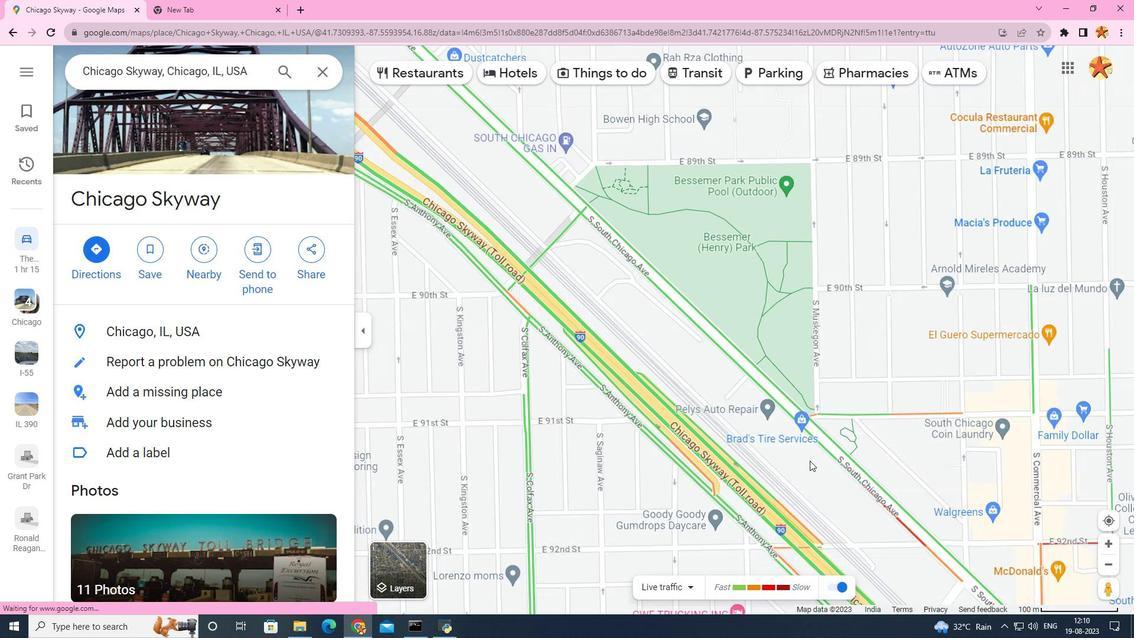 
Action: Mouse moved to (810, 460)
Screenshot: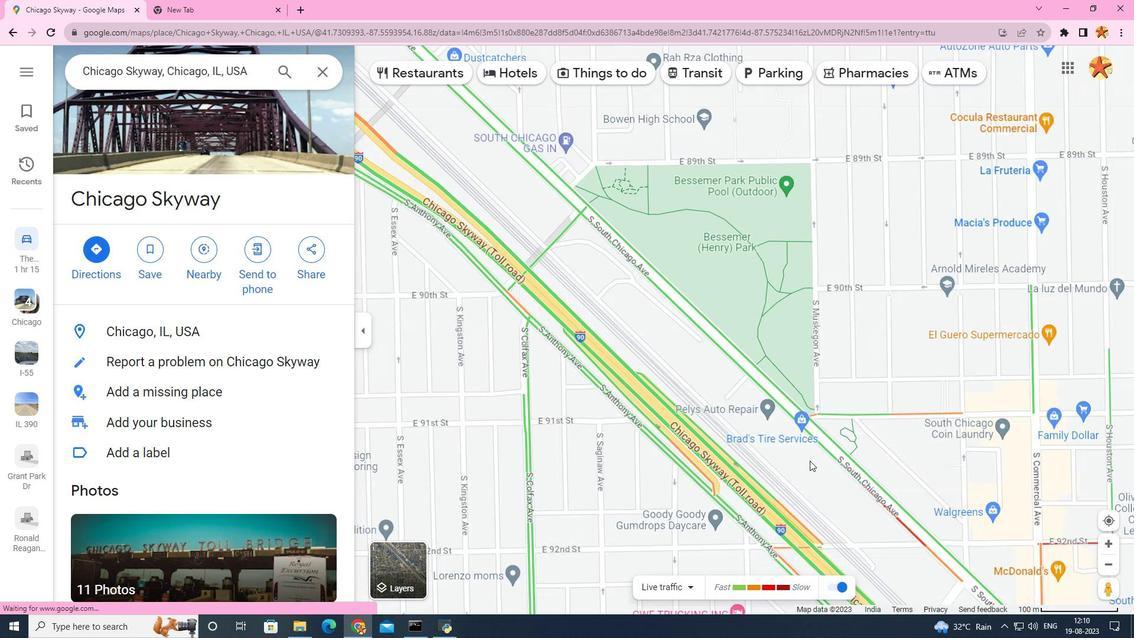 
Action: Mouse scrolled (810, 460) with delta (0, 0)
Screenshot: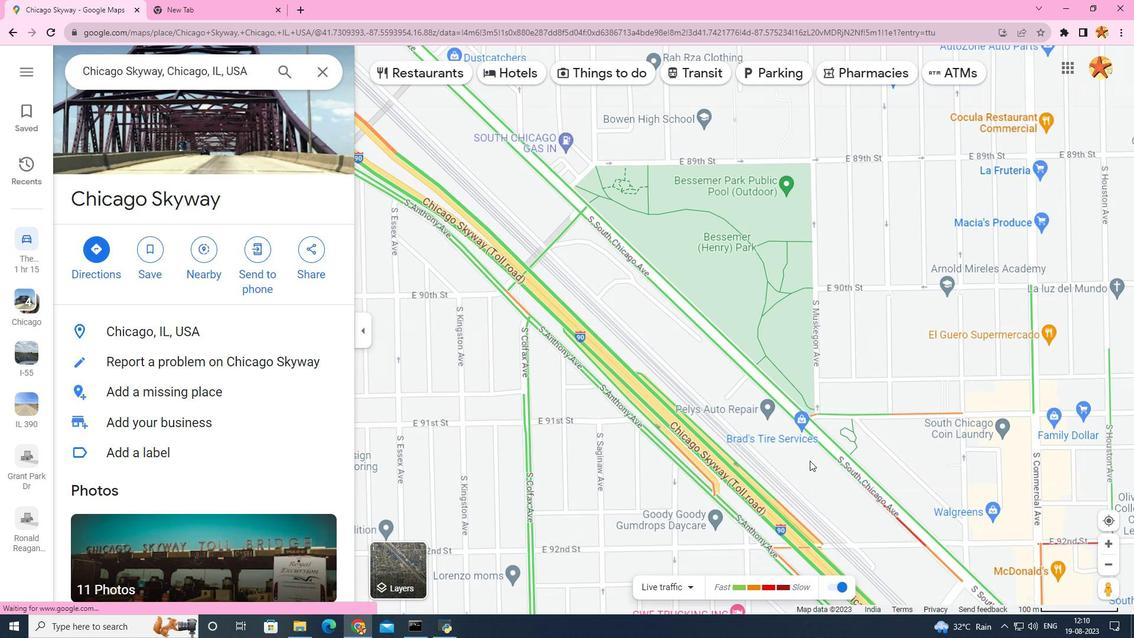 
Action: Mouse moved to (810, 460)
Screenshot: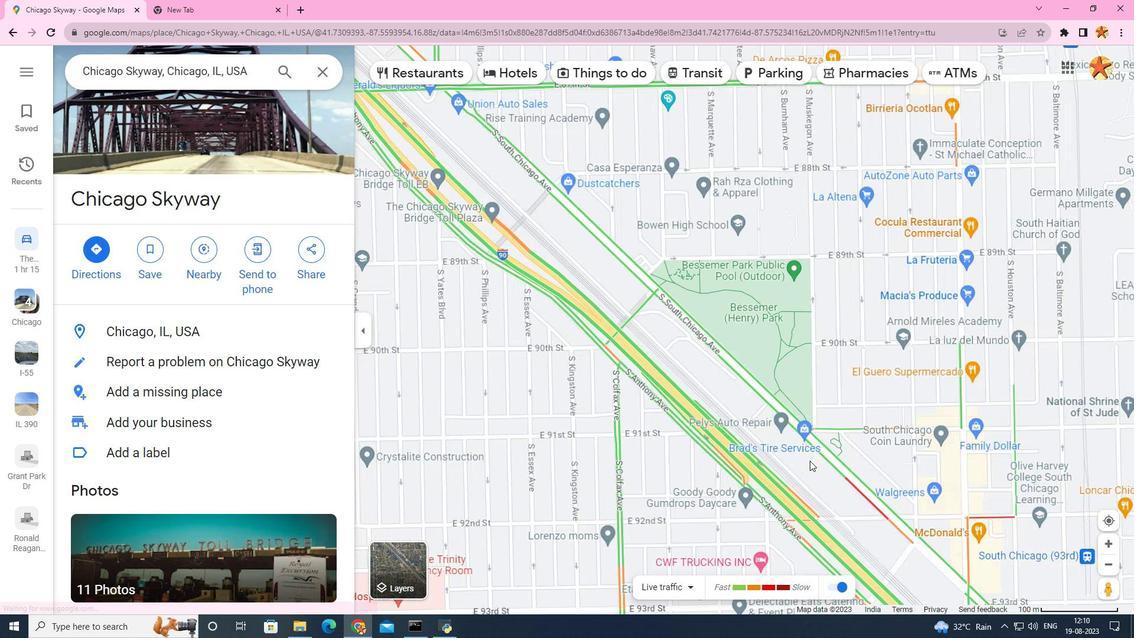 
Action: Mouse scrolled (810, 460) with delta (0, 0)
Screenshot: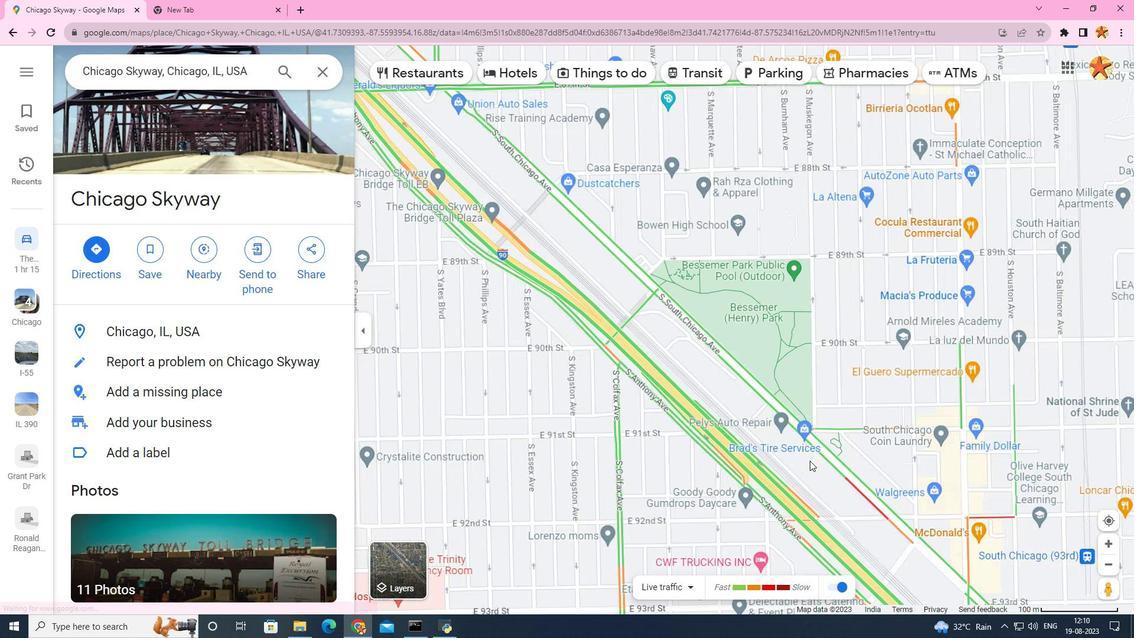 
Action: Mouse moved to (819, 436)
Screenshot: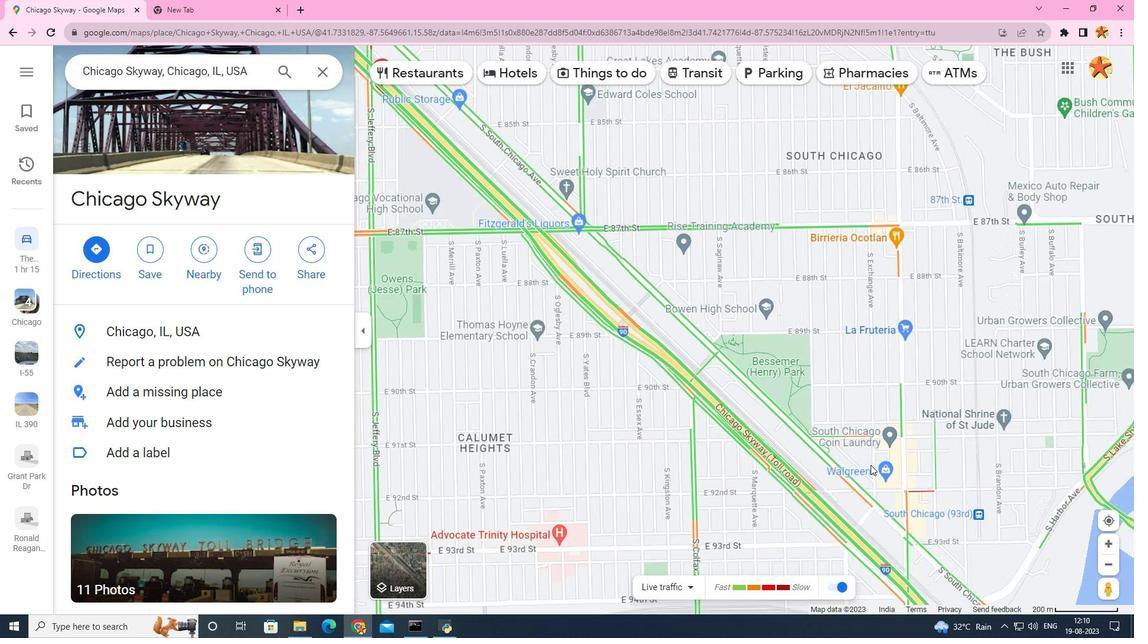 
Action: Mouse scrolled (813, 431) with delta (0, 0)
Screenshot: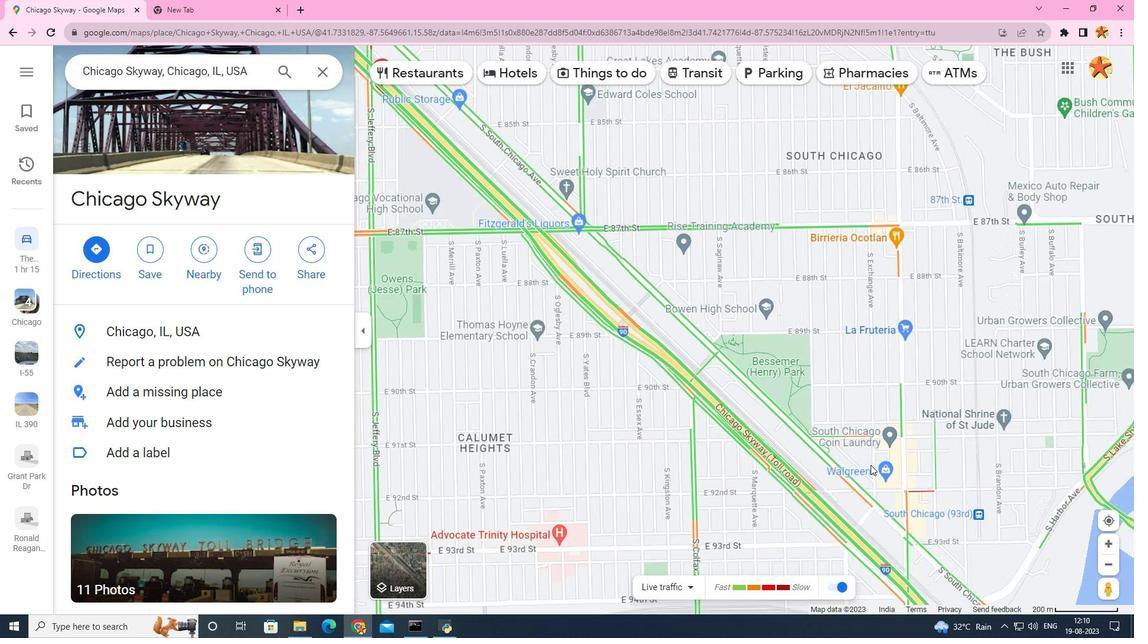 
Action: Mouse moved to (843, 445)
Screenshot: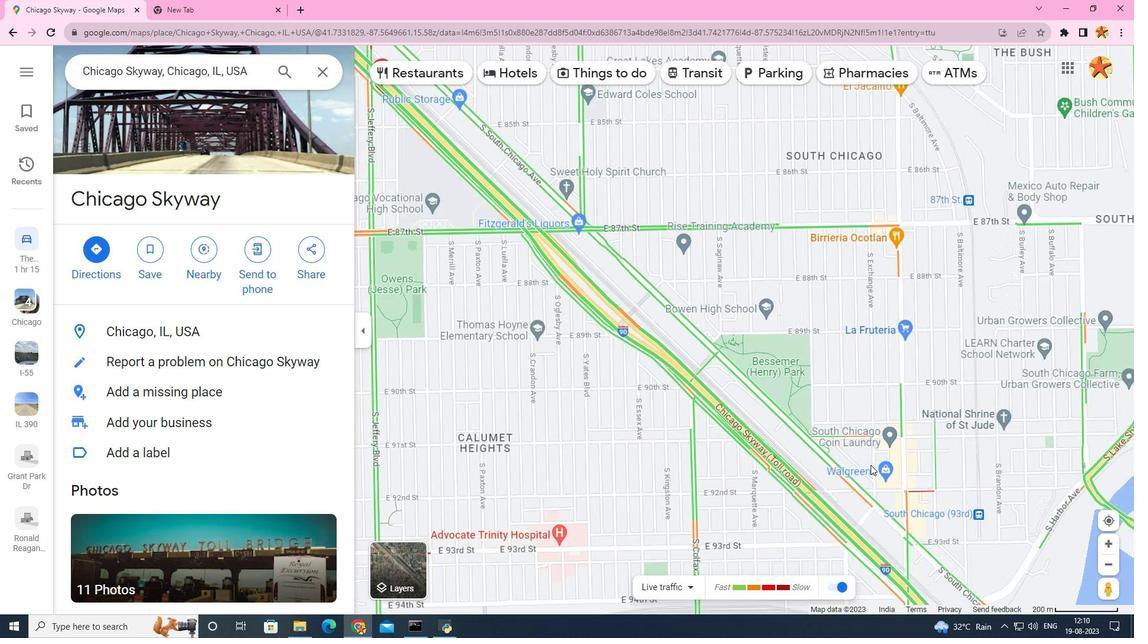 
Action: Mouse scrolled (812, 431) with delta (0, 0)
Screenshot: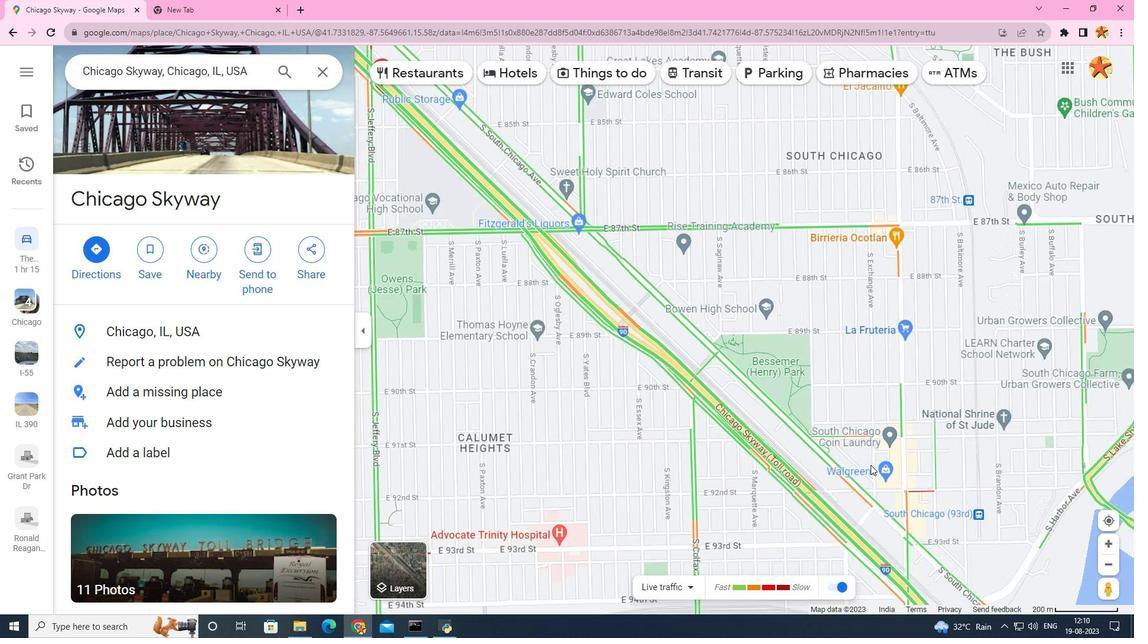 
Action: Mouse moved to (848, 447)
Screenshot: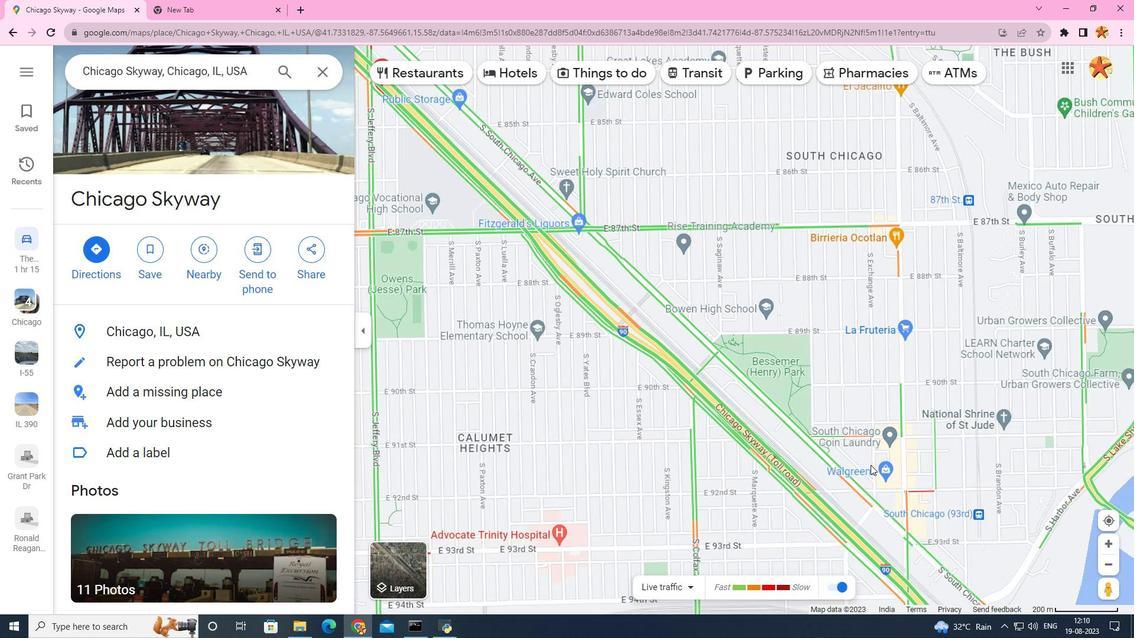
Action: Mouse scrolled (810, 433) with delta (0, 0)
Screenshot: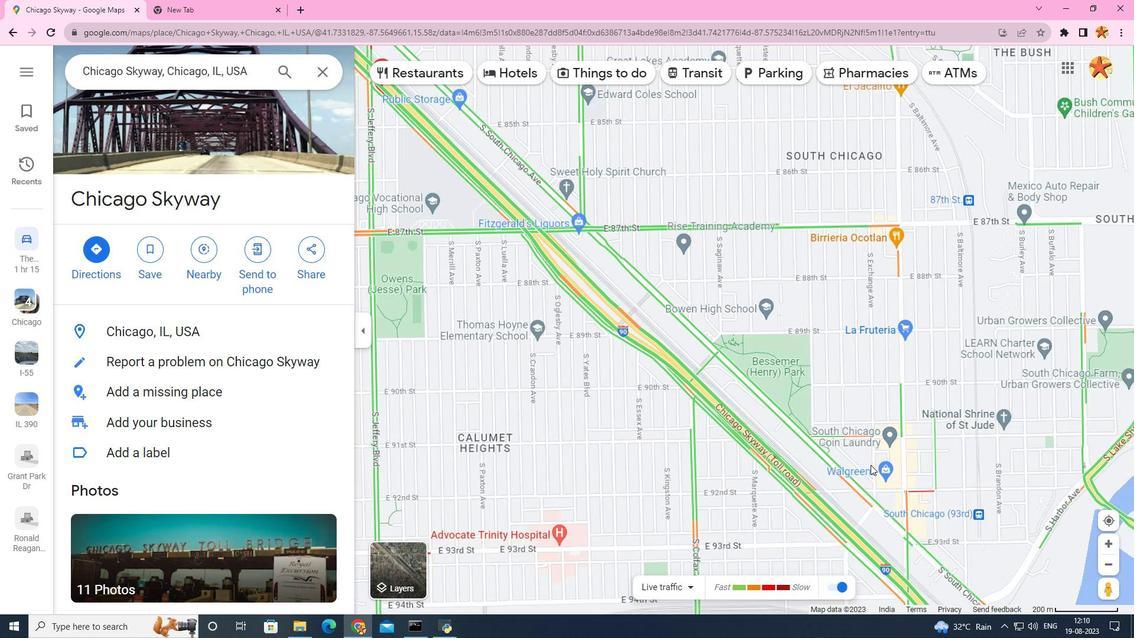 
Action: Mouse moved to (851, 449)
Screenshot: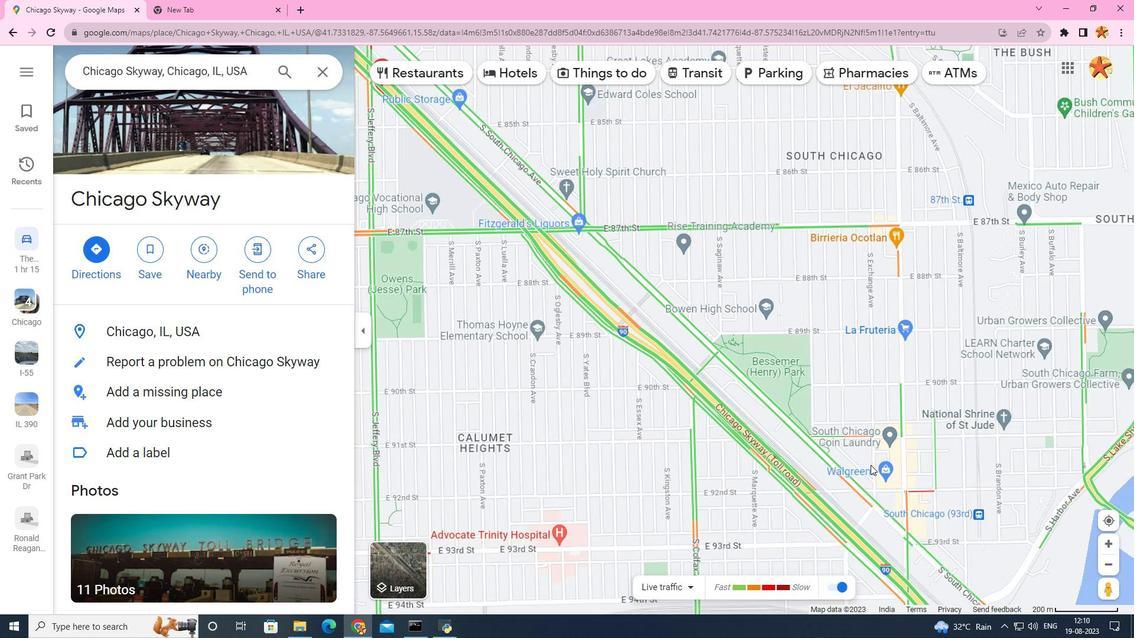 
Action: Mouse scrolled (810, 433) with delta (0, 0)
Screenshot: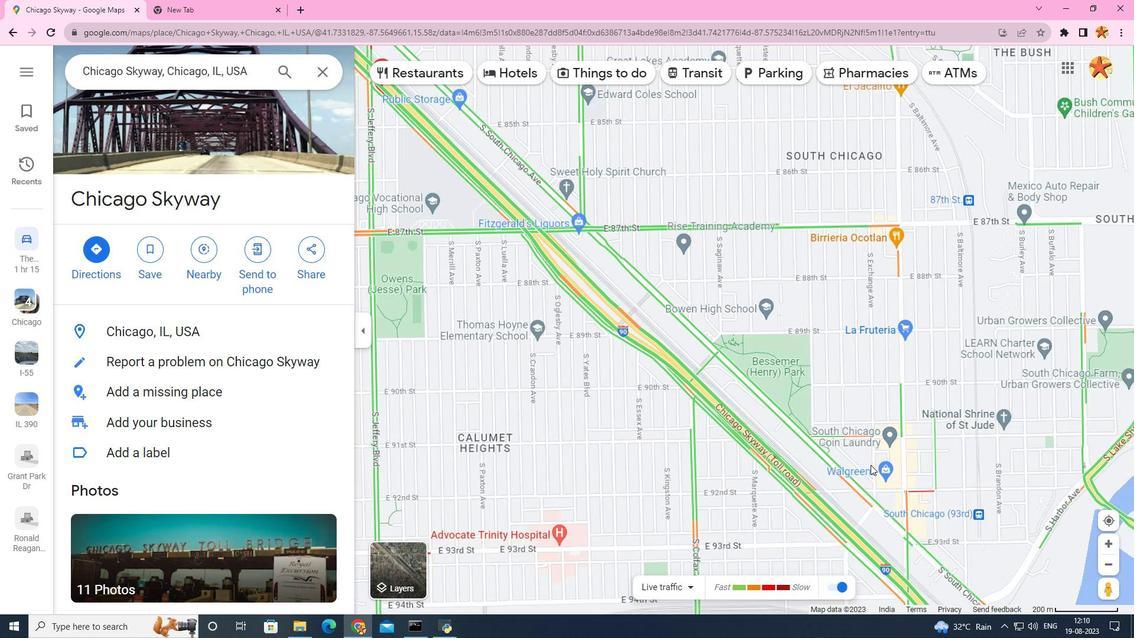 
Action: Mouse moved to (857, 453)
Screenshot: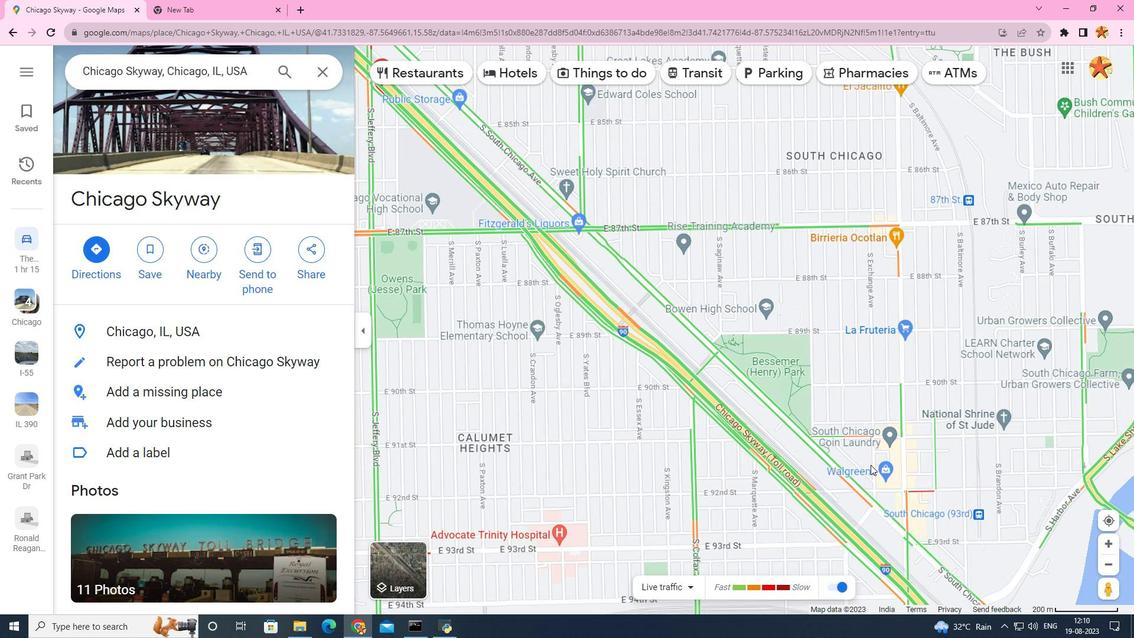 
Action: Mouse scrolled (810, 433) with delta (0, 0)
Screenshot: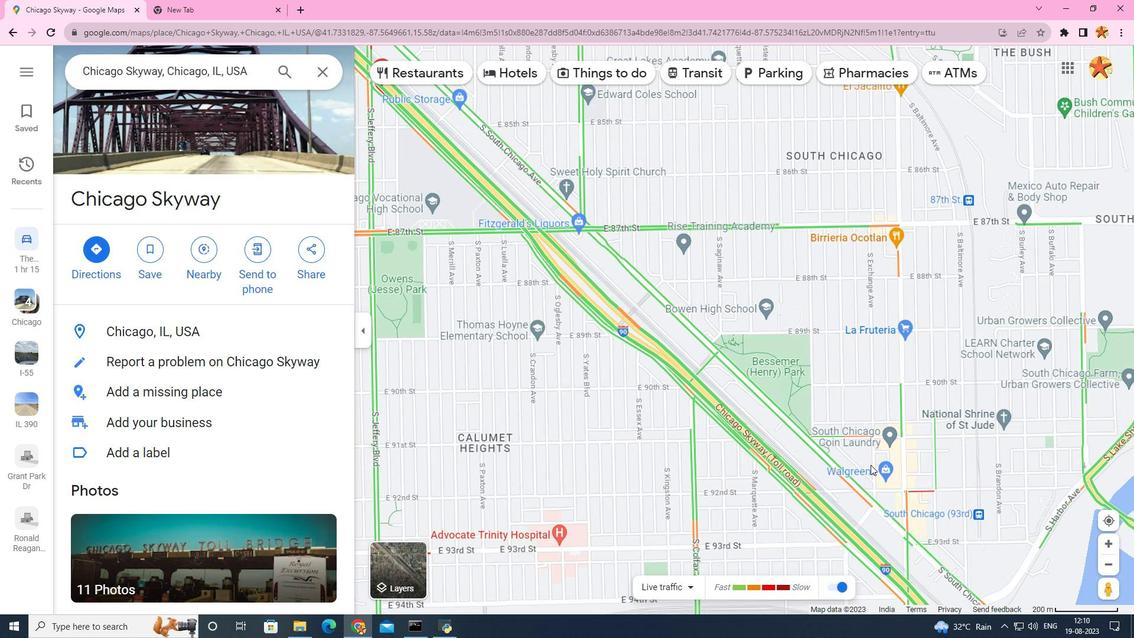 
Action: Mouse moved to (859, 453)
Screenshot: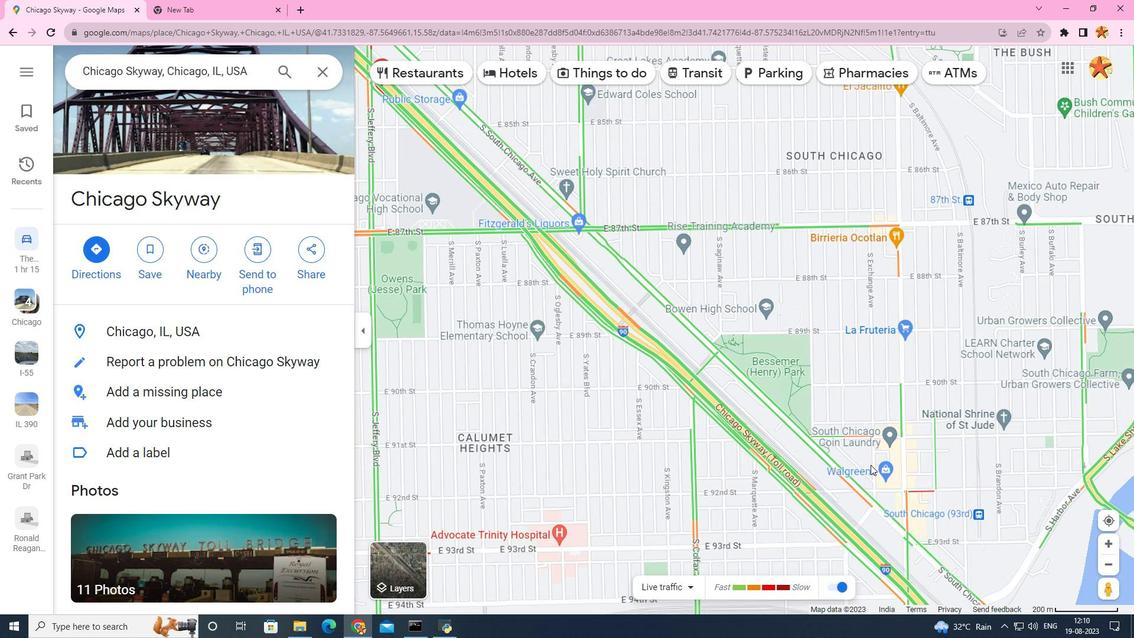 
Action: Mouse scrolled (810, 433) with delta (0, 0)
Screenshot: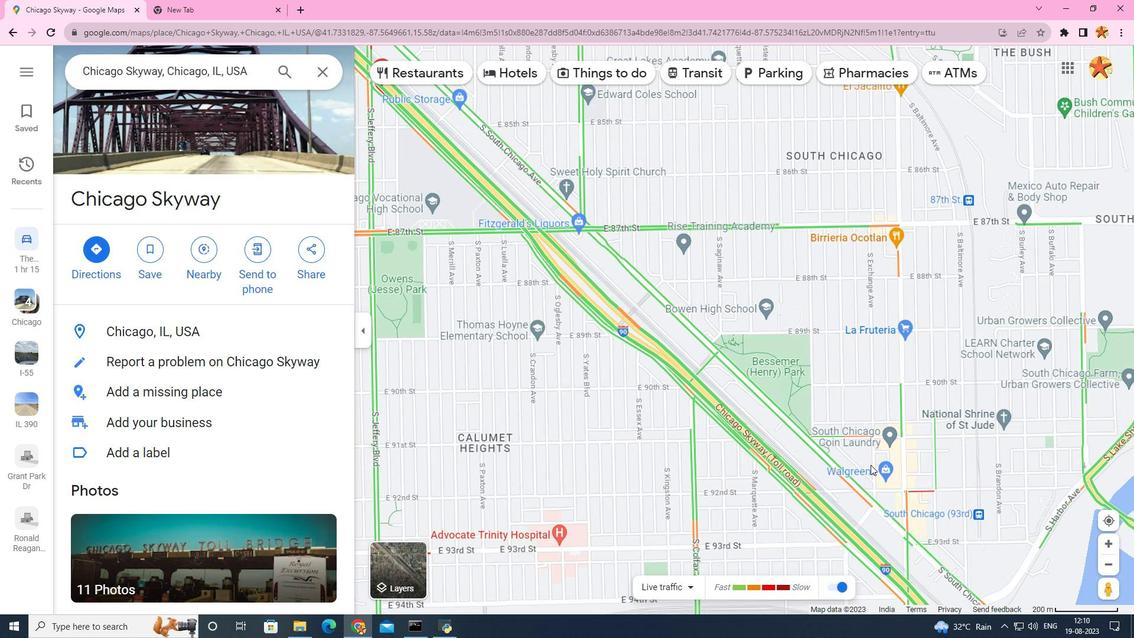 
Action: Mouse moved to (863, 457)
Screenshot: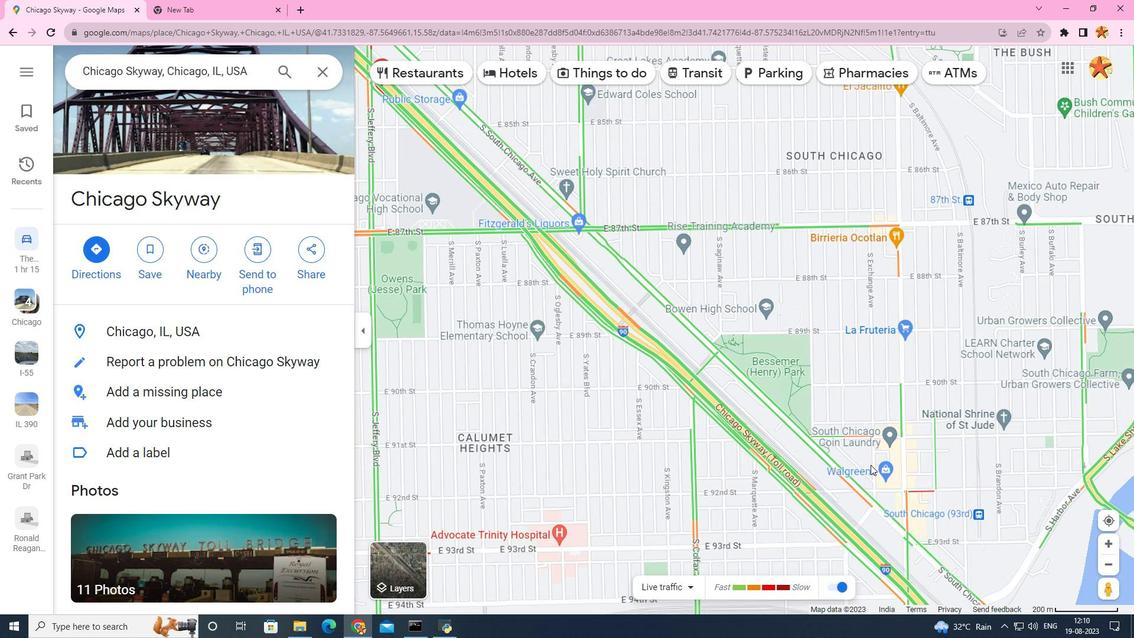 
Action: Mouse scrolled (810, 433) with delta (0, 0)
Screenshot: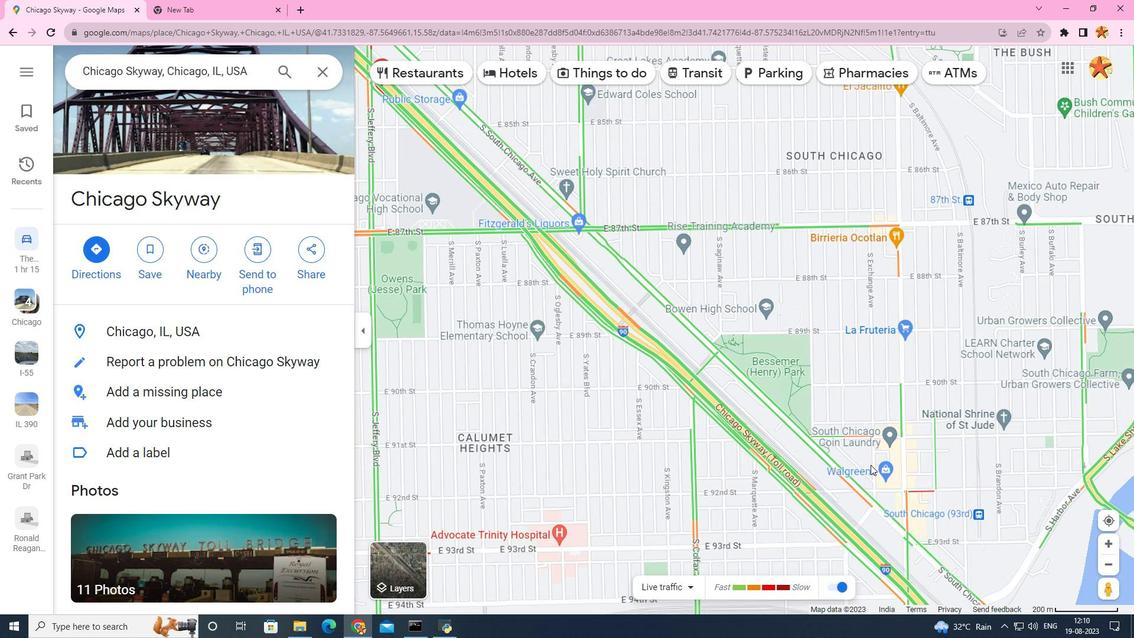 
Action: Mouse moved to (865, 458)
Screenshot: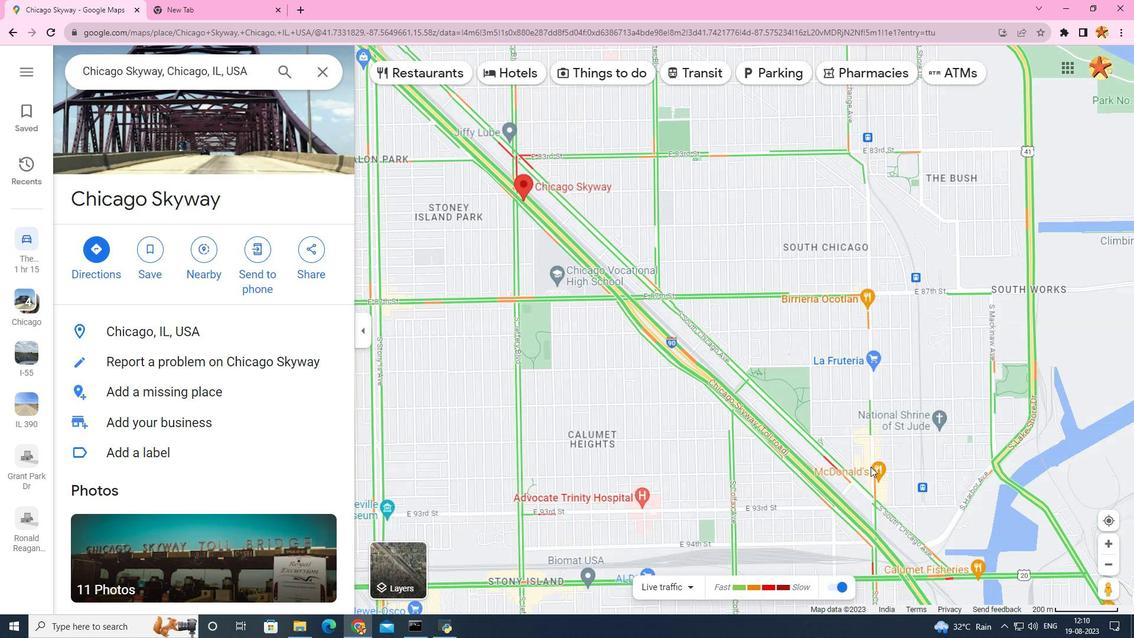 
Action: Mouse scrolled (810, 433) with delta (0, 0)
Screenshot: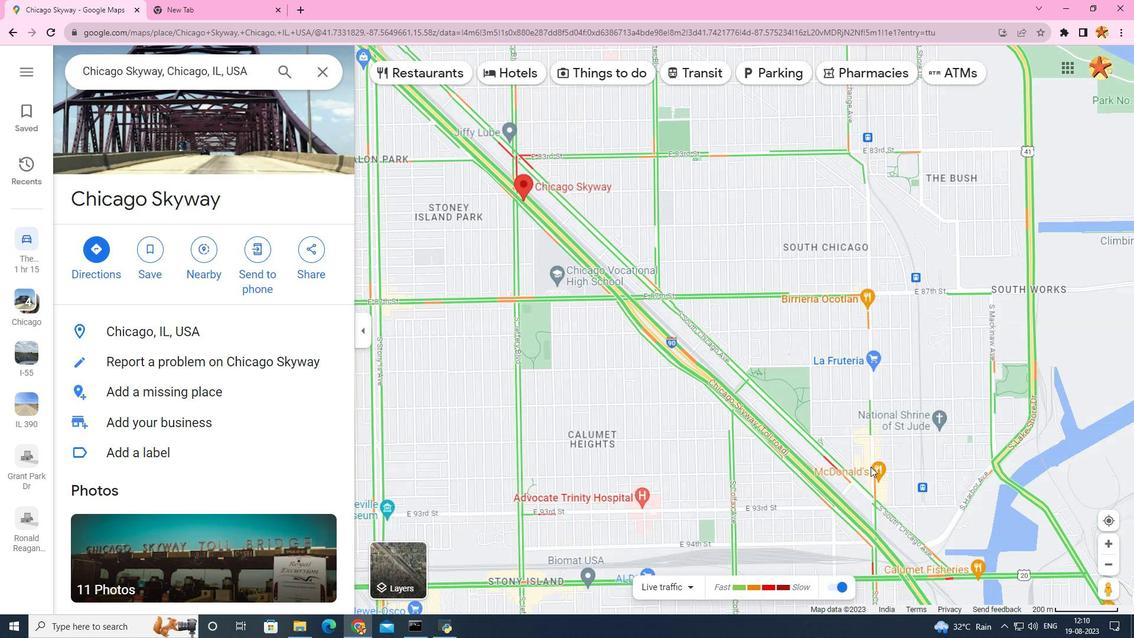 
Action: Mouse moved to (804, 407)
Screenshot: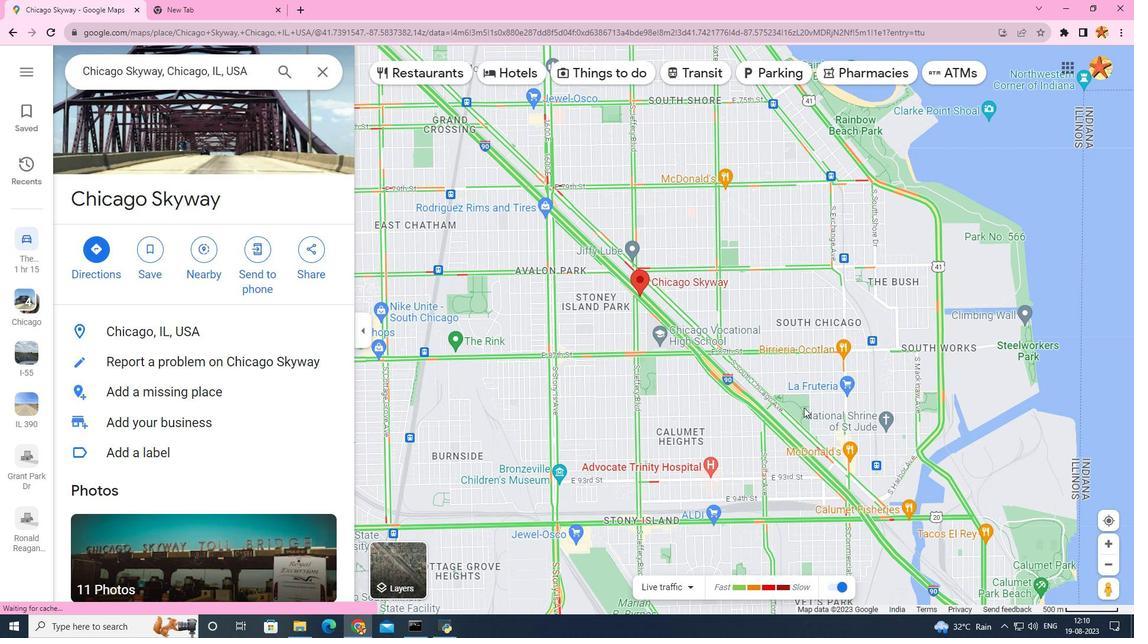 
Action: Mouse scrolled (804, 407) with delta (0, 0)
Screenshot: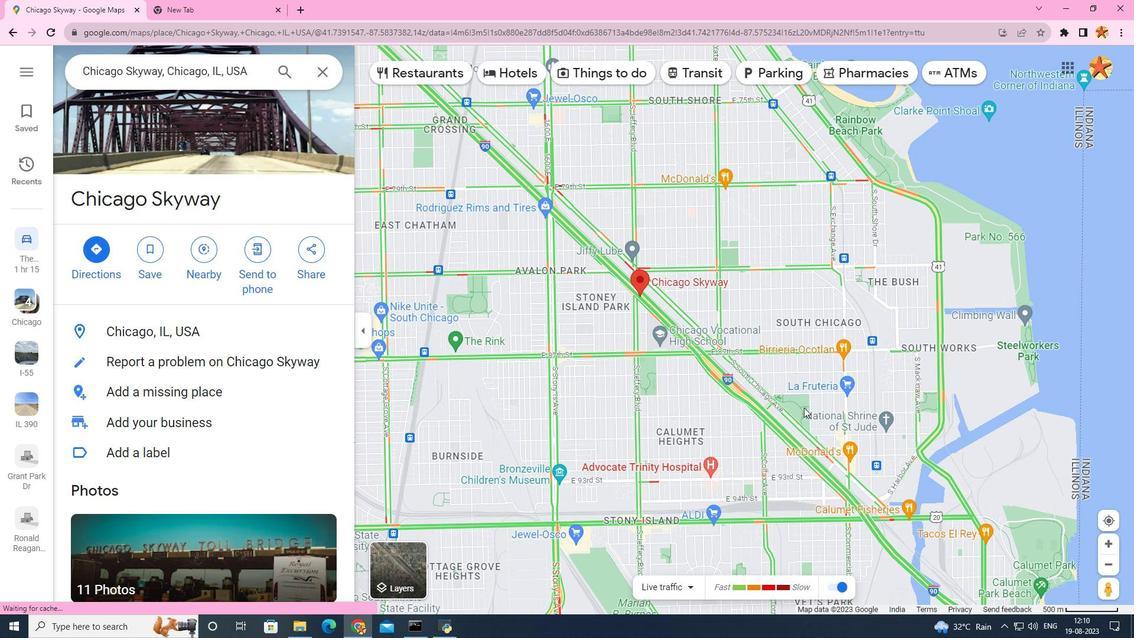 
Action: Mouse scrolled (804, 407) with delta (0, 0)
Screenshot: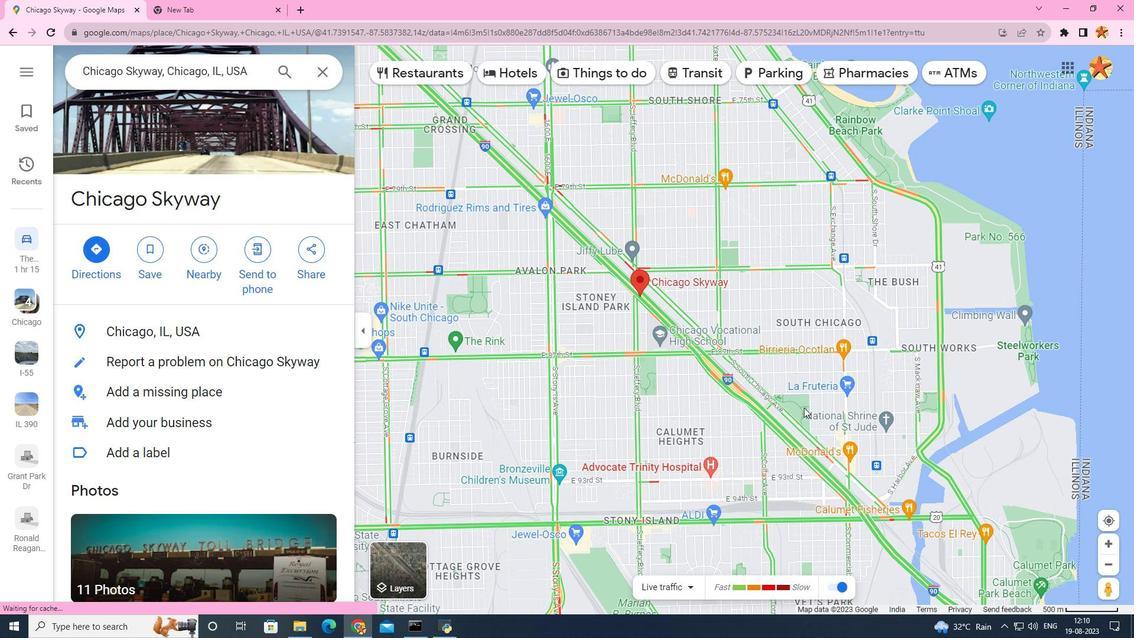 
Action: Mouse scrolled (804, 407) with delta (0, 0)
Screenshot: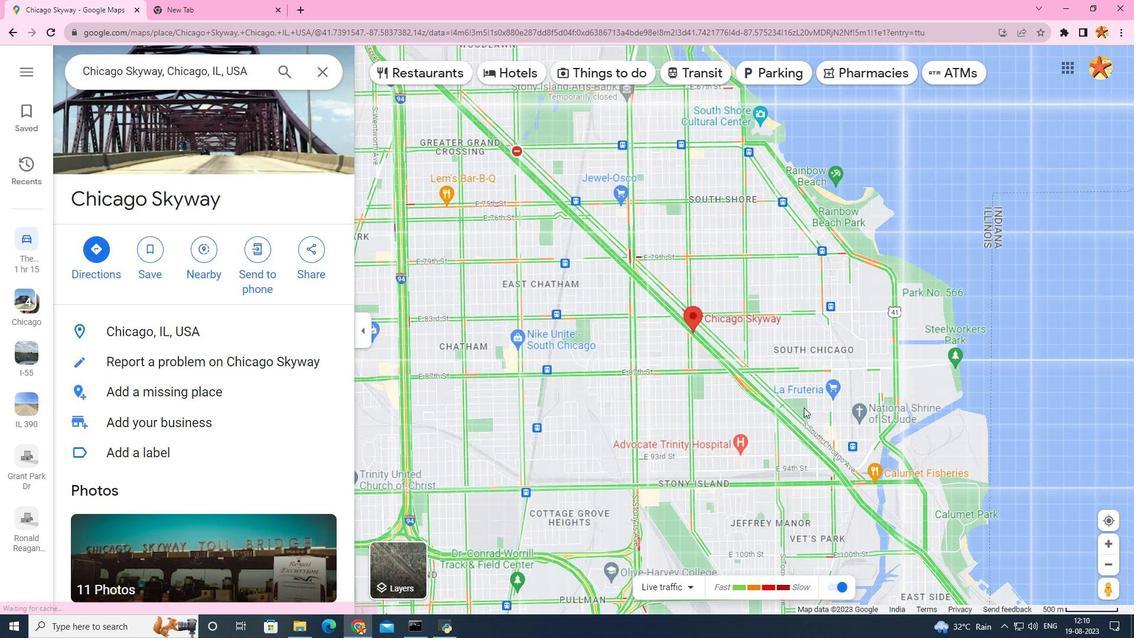 
Action: Mouse scrolled (804, 407) with delta (0, 0)
Screenshot: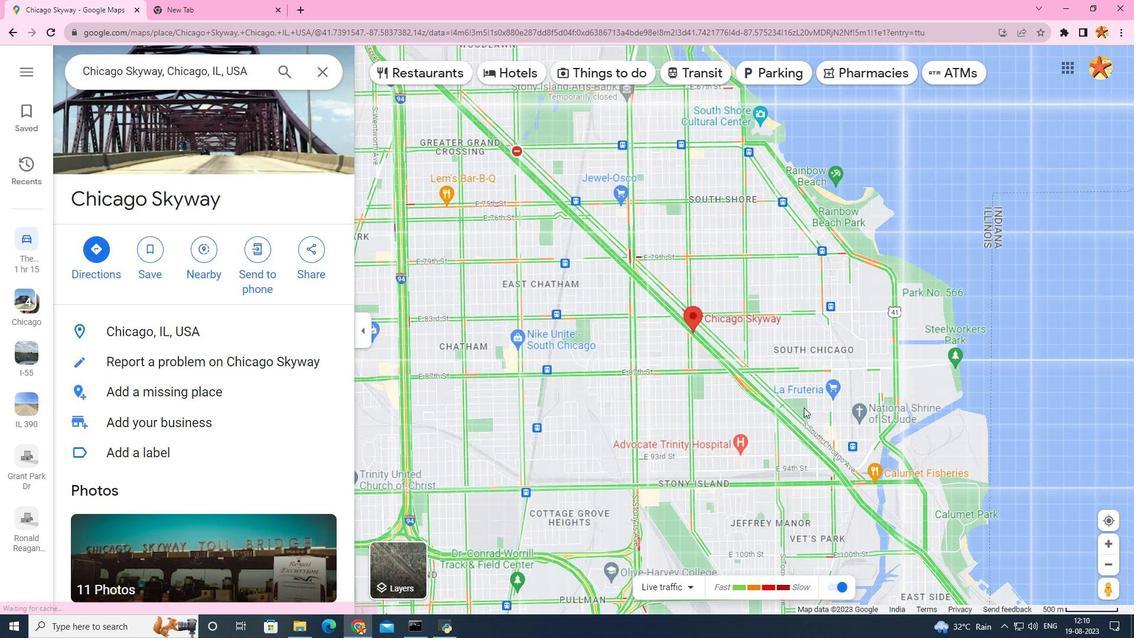 
Action: Mouse scrolled (804, 407) with delta (0, 0)
Screenshot: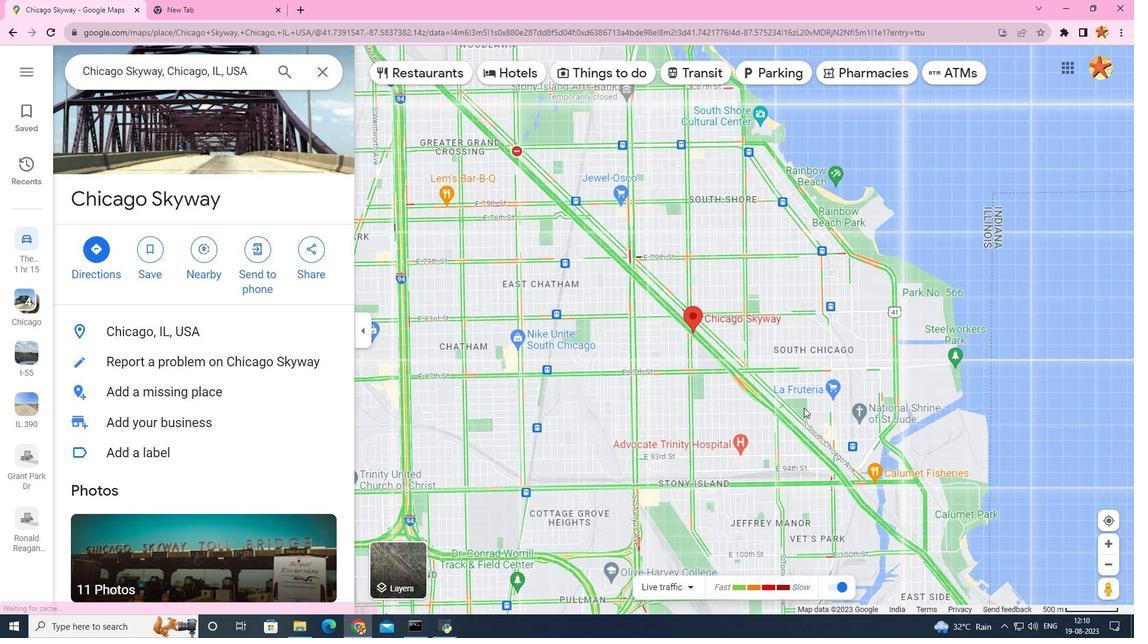 
Action: Mouse scrolled (804, 407) with delta (0, 0)
Screenshot: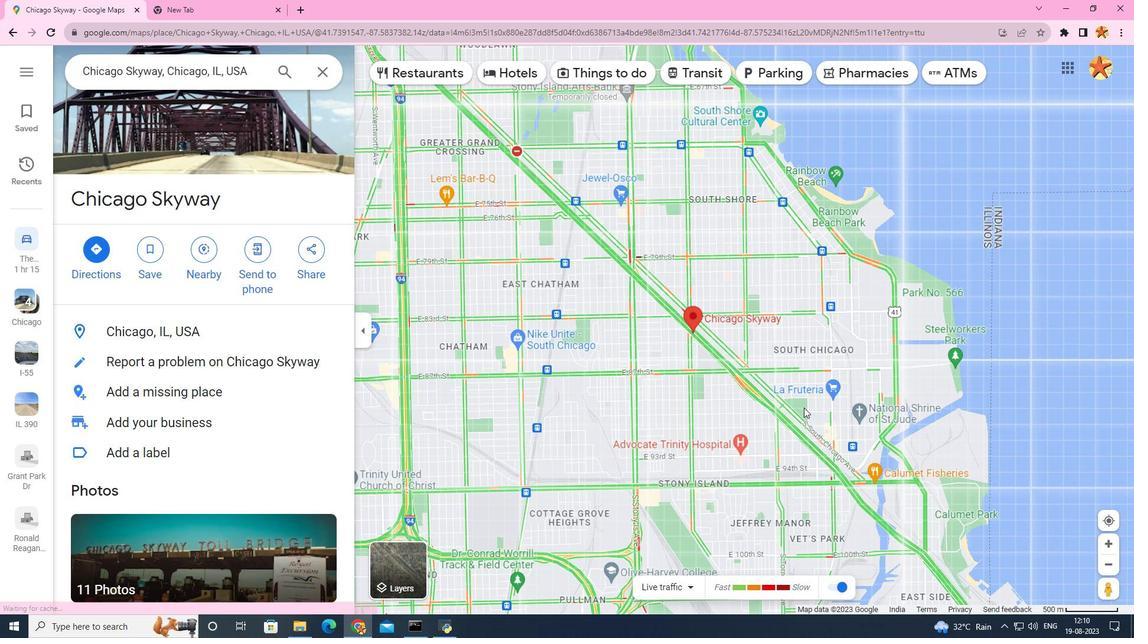 
Action: Mouse scrolled (804, 407) with delta (0, 0)
Screenshot: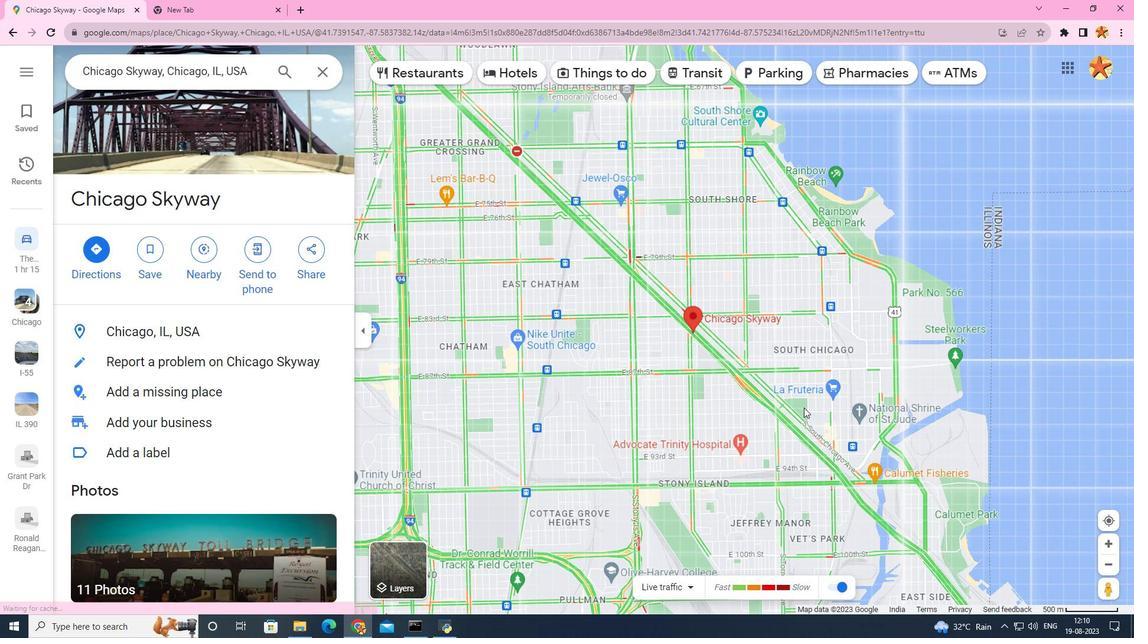 
Action: Mouse moved to (160, 525)
Screenshot: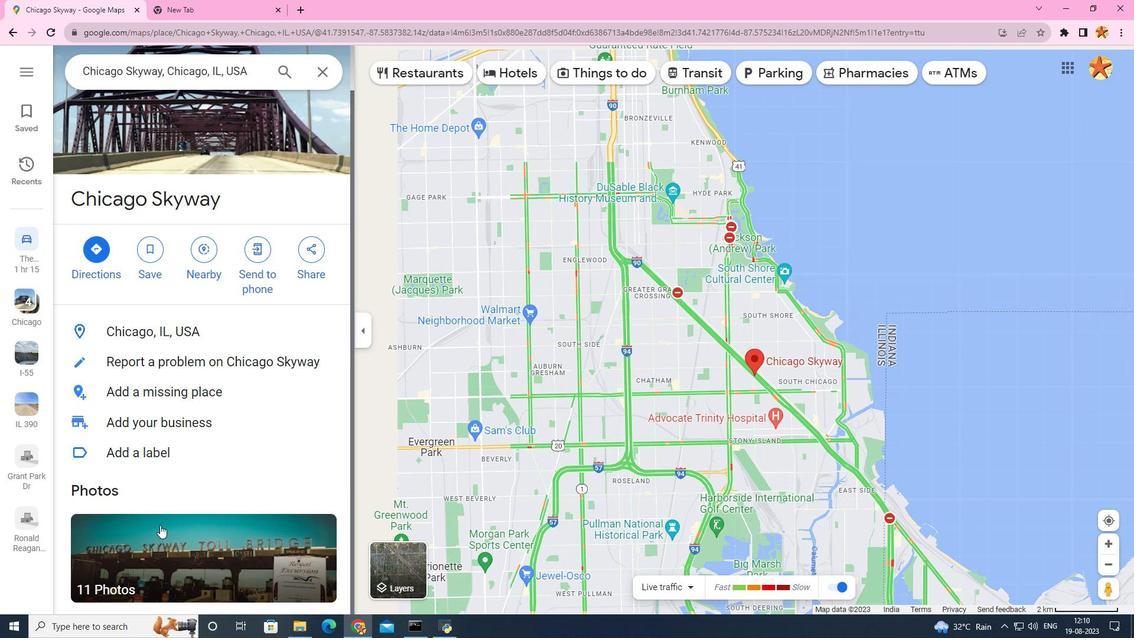 
Action: Mouse scrolled (160, 524) with delta (0, 0)
Screenshot: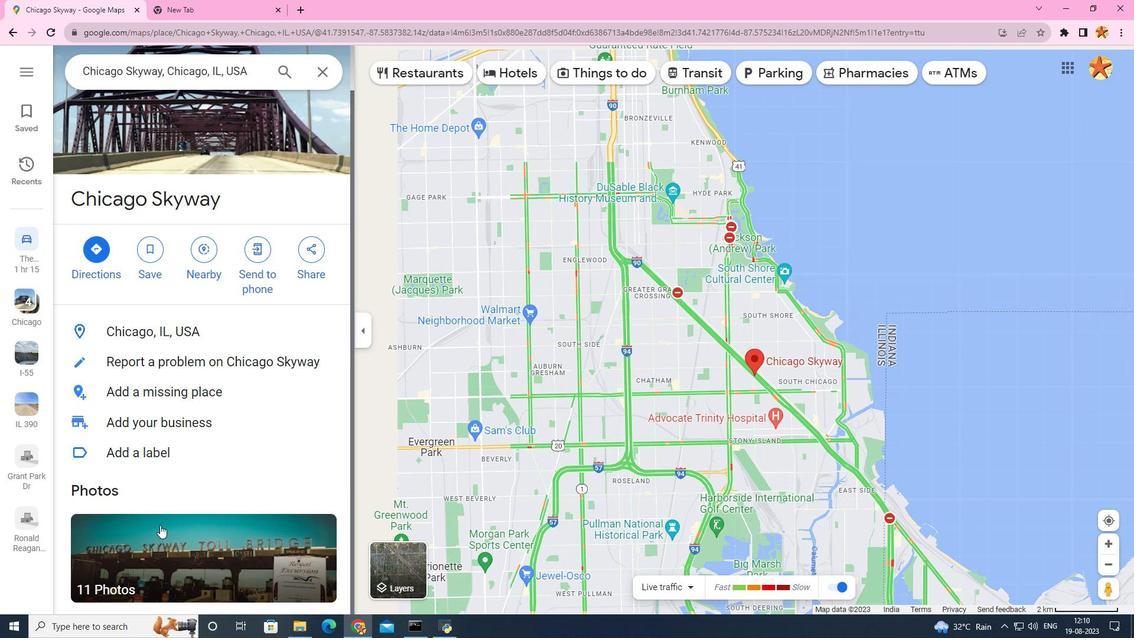 
Action: Mouse scrolled (160, 524) with delta (0, 0)
Screenshot: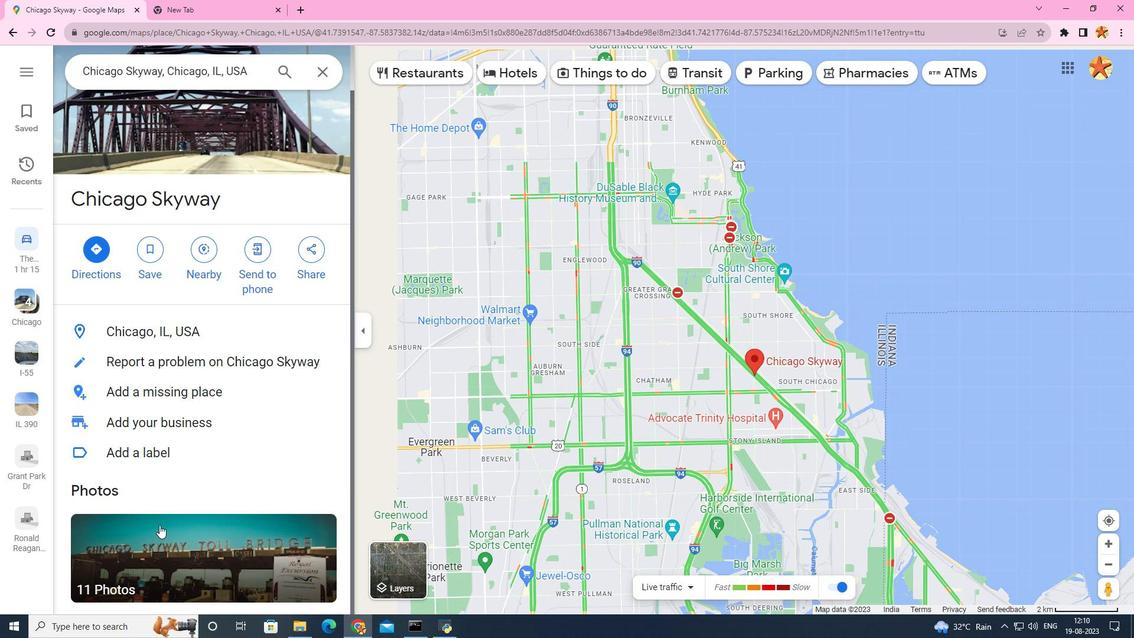 
Action: Mouse moved to (159, 525)
Screenshot: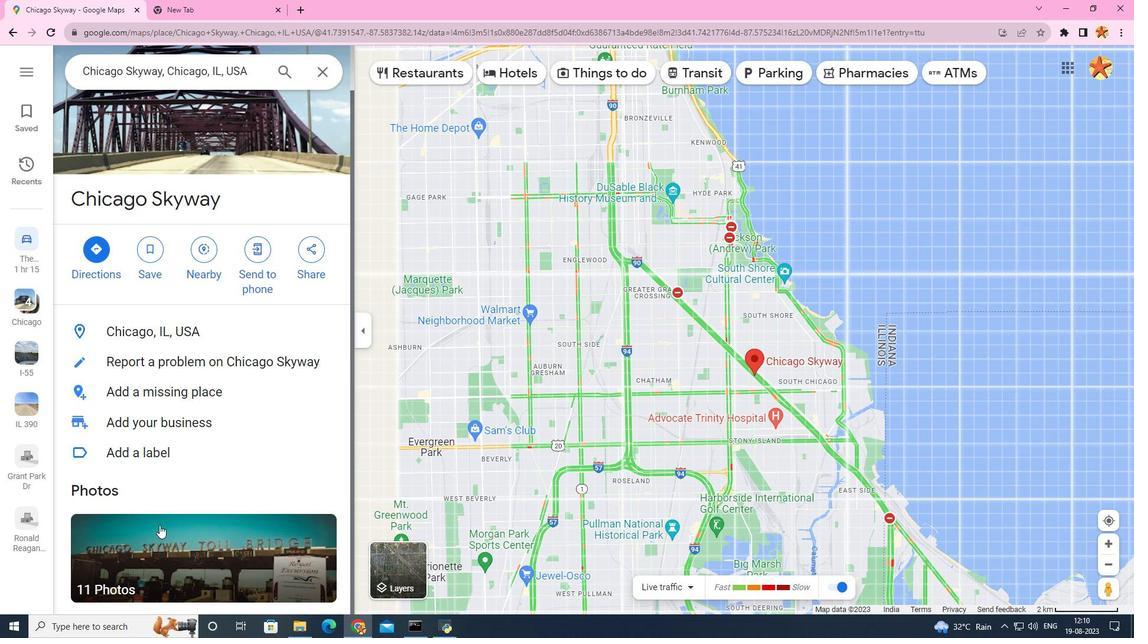 
Action: Mouse pressed left at (159, 525)
Screenshot: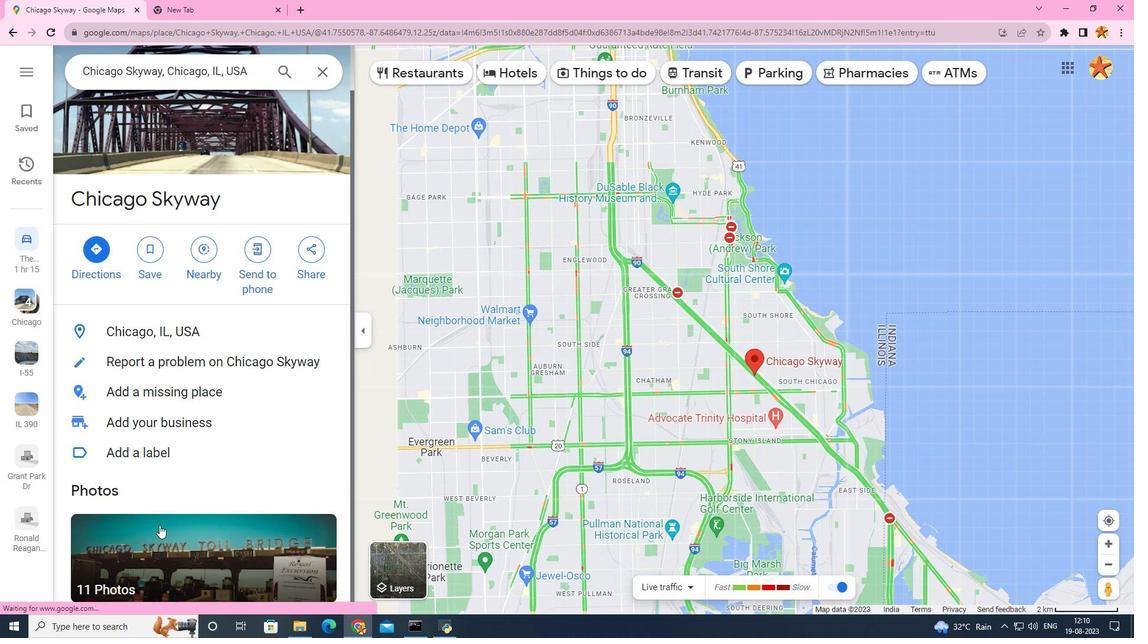 
Action: Mouse moved to (772, 528)
Screenshot: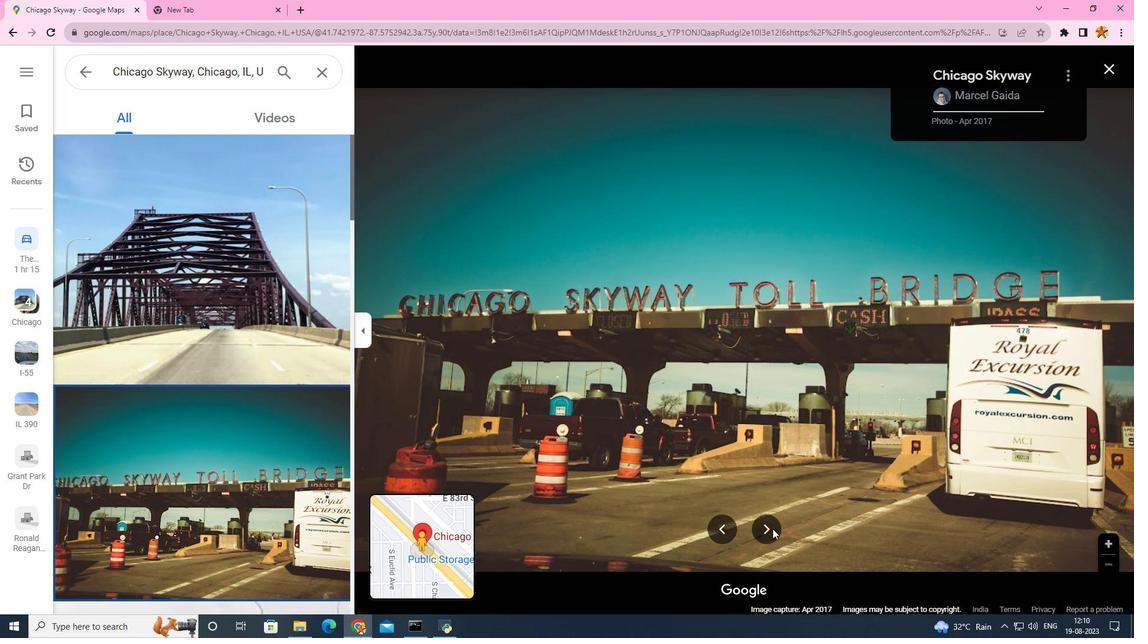 
Action: Mouse pressed left at (772, 528)
Screenshot: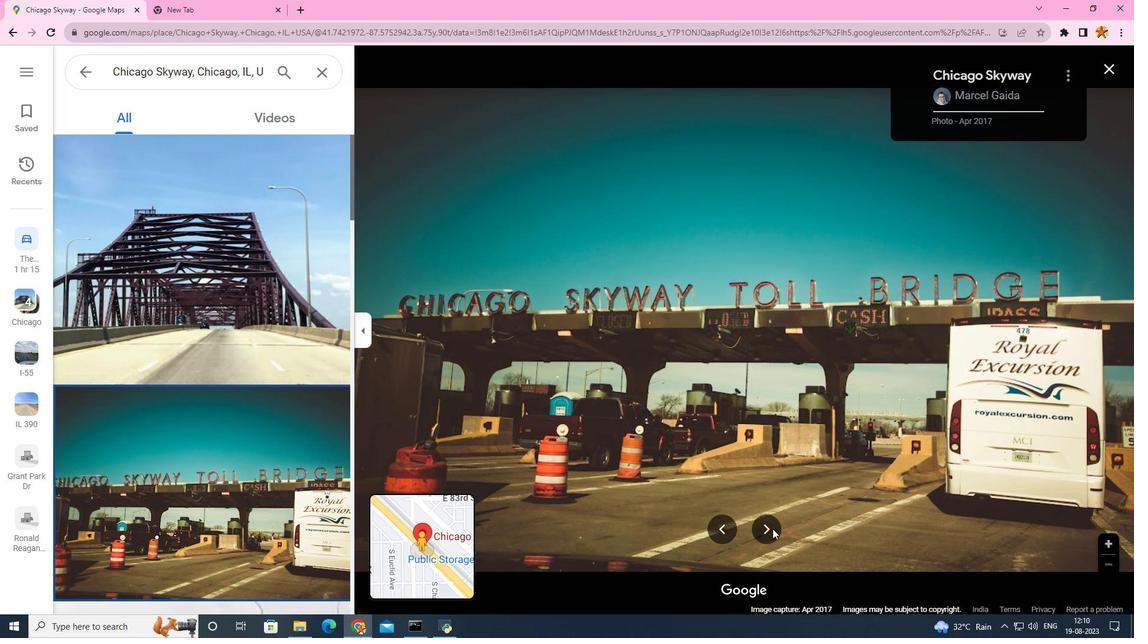 
Action: Mouse moved to (770, 527)
Screenshot: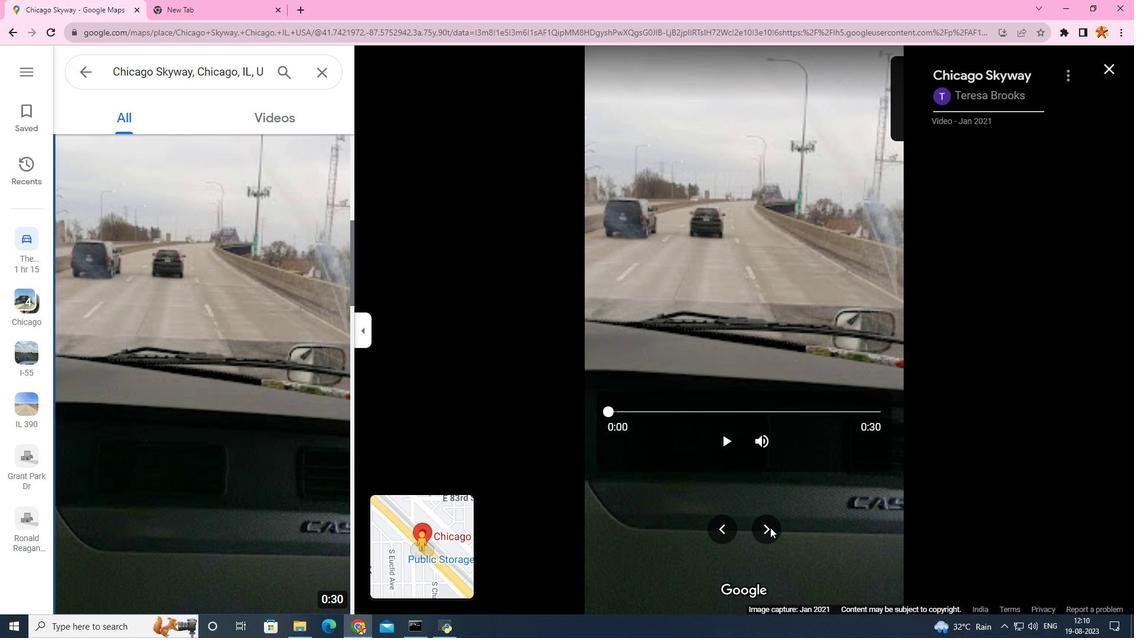 
Action: Mouse pressed left at (770, 527)
Screenshot: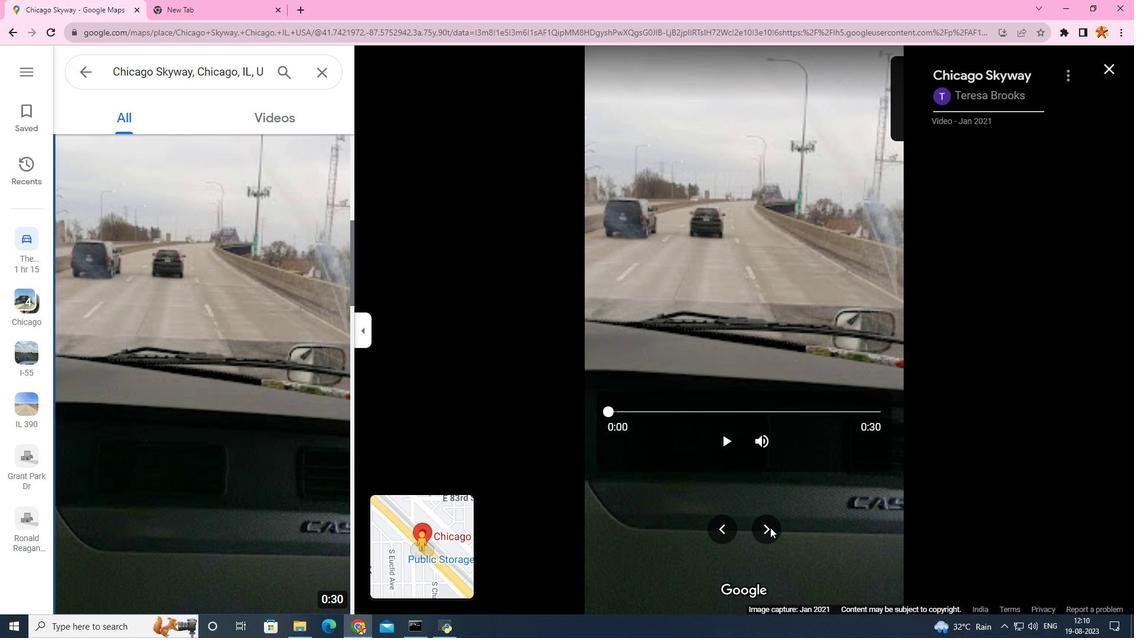 
Action: Mouse pressed left at (770, 527)
Screenshot: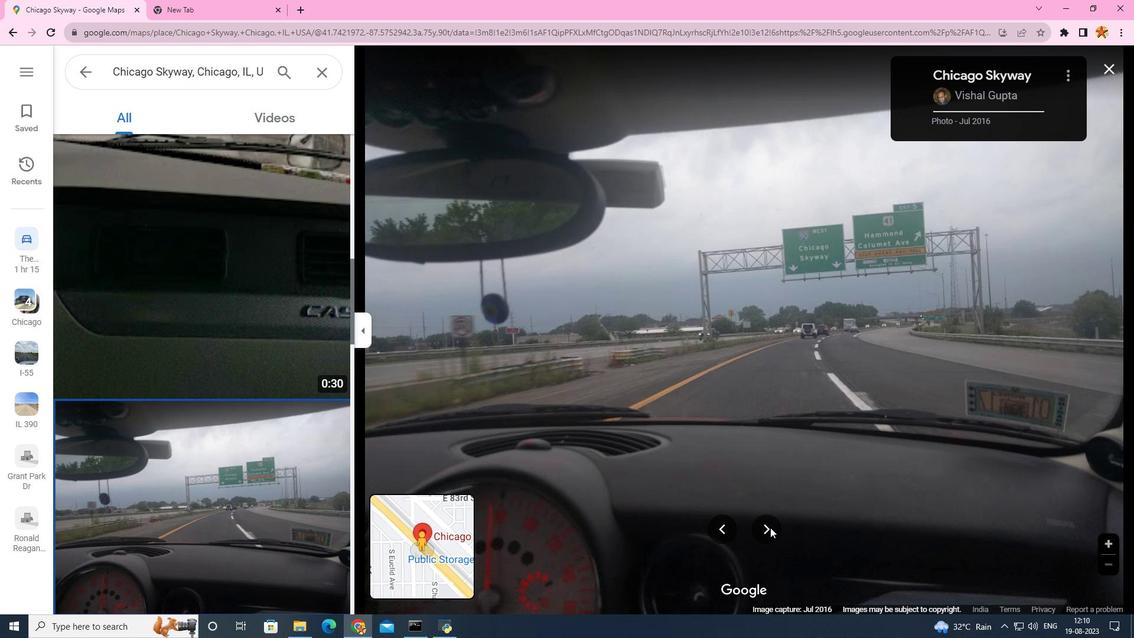 
Action: Mouse pressed left at (770, 527)
Screenshot: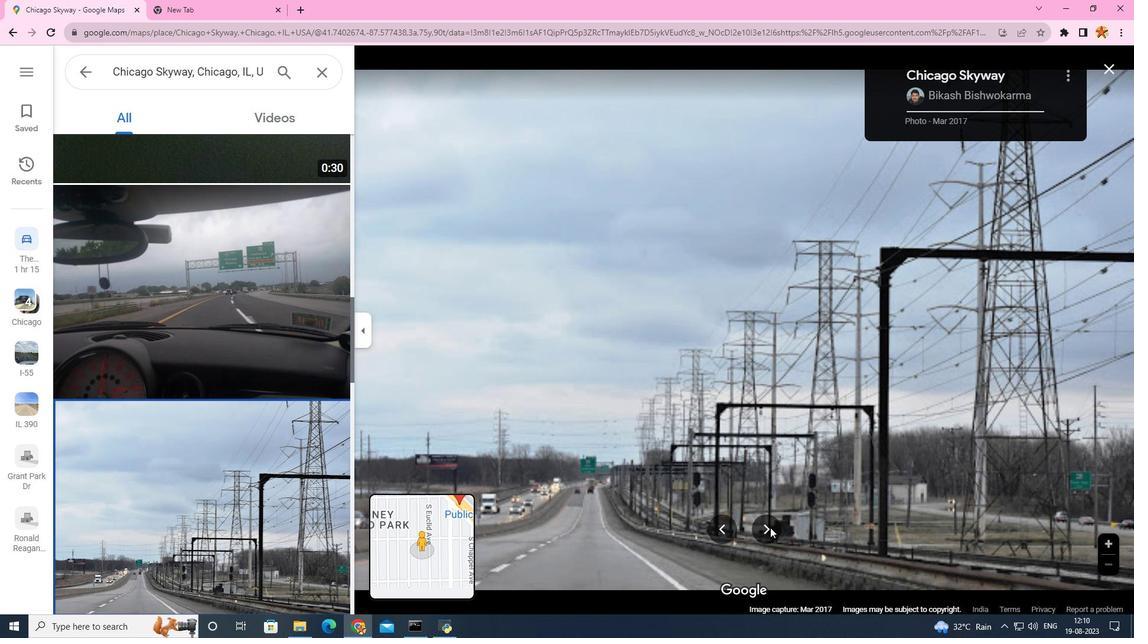 
Action: Mouse pressed left at (770, 527)
Screenshot: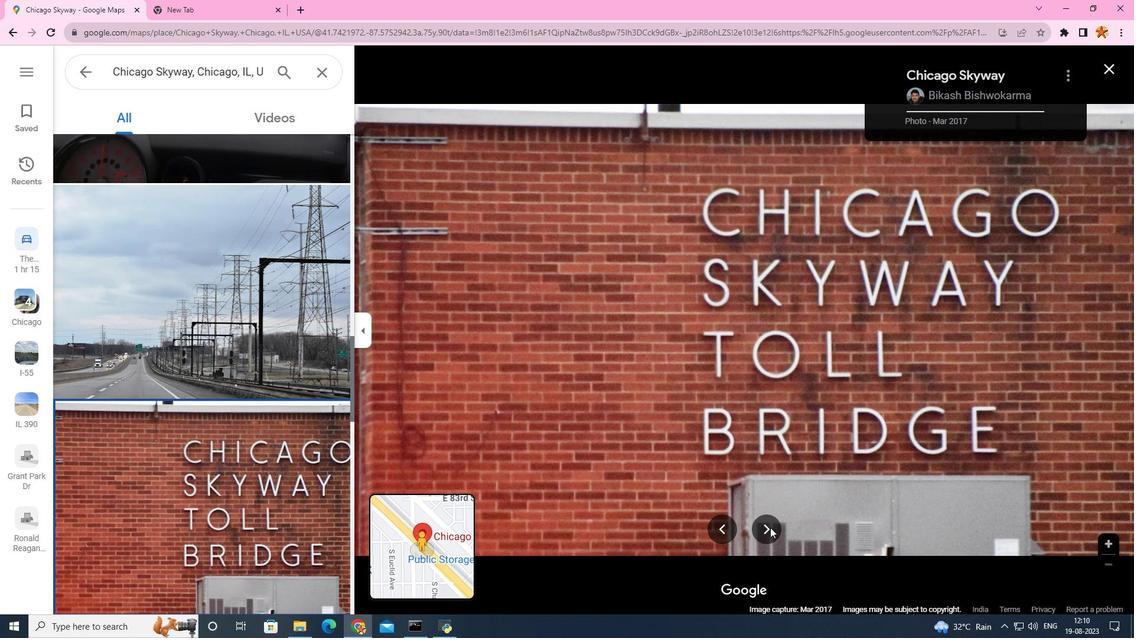 
Action: Mouse pressed left at (770, 527)
Screenshot: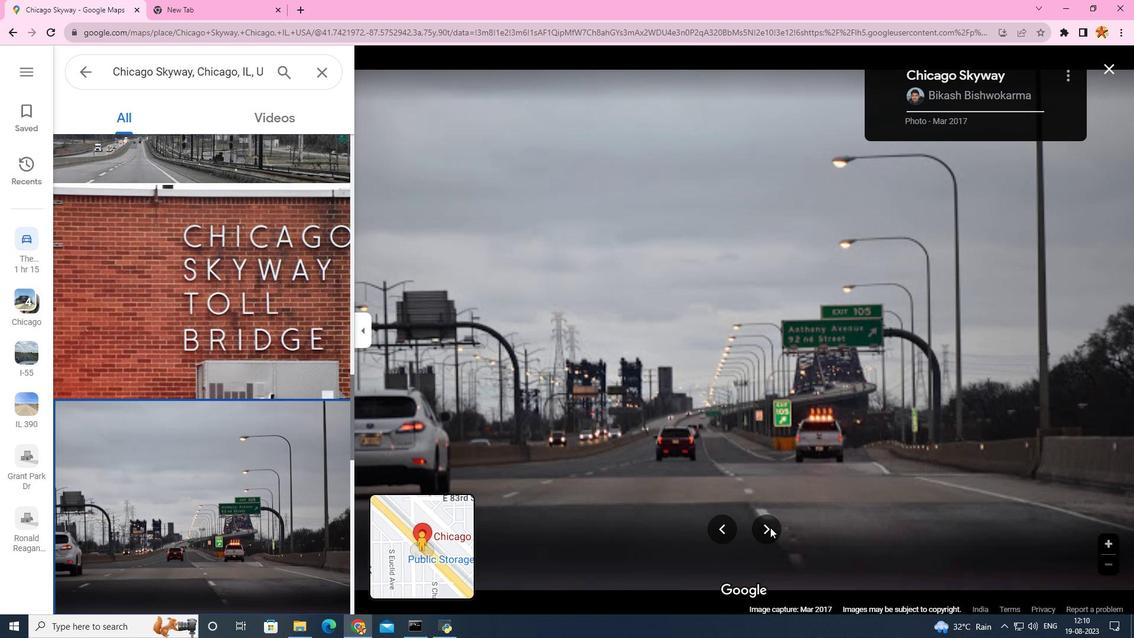 
Action: Mouse pressed left at (770, 527)
Screenshot: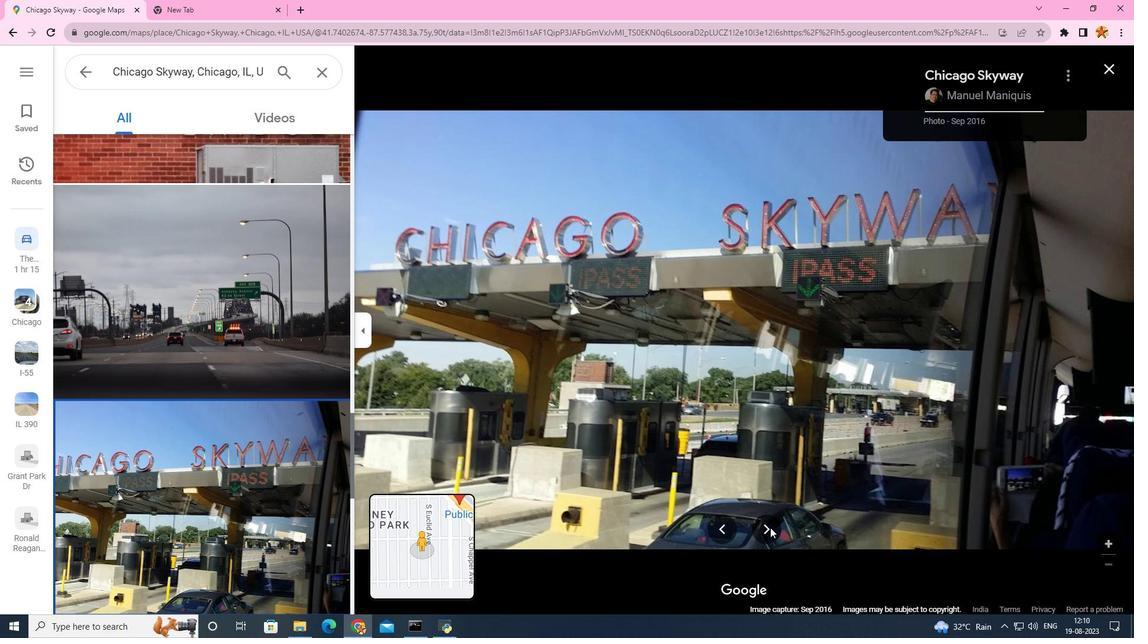 
Action: Mouse pressed left at (770, 527)
Screenshot: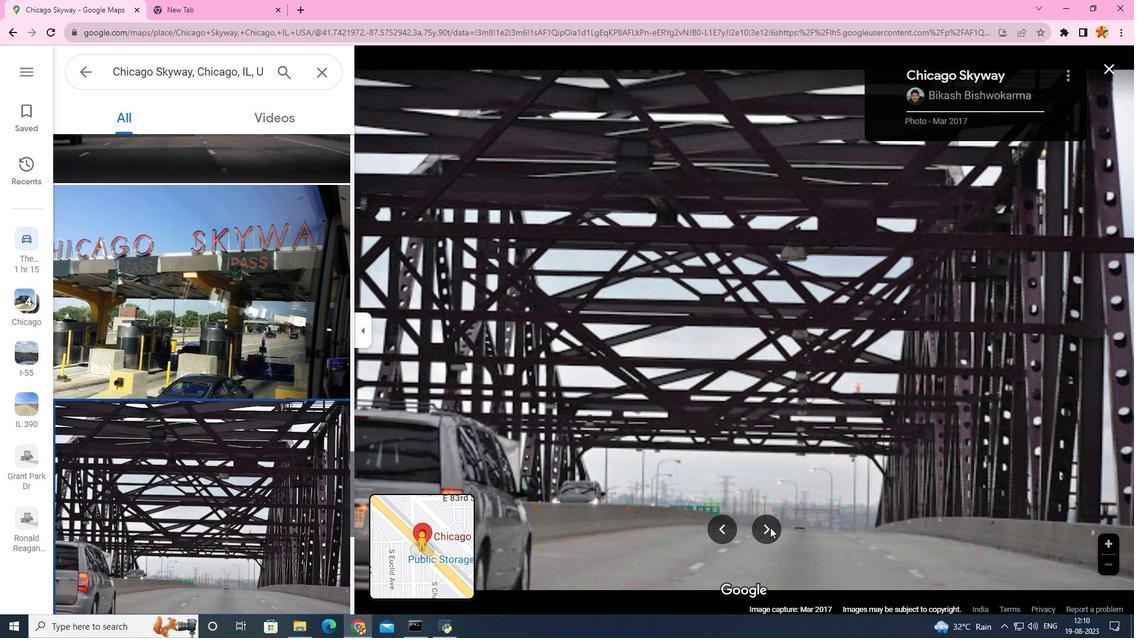 
Action: Mouse pressed left at (770, 527)
Screenshot: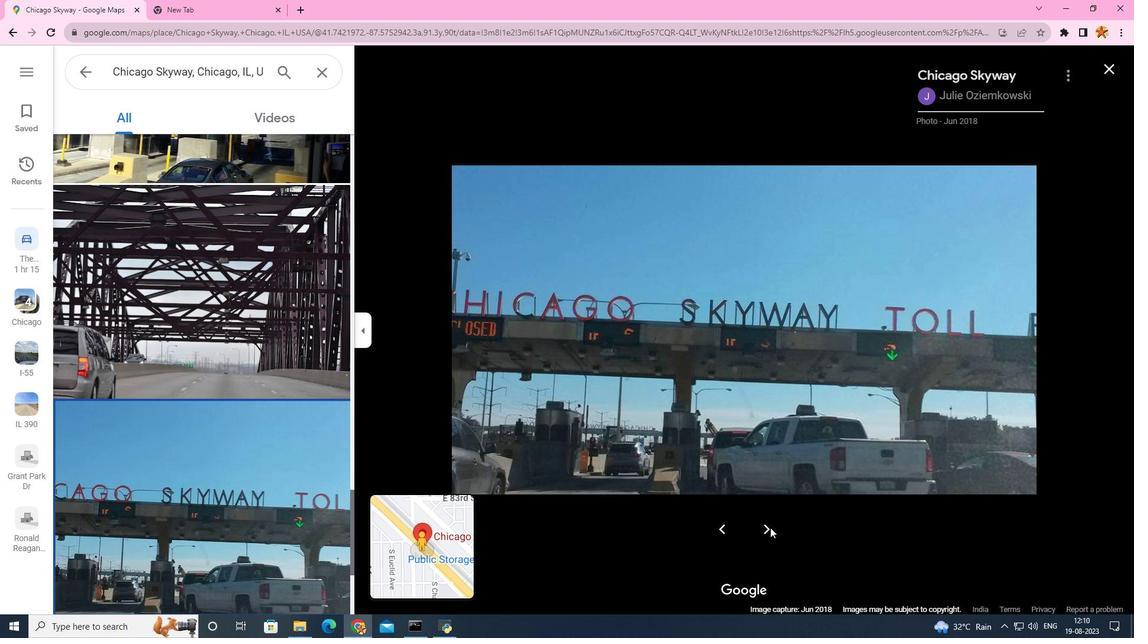 
Action: Mouse pressed left at (770, 527)
Screenshot: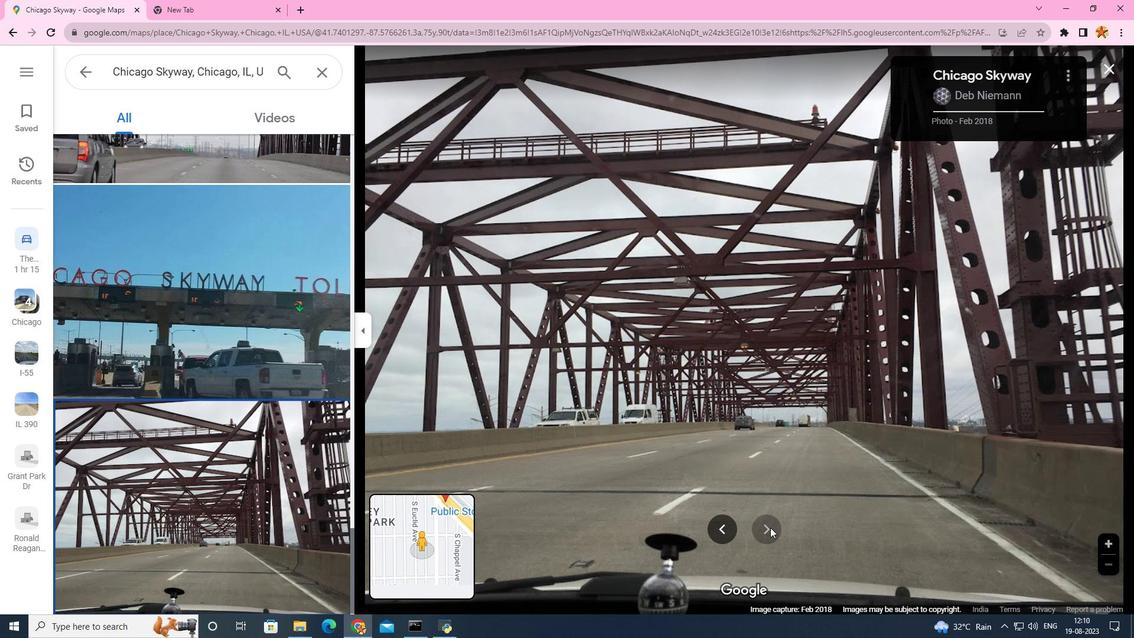 
Action: Mouse moved to (873, 481)
Screenshot: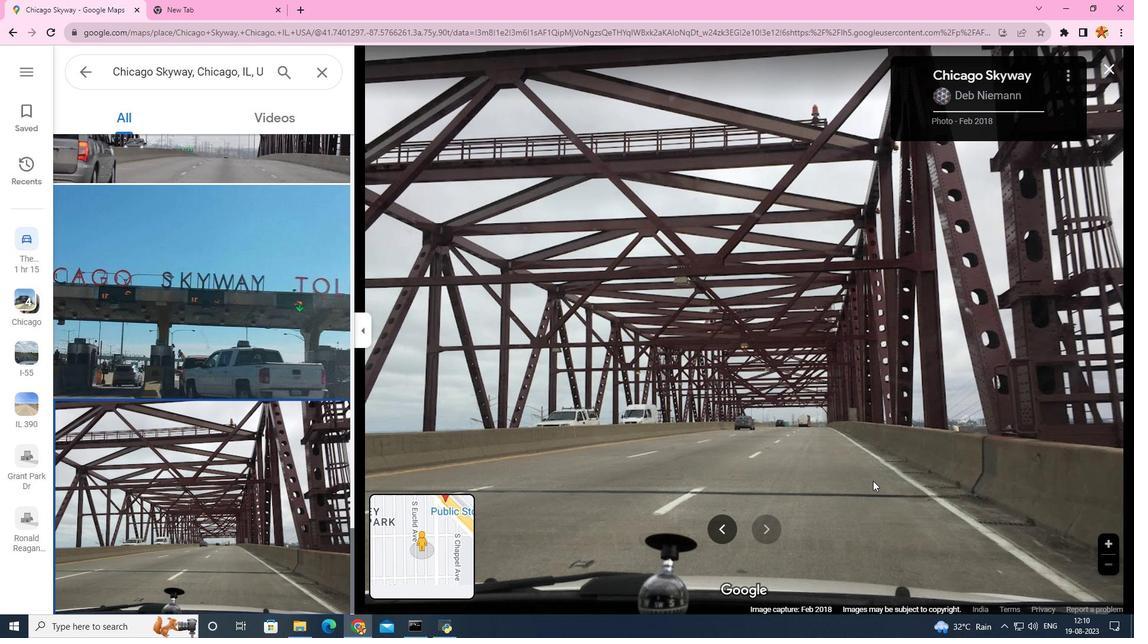 
